 Task: Navigate through the street view of Huntington Beach to reach Bolsa Chica State Beach.
Action: Mouse moved to (261, 96)
Screenshot: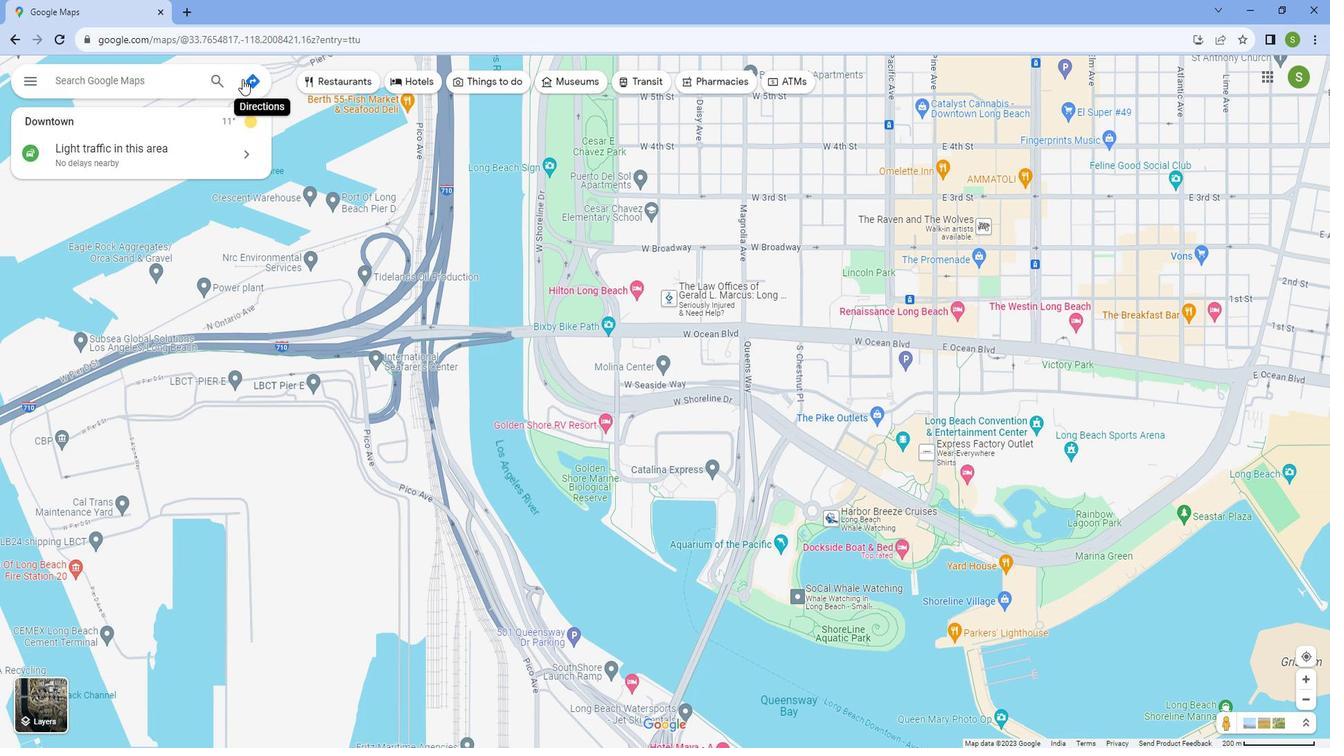 
Action: Mouse pressed left at (261, 96)
Screenshot: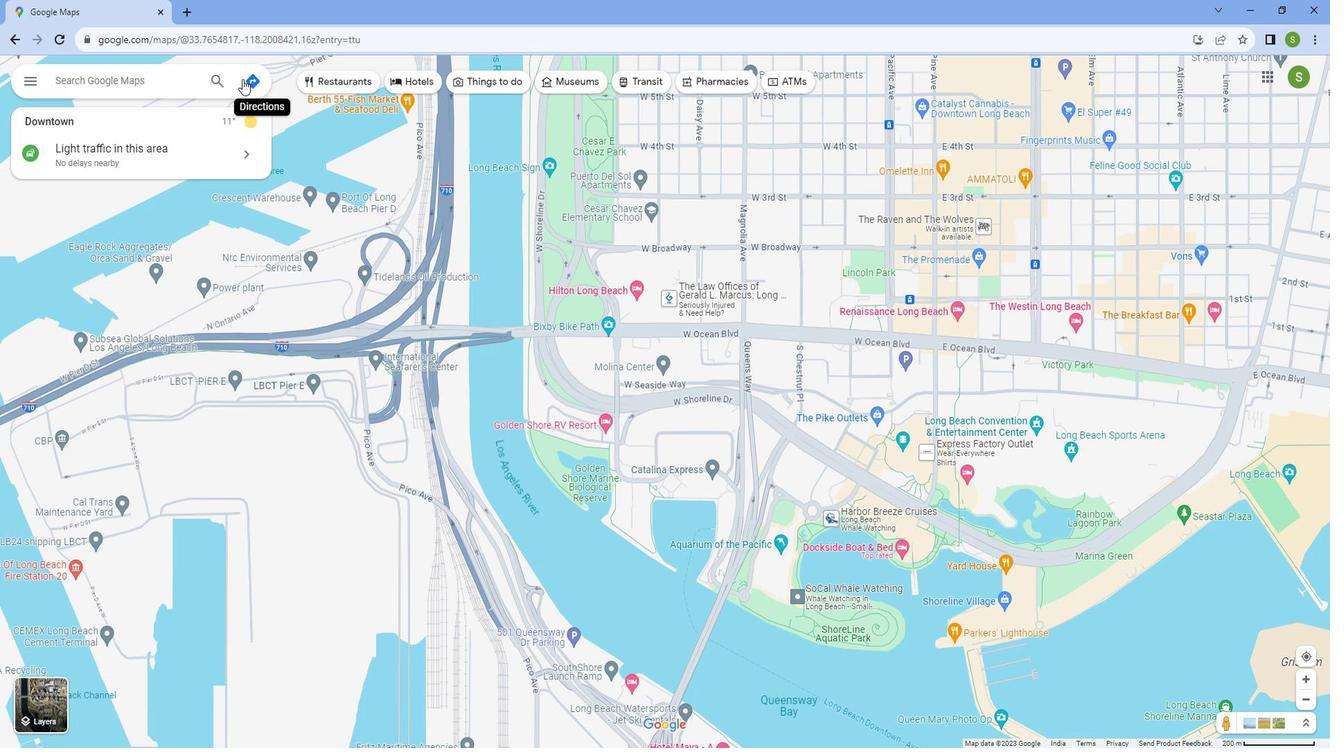 
Action: Mouse moved to (187, 146)
Screenshot: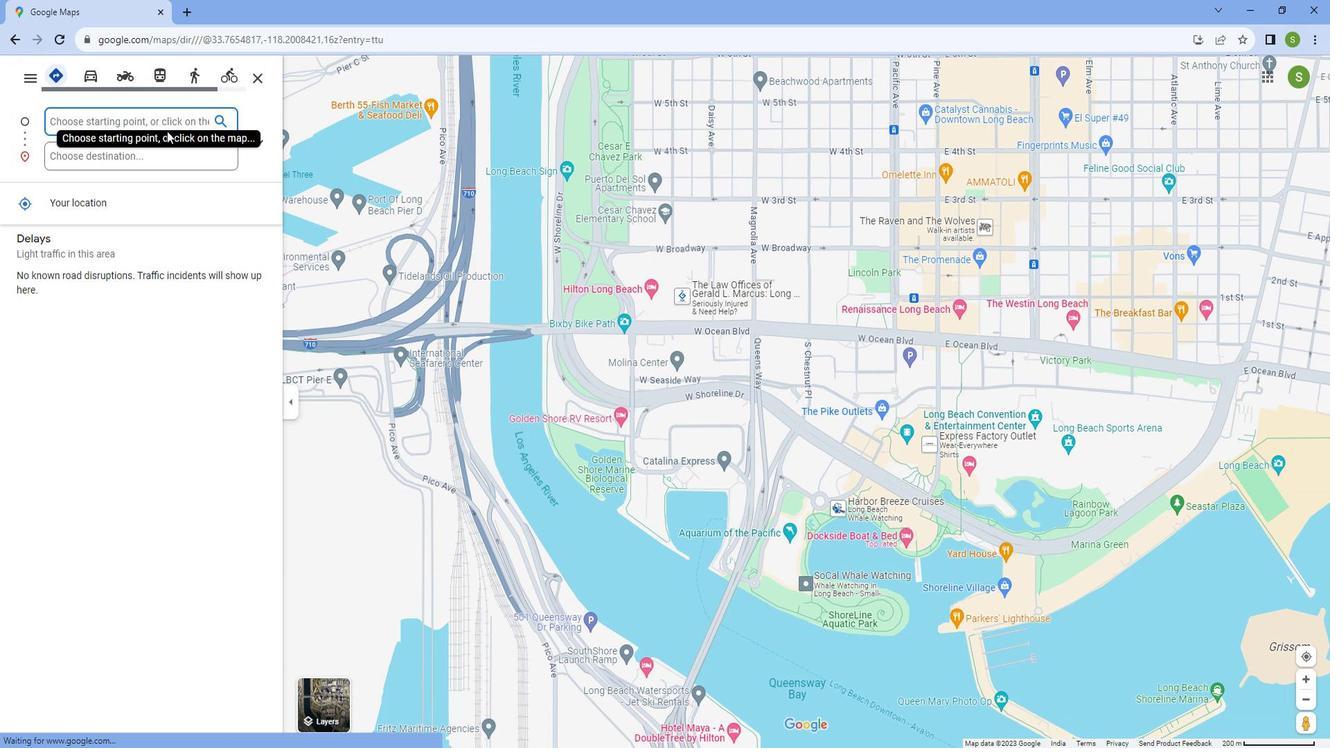 
Action: Mouse pressed left at (187, 146)
Screenshot: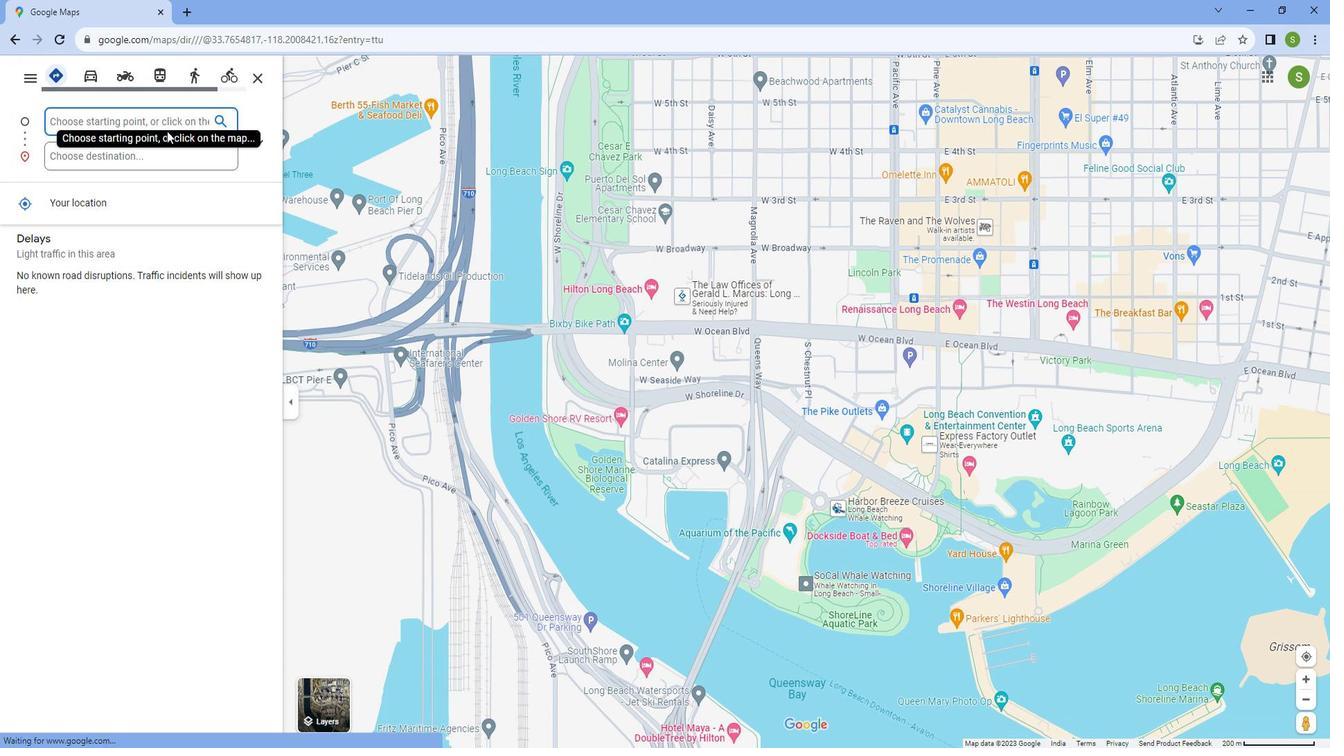
Action: Mouse moved to (189, 144)
Screenshot: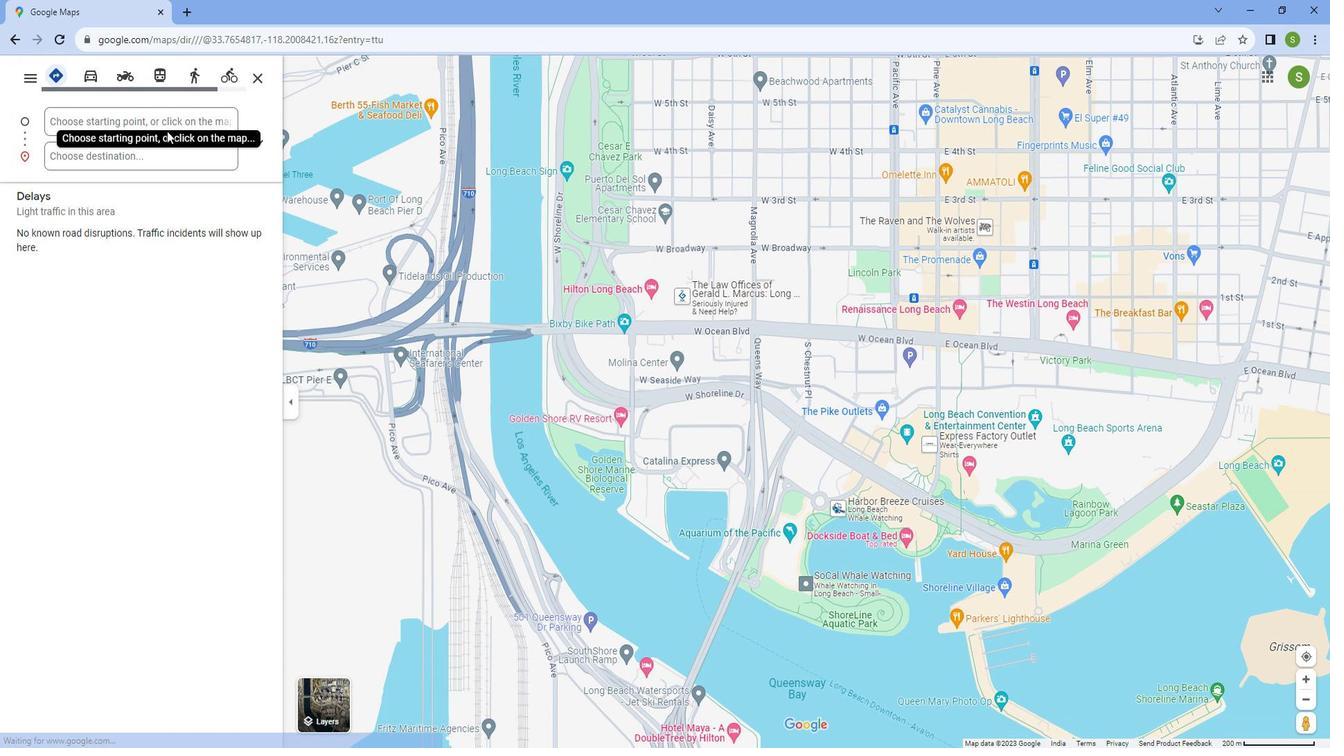 
Action: Mouse pressed left at (189, 144)
Screenshot: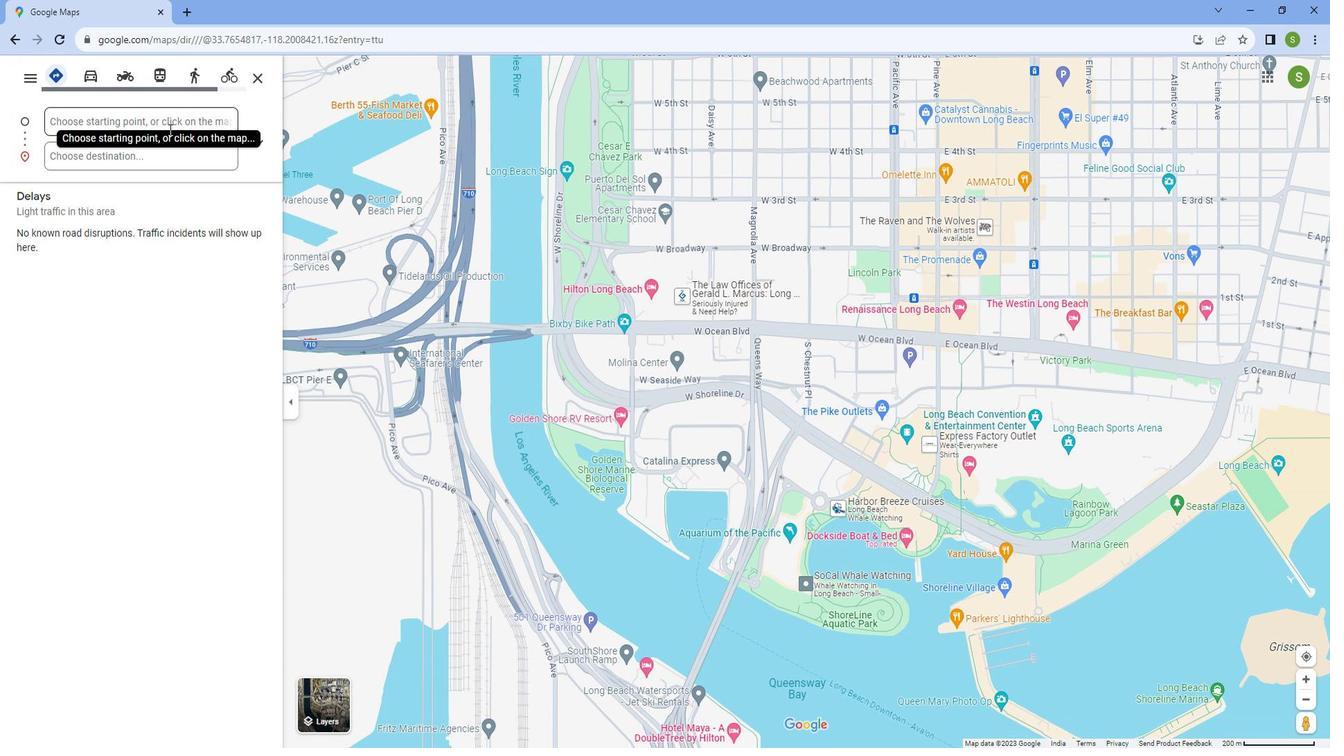 
Action: Mouse moved to (200, 137)
Screenshot: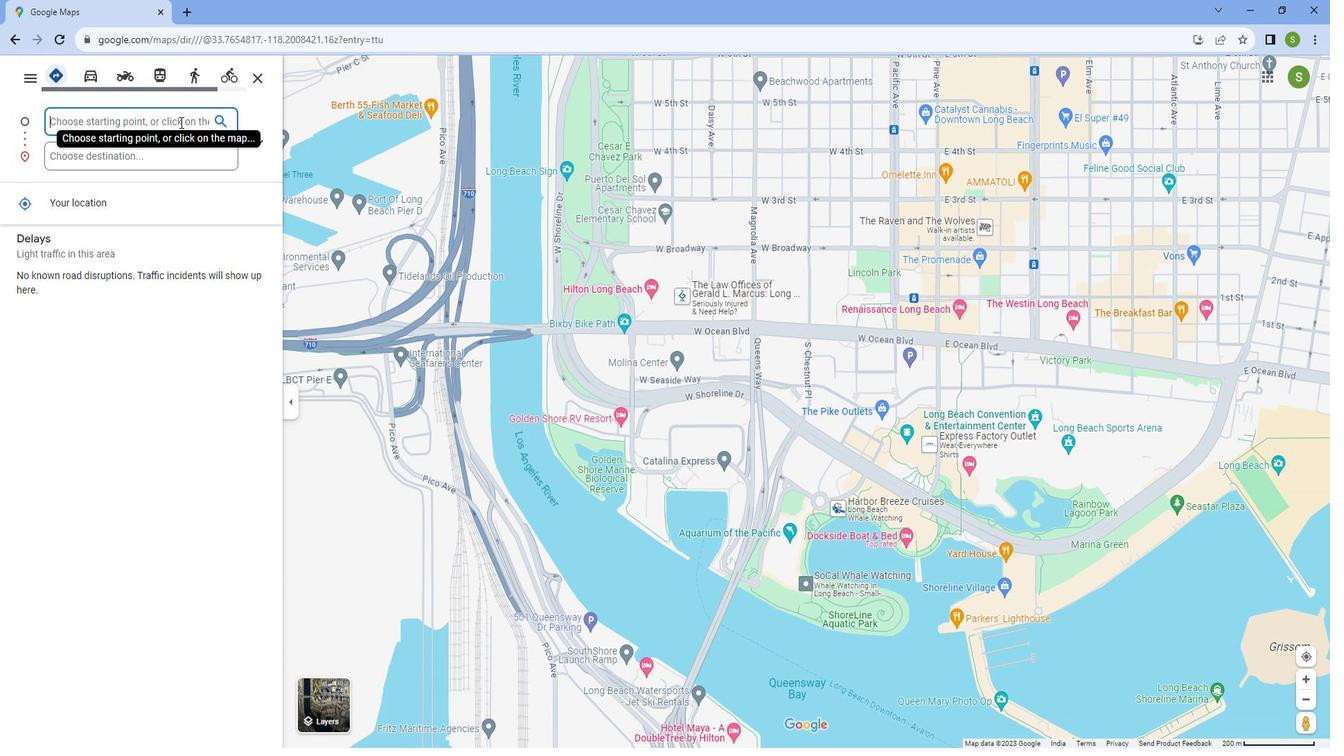 
Action: Key pressed <Key.caps_lock>H<Key.caps_lock>untington<Key.space><Key.caps_lock>B<Key.caps_lock>each
Screenshot: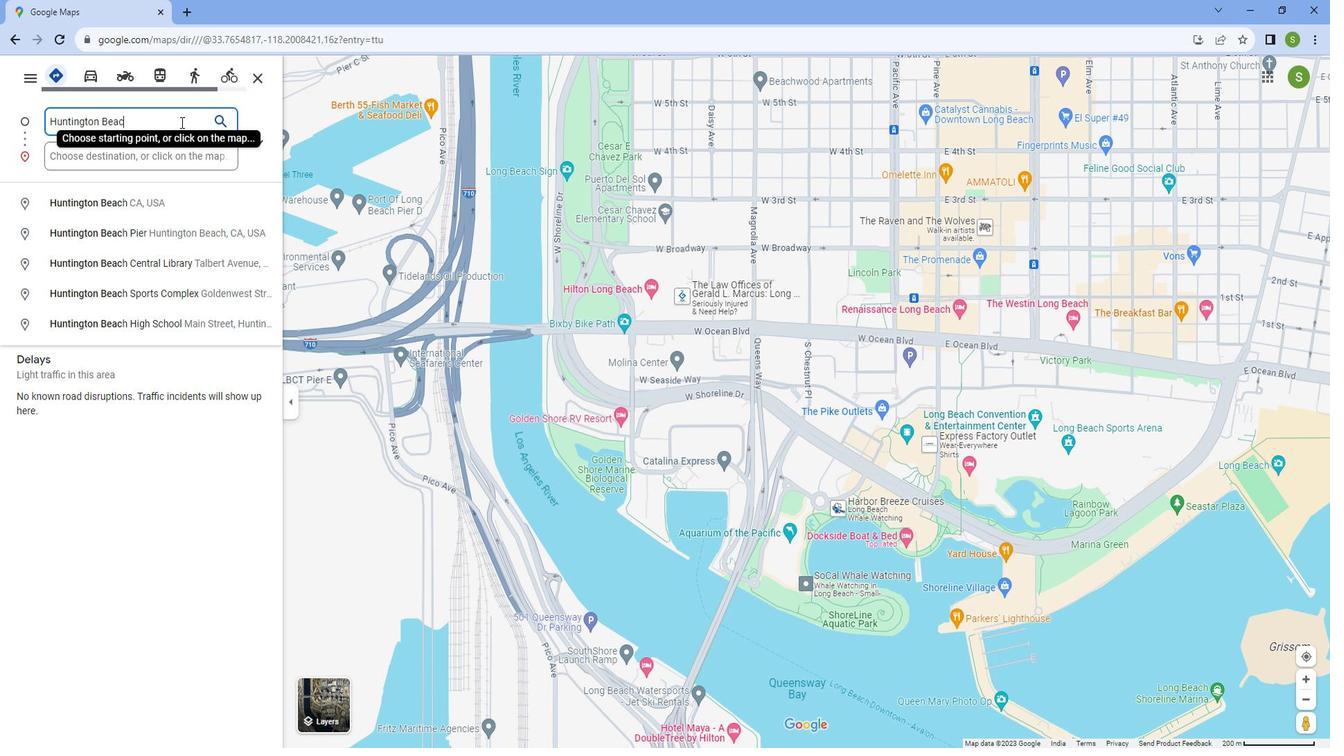 
Action: Mouse moved to (197, 216)
Screenshot: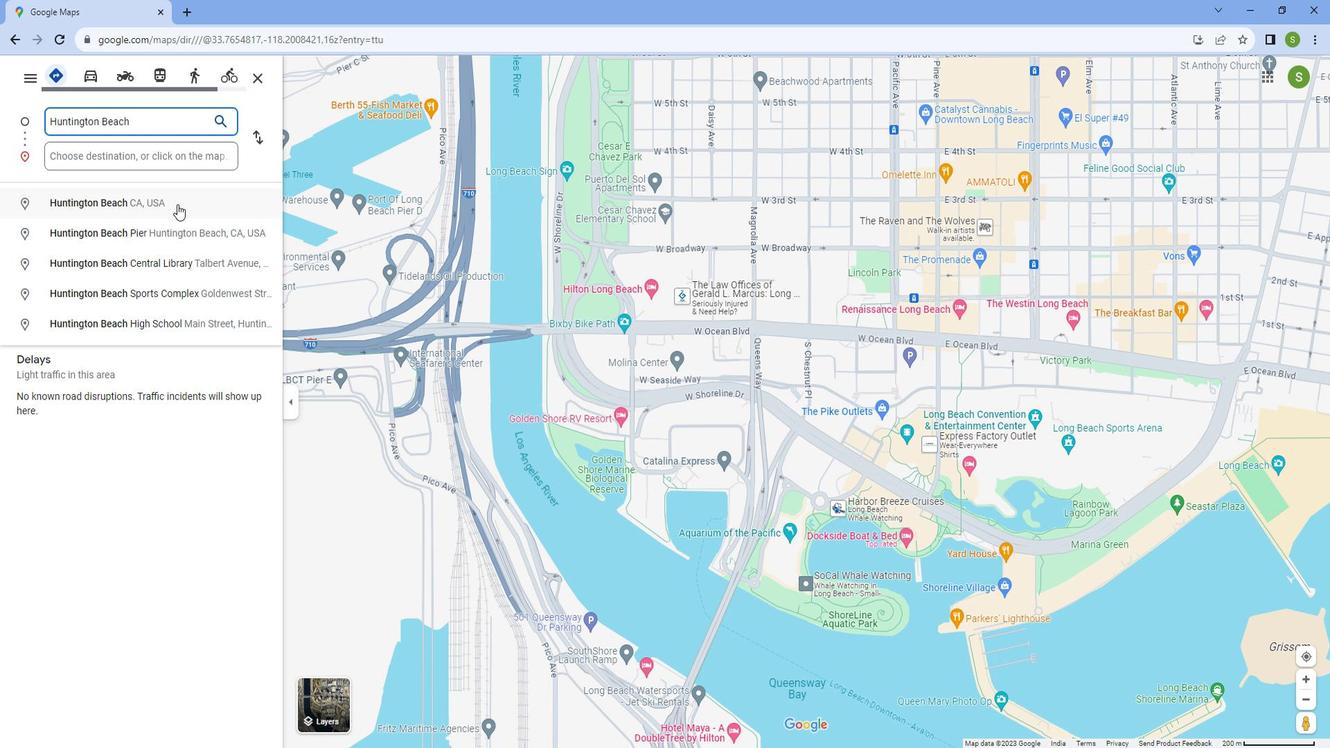 
Action: Mouse pressed left at (197, 216)
Screenshot: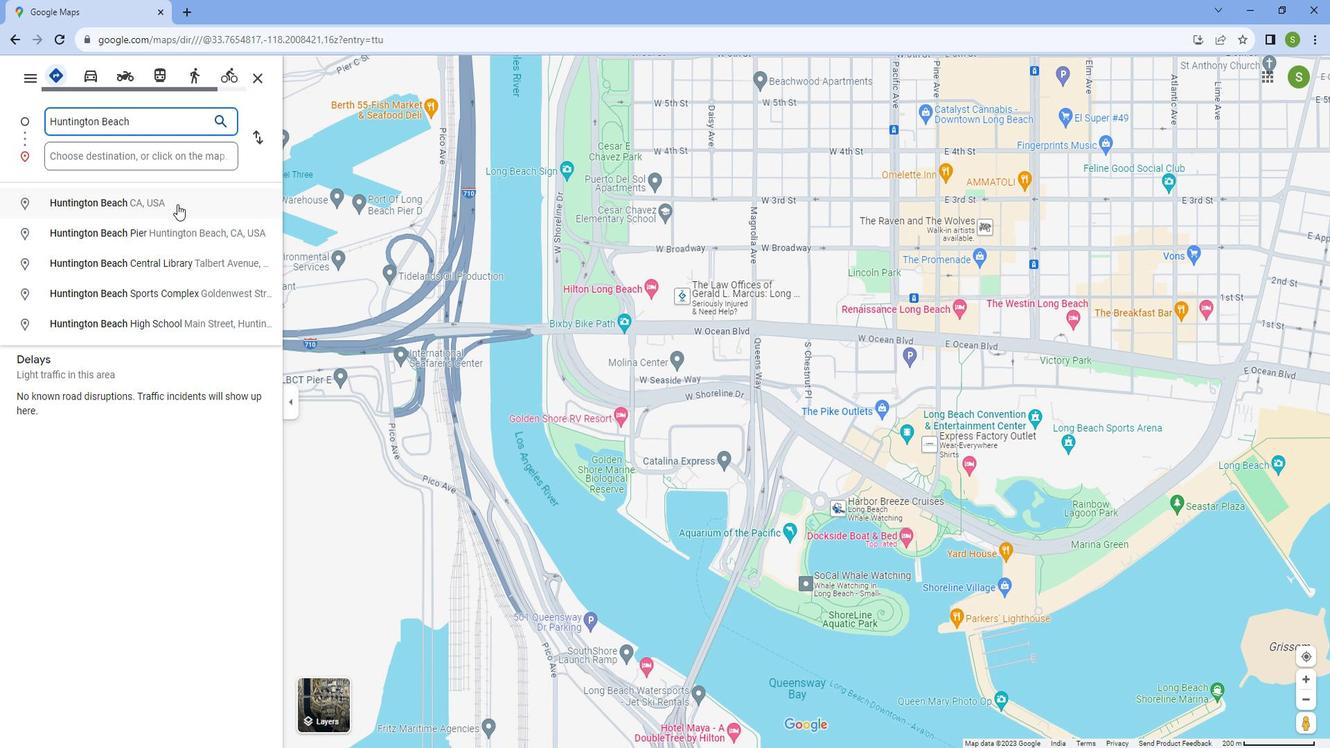 
Action: Mouse moved to (112, 166)
Screenshot: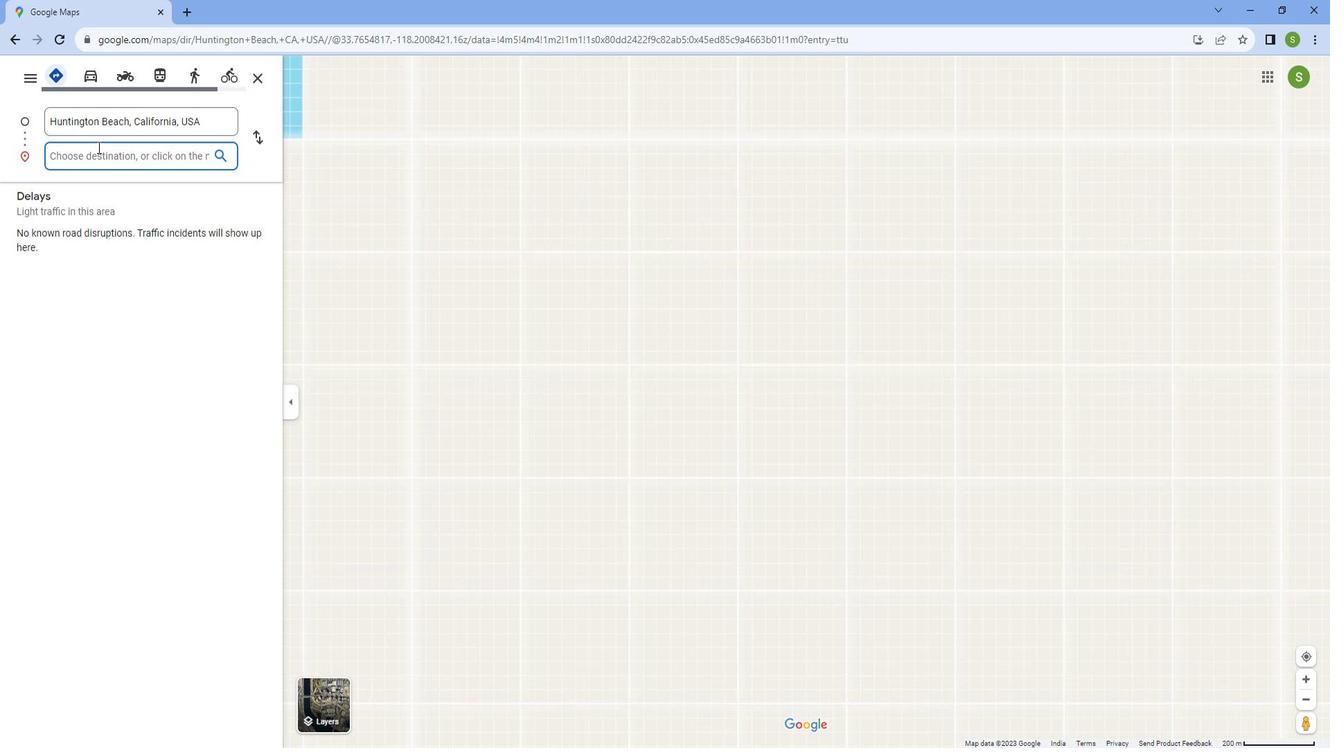 
Action: Mouse pressed left at (112, 166)
Screenshot: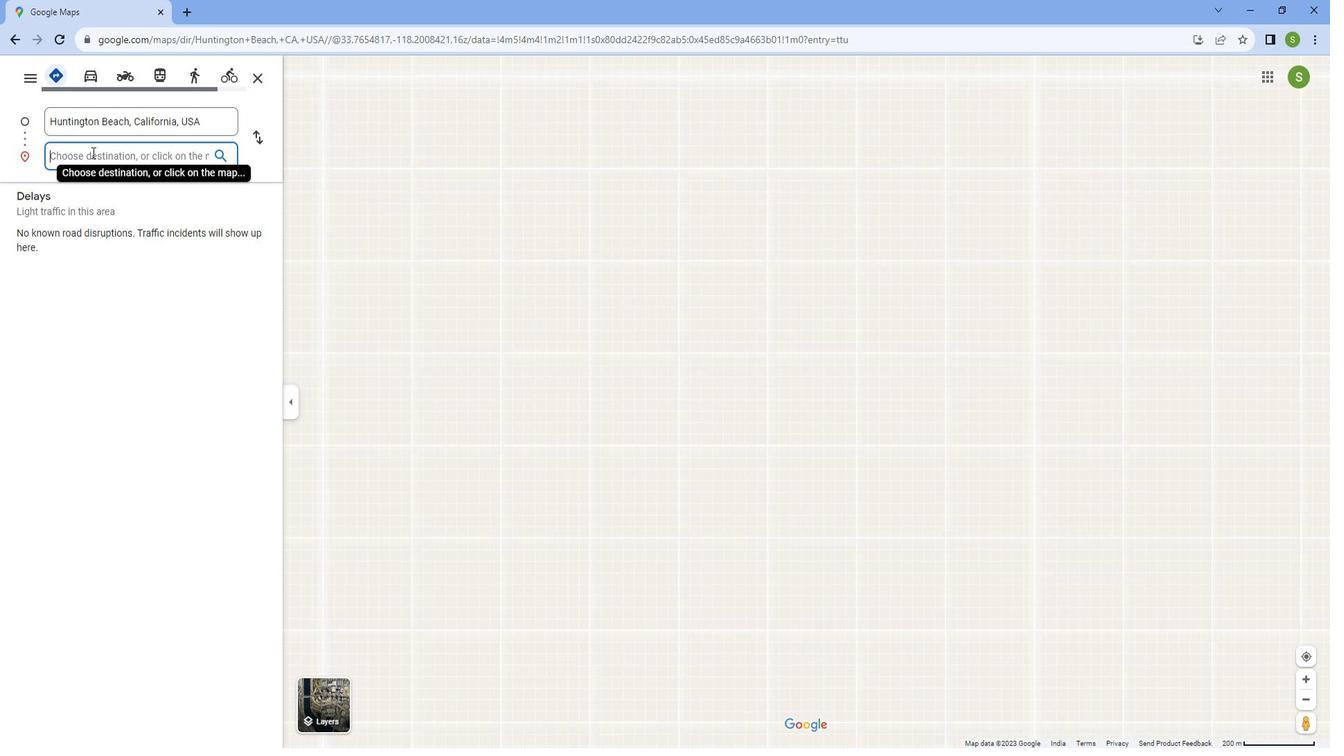 
Action: Mouse moved to (130, 166)
Screenshot: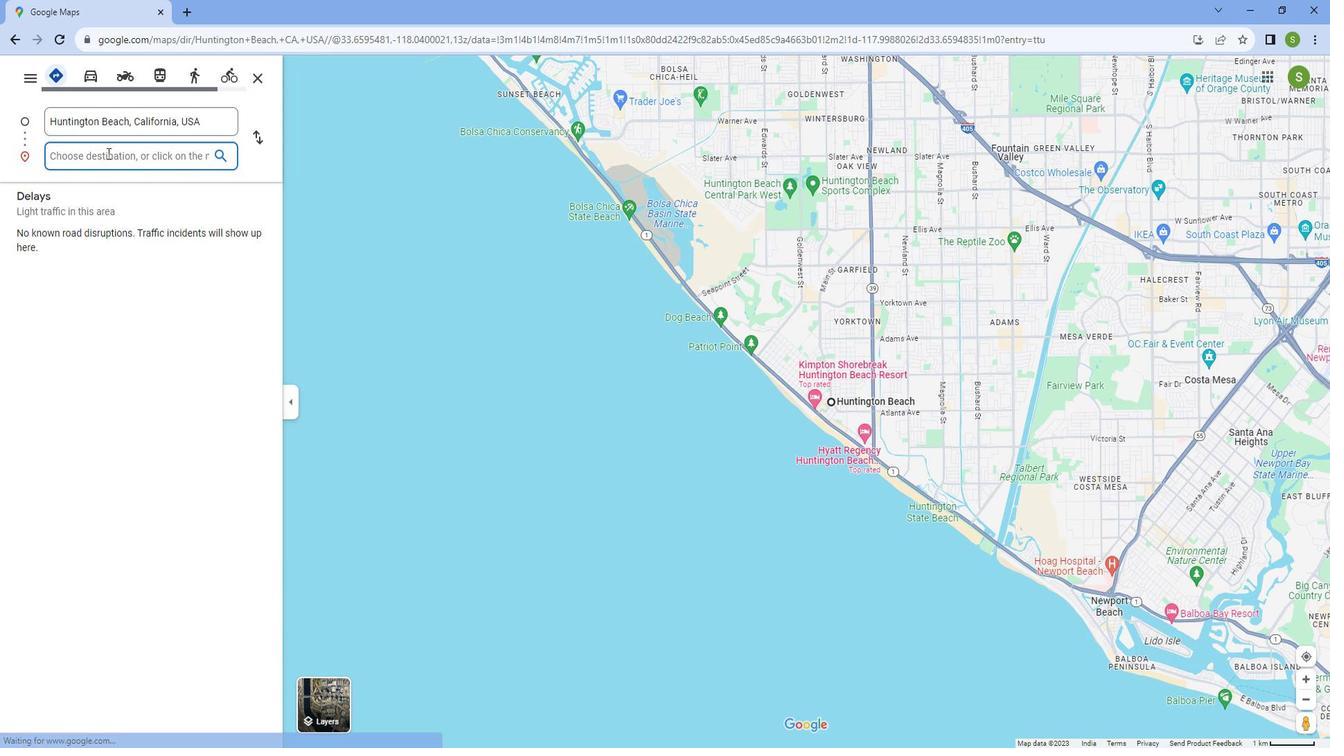 
Action: Key pressed <Key.caps_lock>B<Key.caps_lock>olsa<Key.space><Key.caps_lock>X<Key.backspace>C<Key.caps_lock>hica<Key.space><Key.caps_lock>S<Key.caps_lock>tate<Key.space><Key.caps_lock>B<Key.caps_lock>each
Screenshot: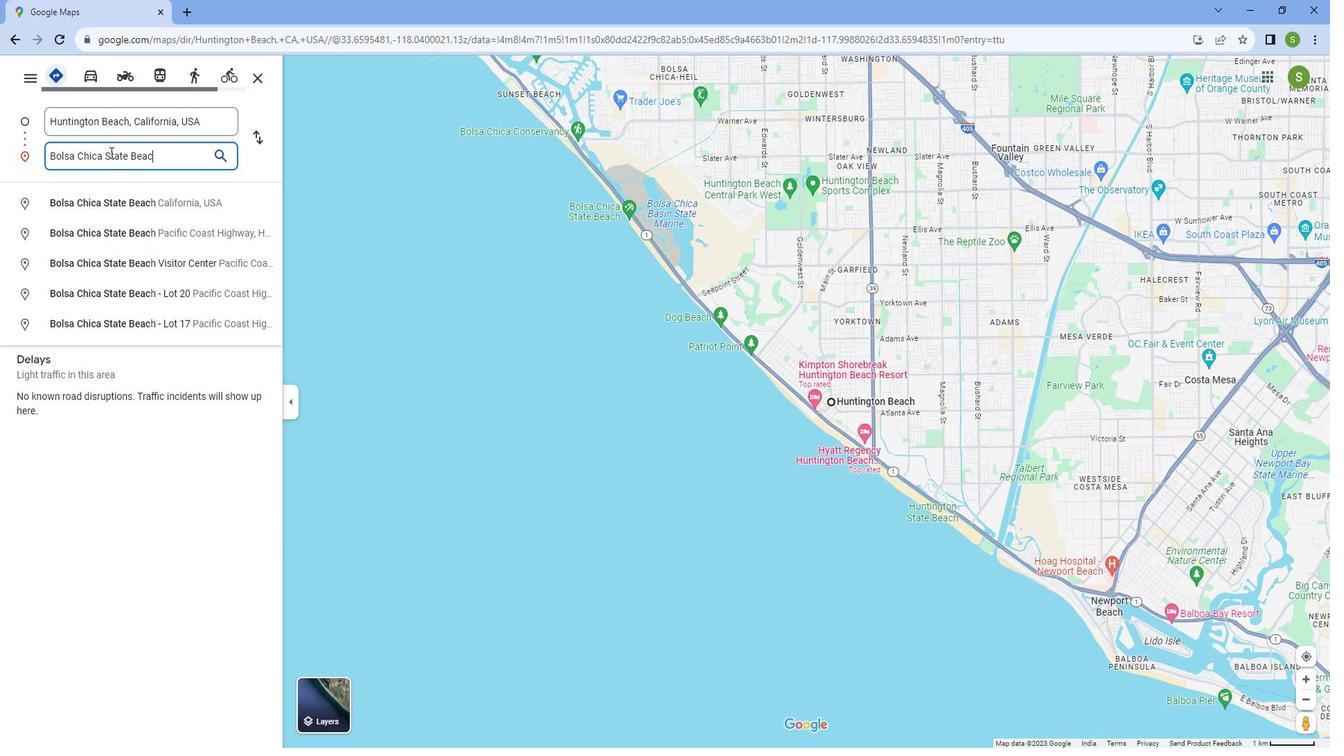 
Action: Mouse moved to (222, 213)
Screenshot: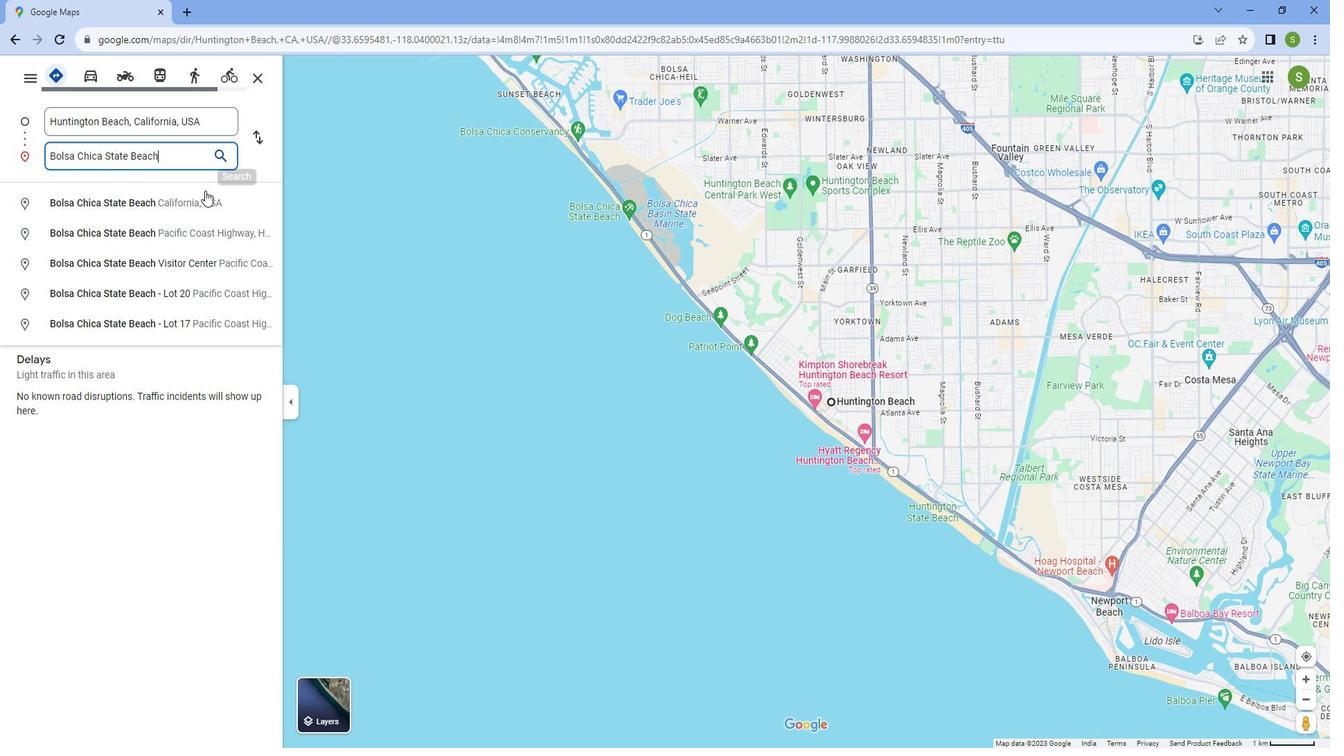
Action: Mouse pressed left at (222, 213)
Screenshot: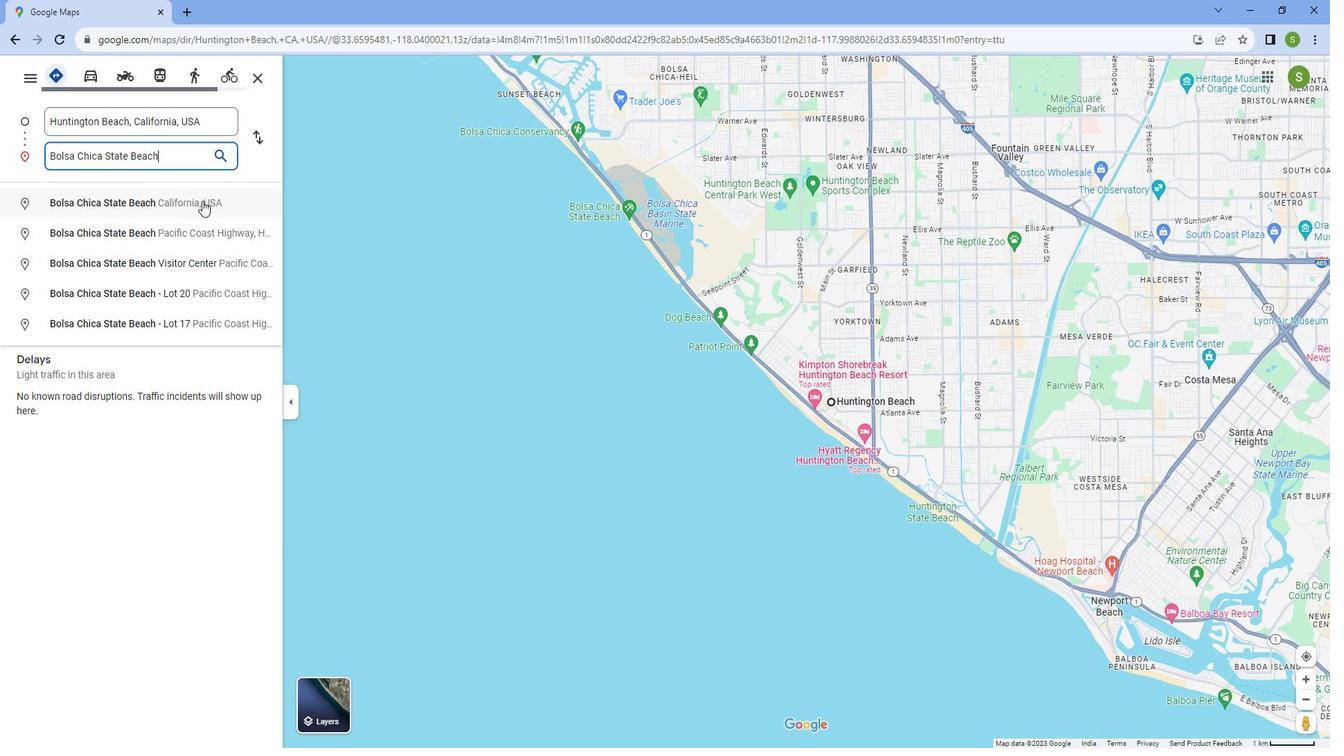
Action: Mouse moved to (948, 361)
Screenshot: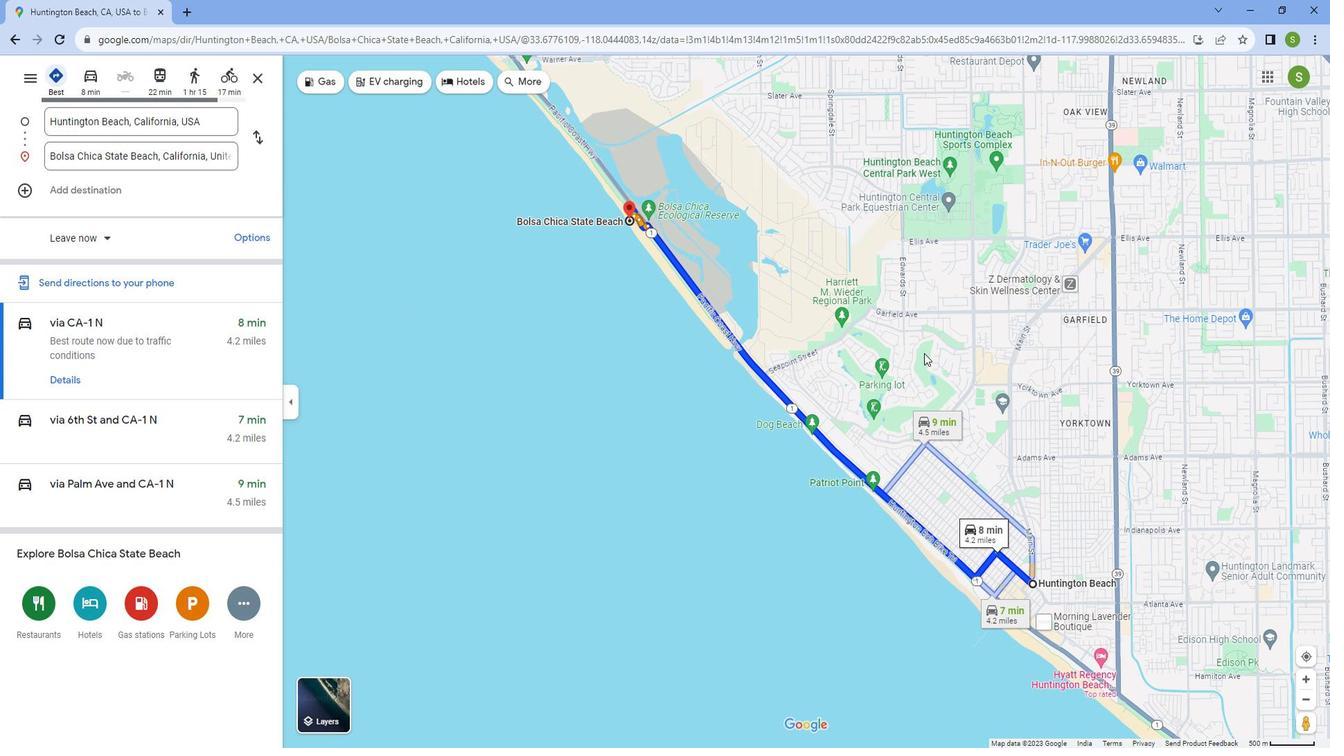 
Action: Mouse scrolled (948, 361) with delta (0, 0)
Screenshot: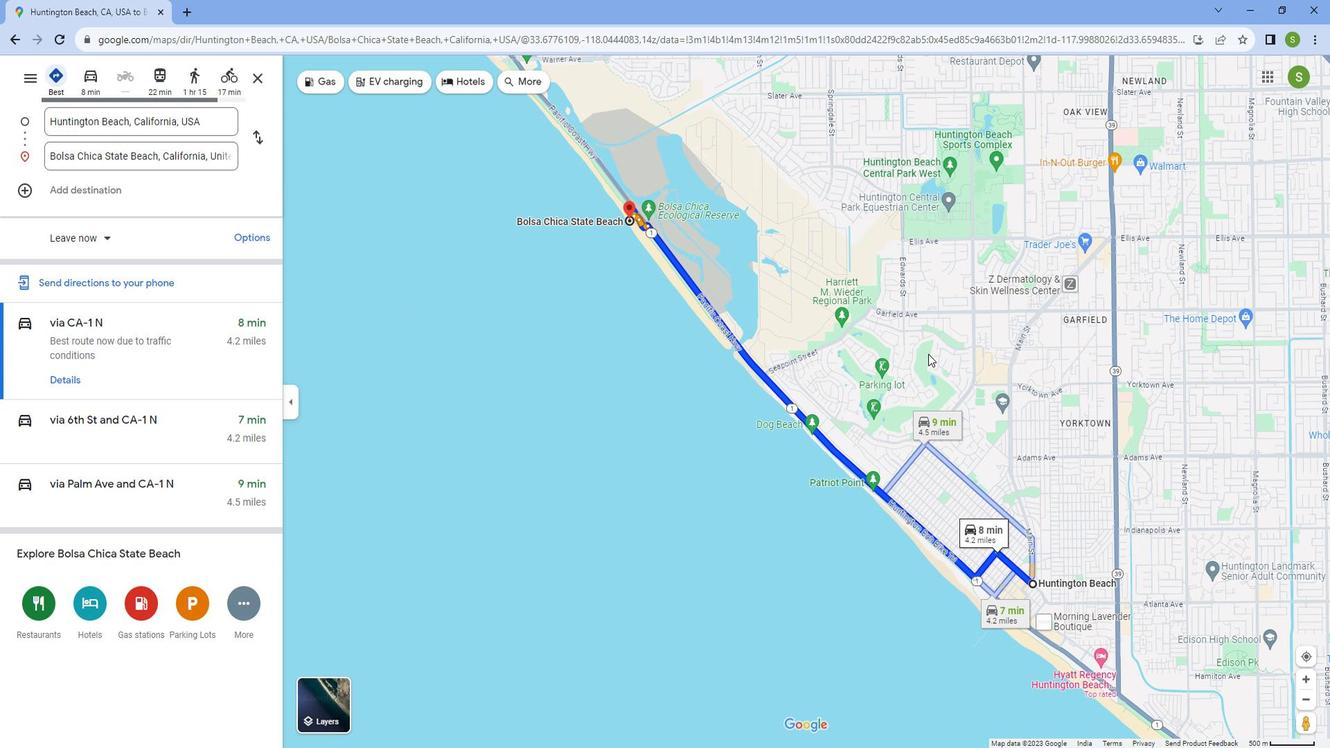 
Action: Mouse scrolled (948, 361) with delta (0, 0)
Screenshot: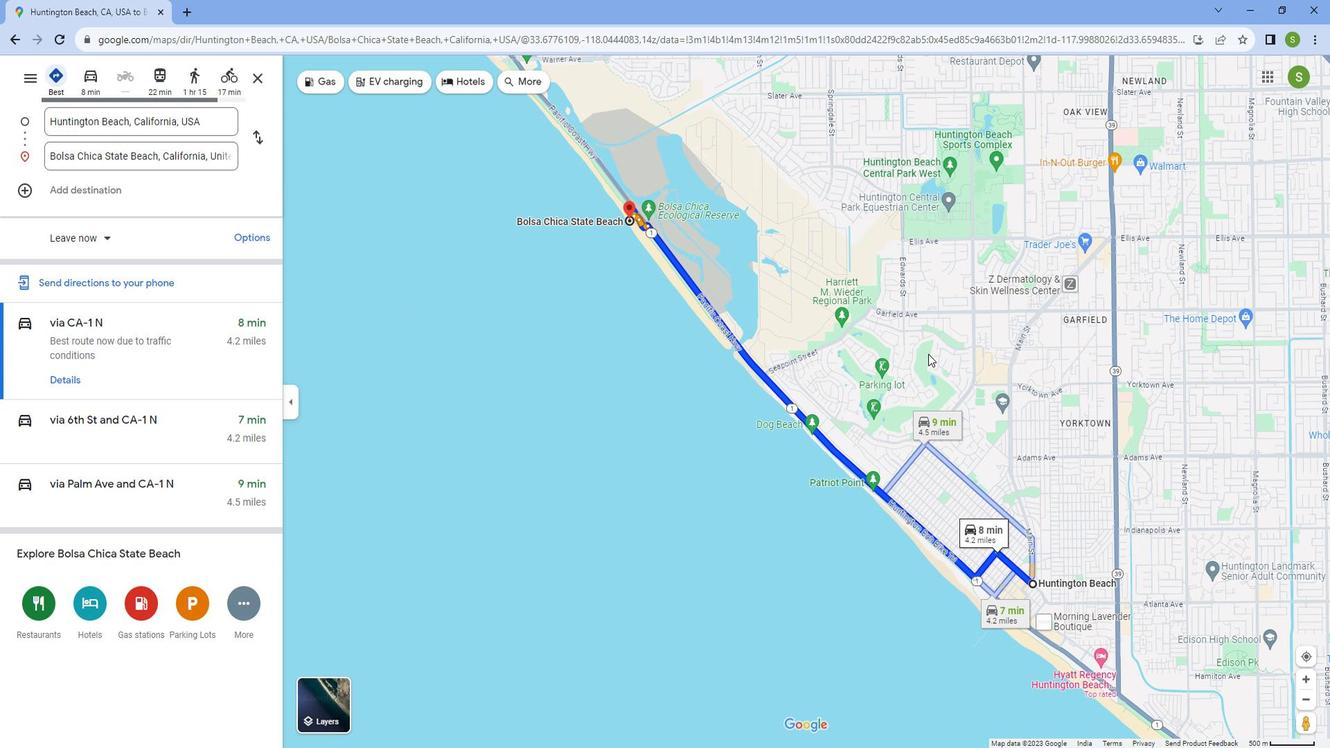 
Action: Mouse scrolled (948, 361) with delta (0, 0)
Screenshot: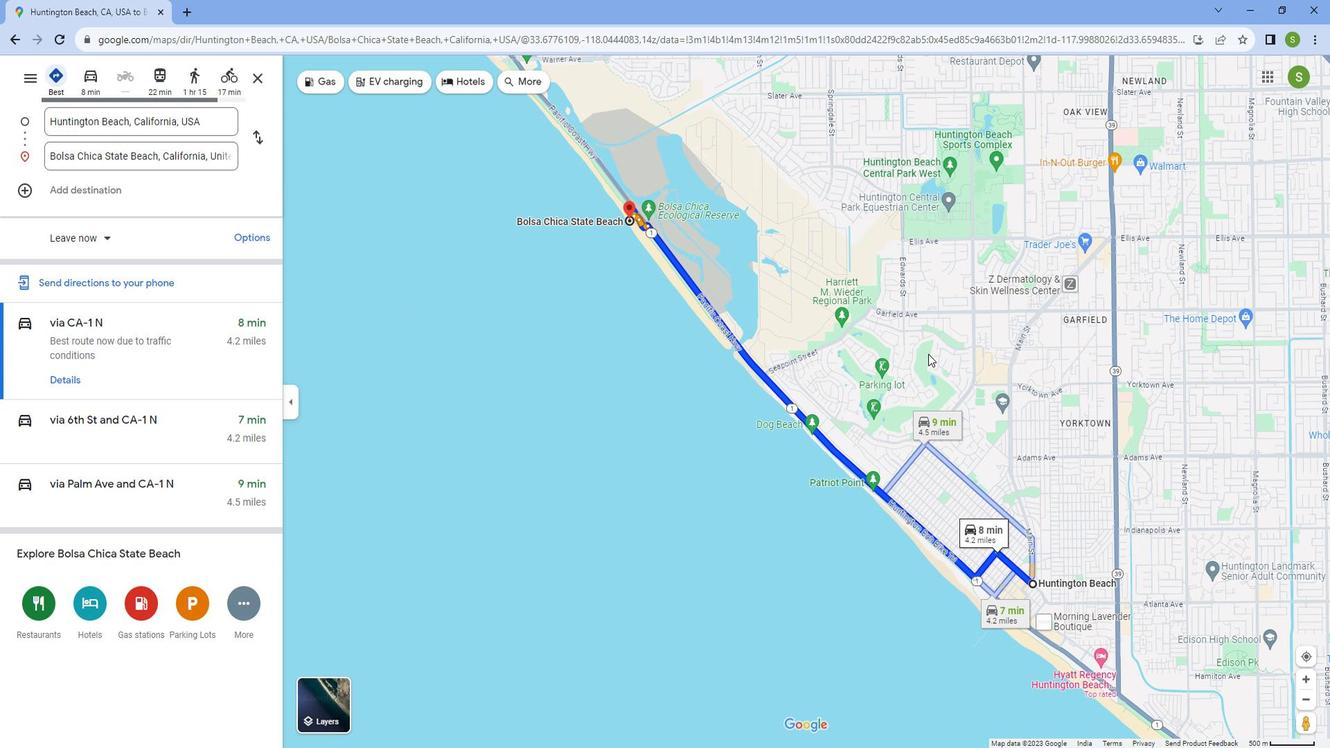 
Action: Mouse scrolled (948, 361) with delta (0, 0)
Screenshot: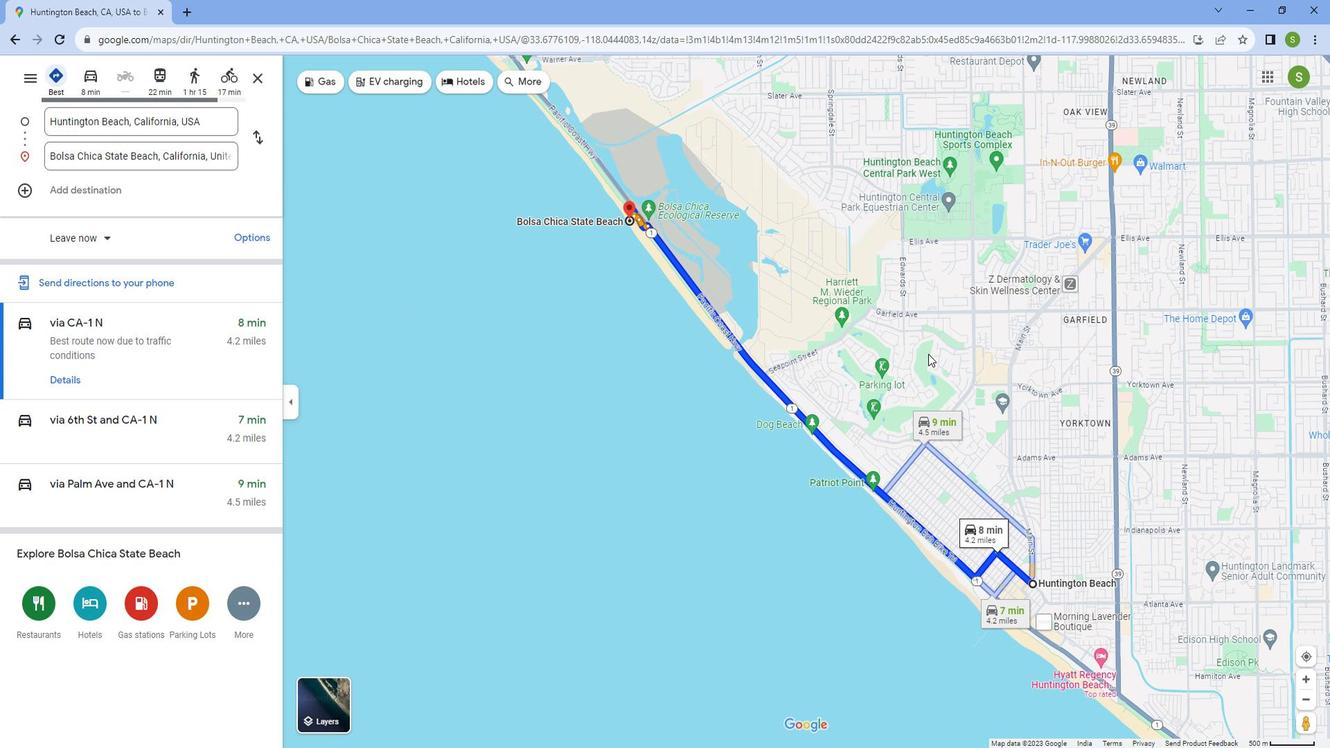 
Action: Mouse scrolled (948, 361) with delta (0, 0)
Screenshot: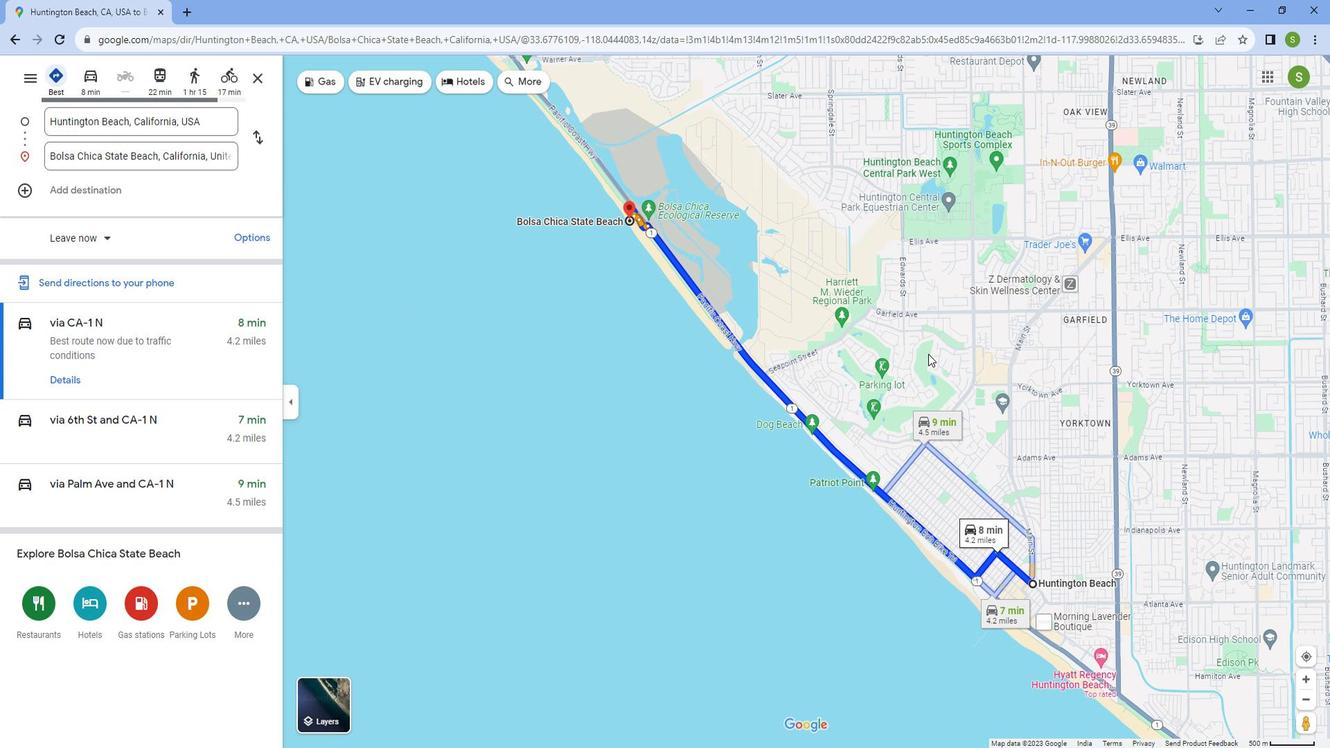 
Action: Mouse scrolled (948, 361) with delta (0, 0)
Screenshot: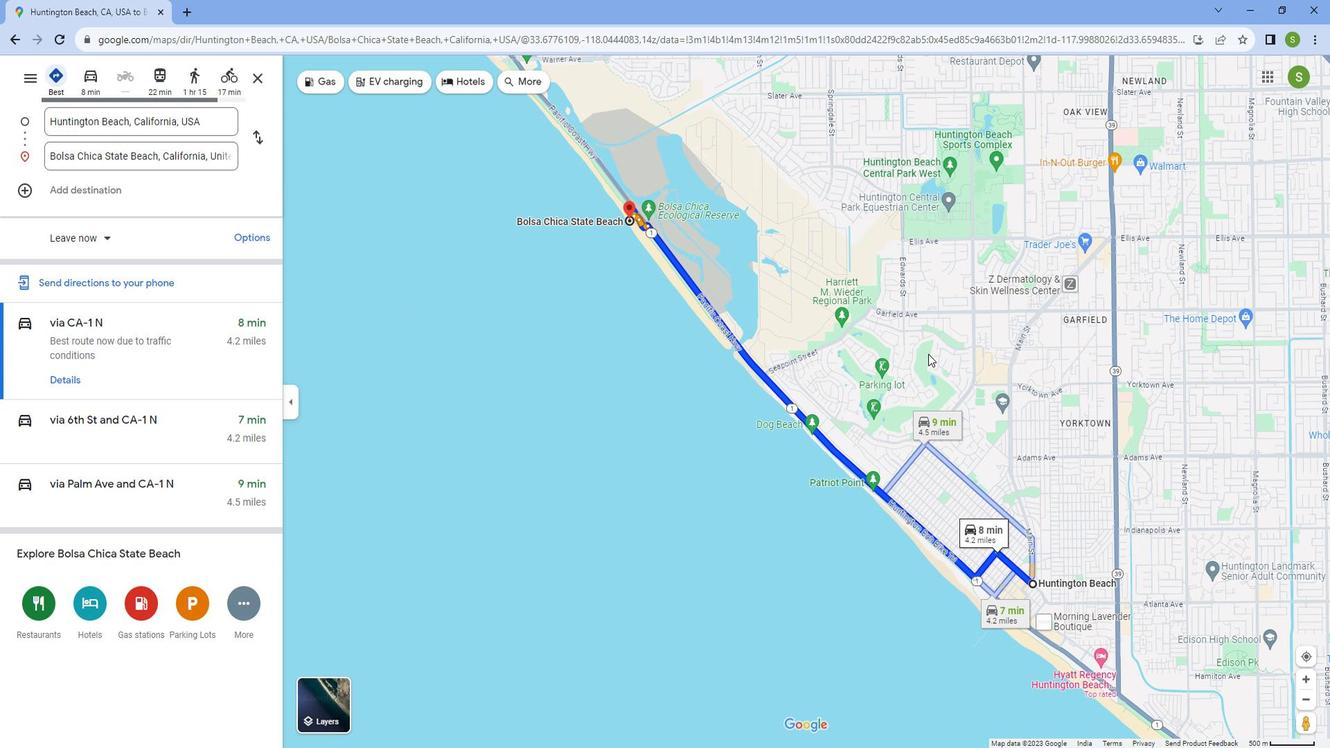 
Action: Mouse moved to (584, 703)
Screenshot: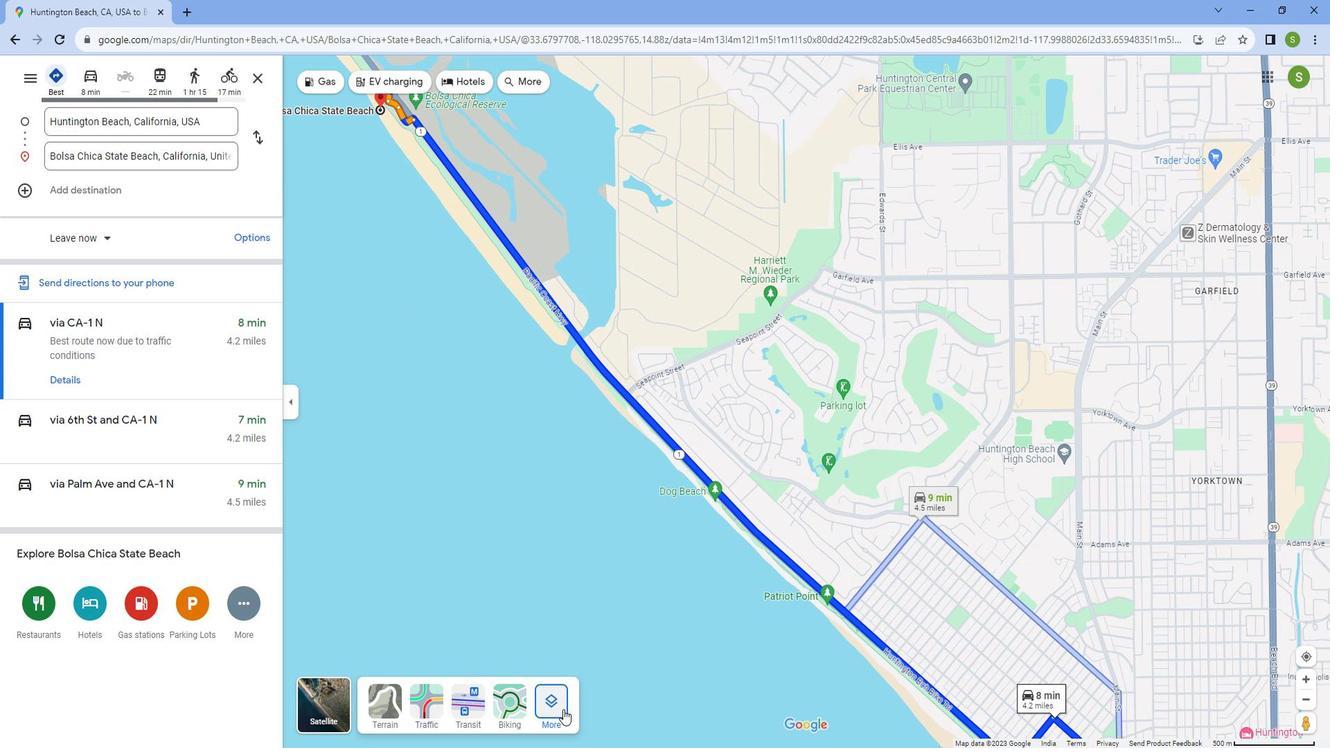 
Action: Mouse pressed left at (584, 703)
Screenshot: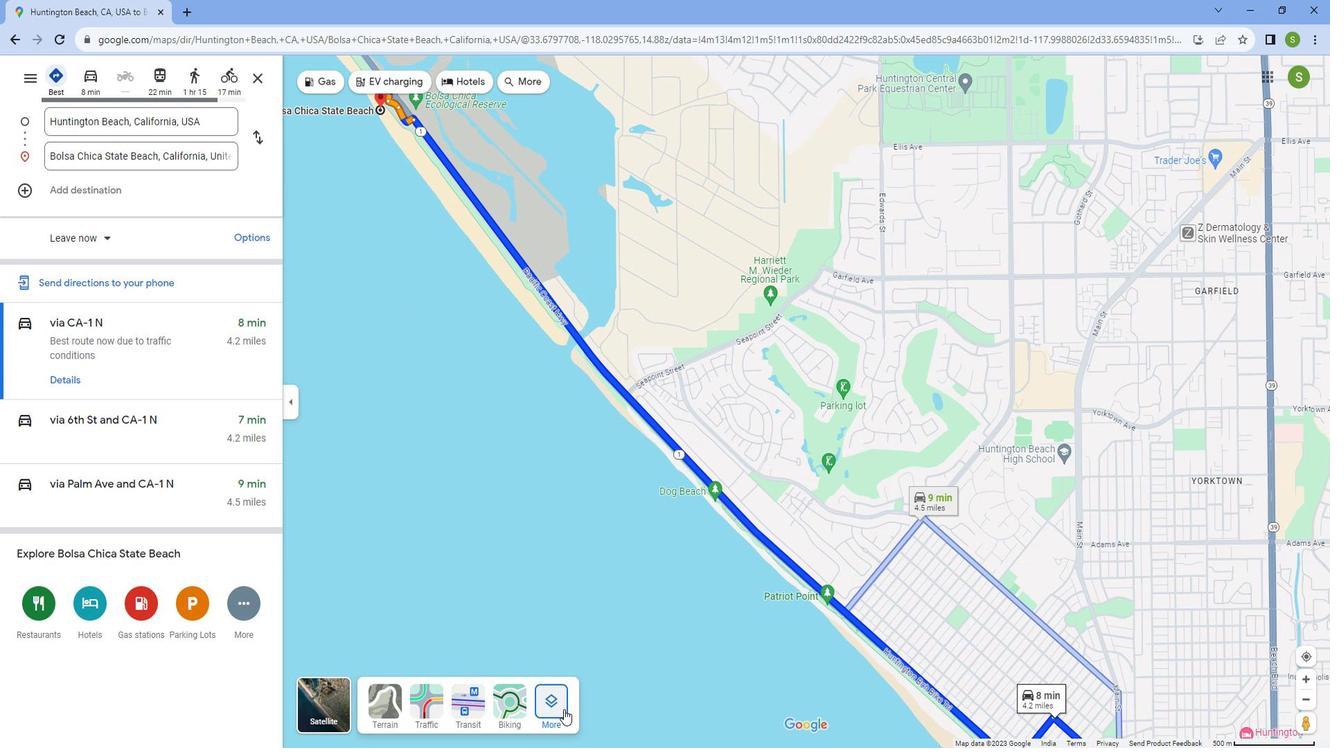 
Action: Mouse moved to (410, 422)
Screenshot: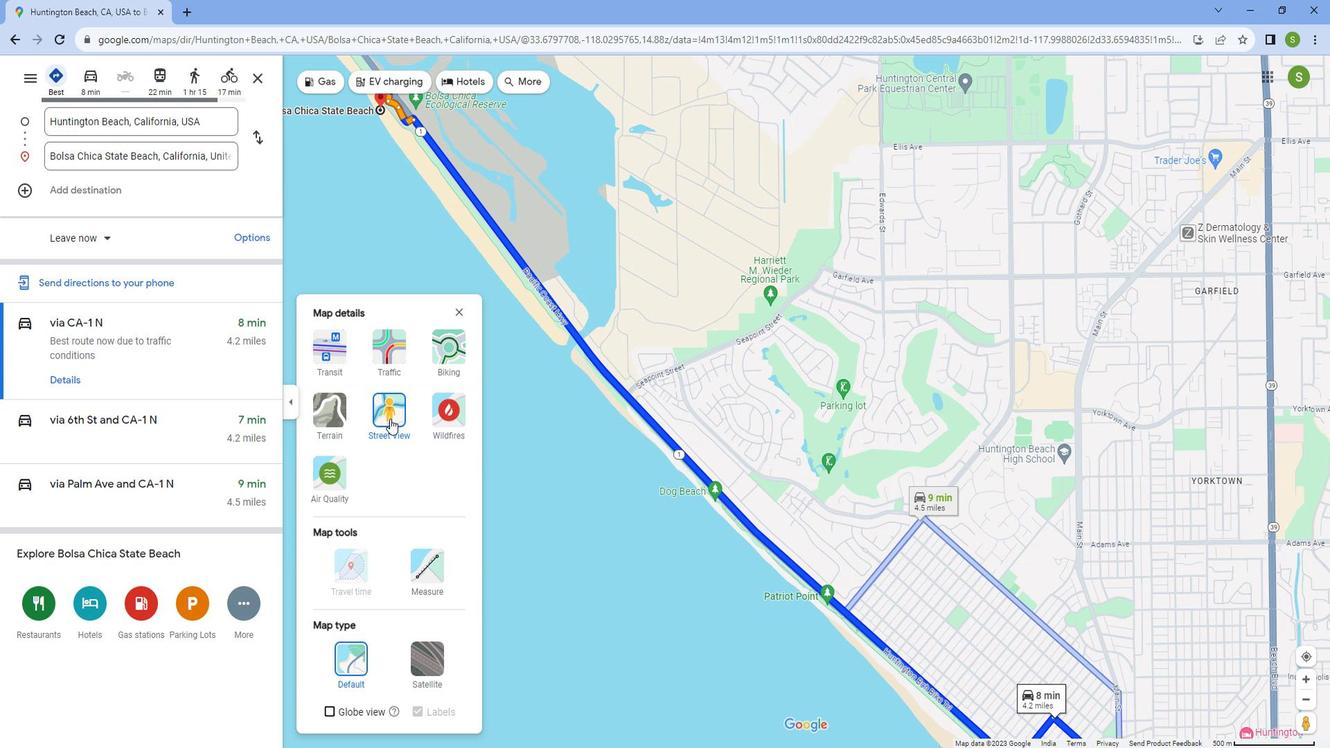 
Action: Mouse pressed left at (410, 422)
Screenshot: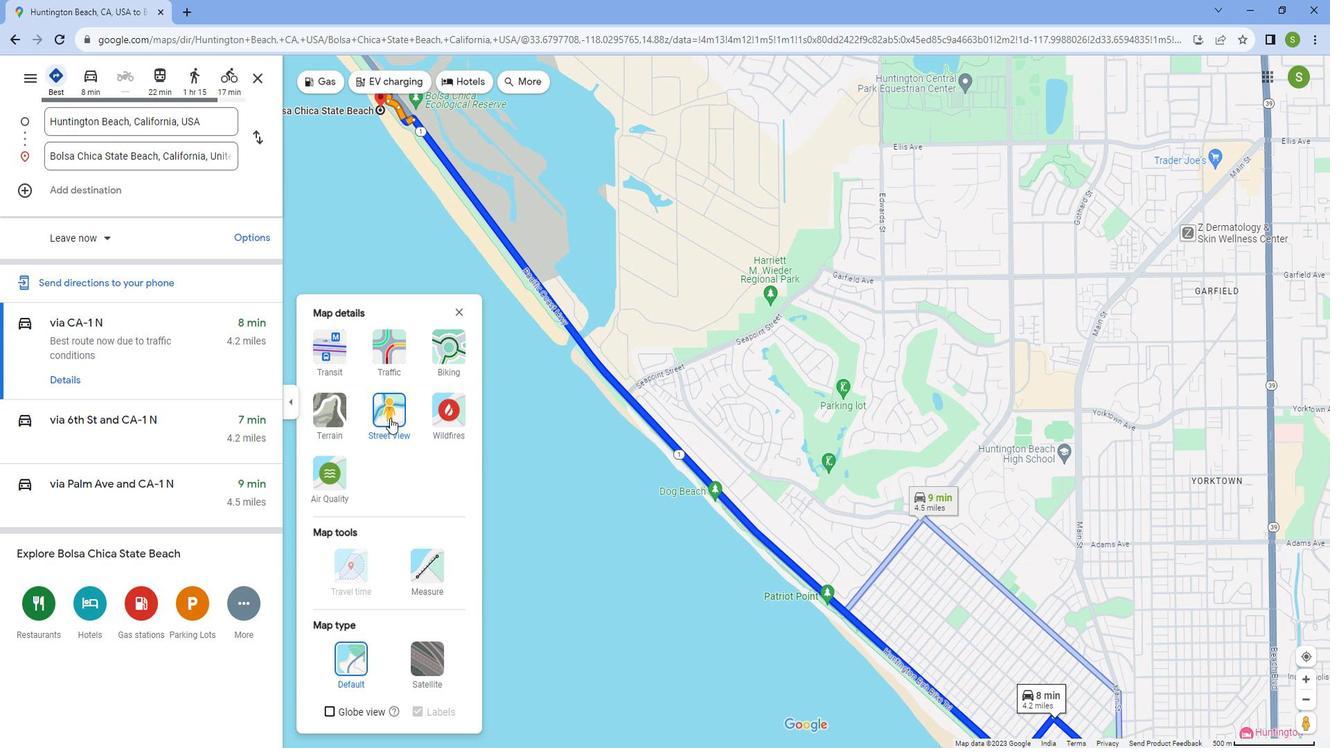 
Action: Mouse moved to (682, 403)
Screenshot: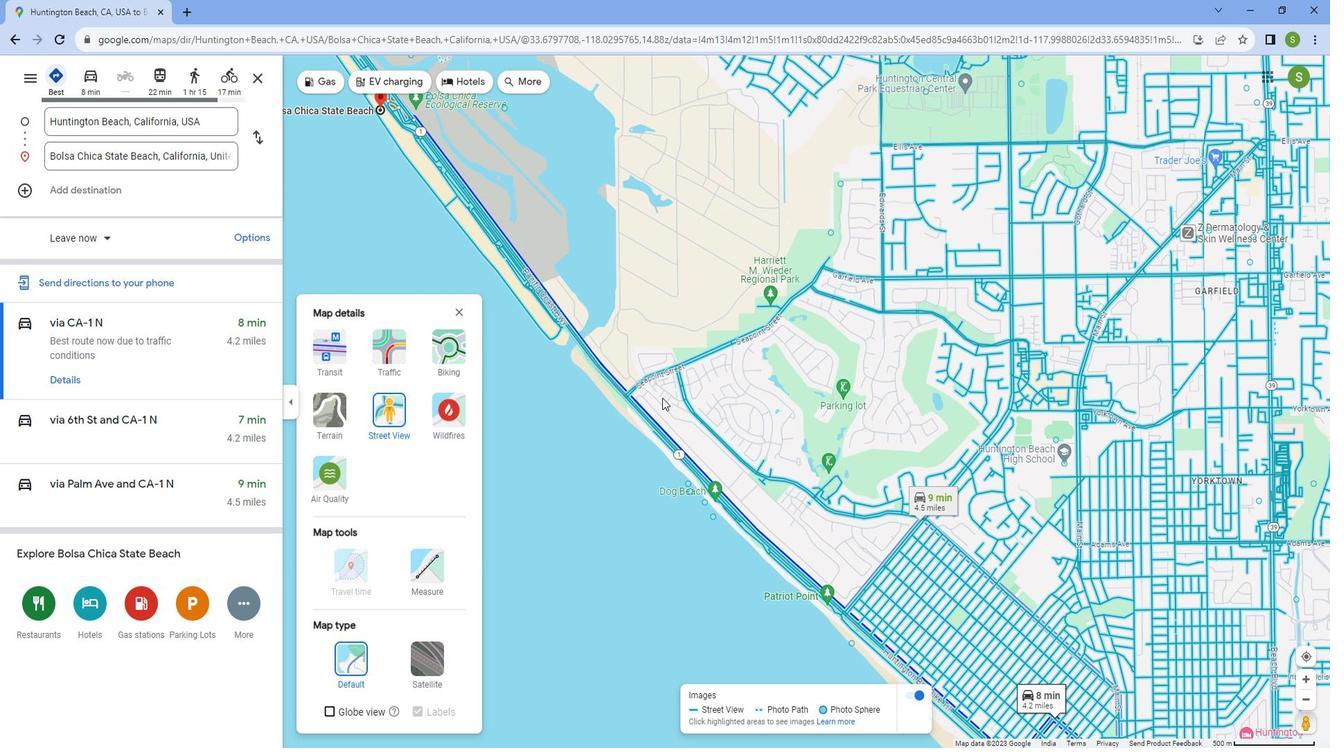 
Action: Mouse scrolled (682, 404) with delta (0, 0)
Screenshot: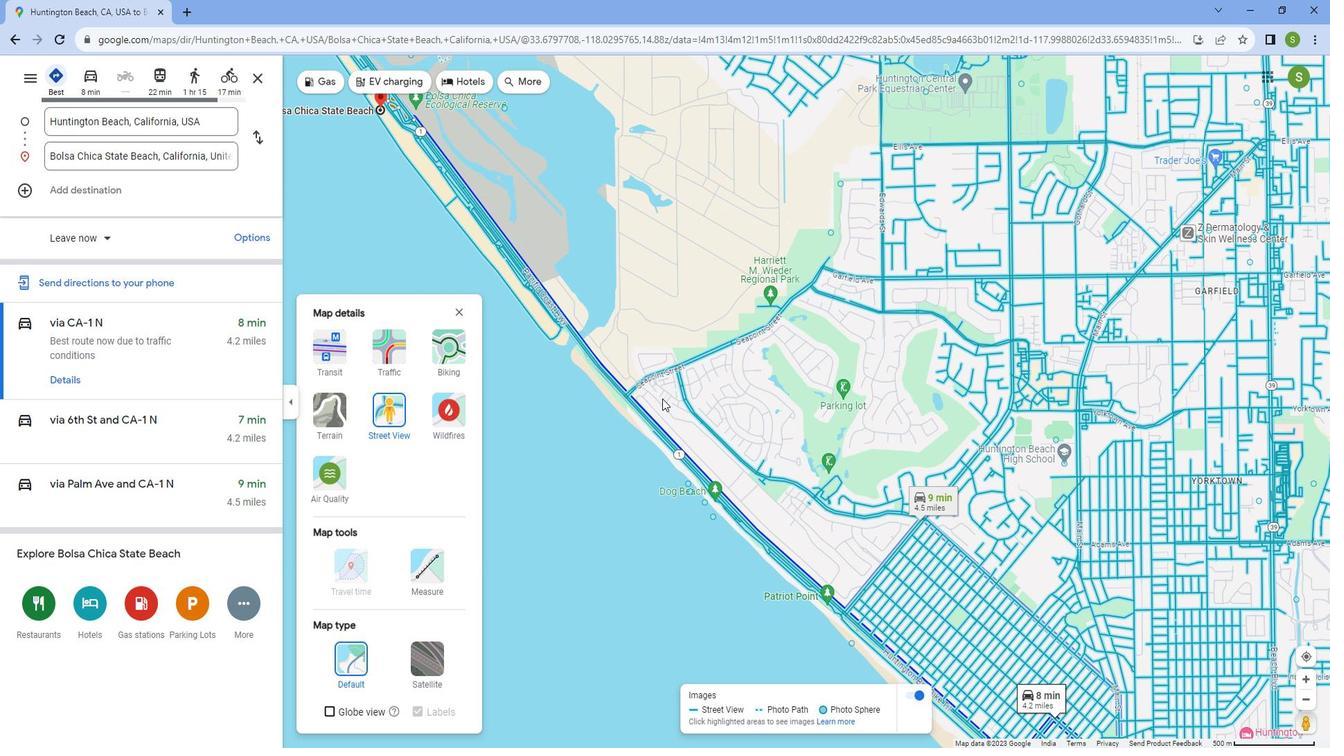 
Action: Mouse scrolled (682, 404) with delta (0, 0)
Screenshot: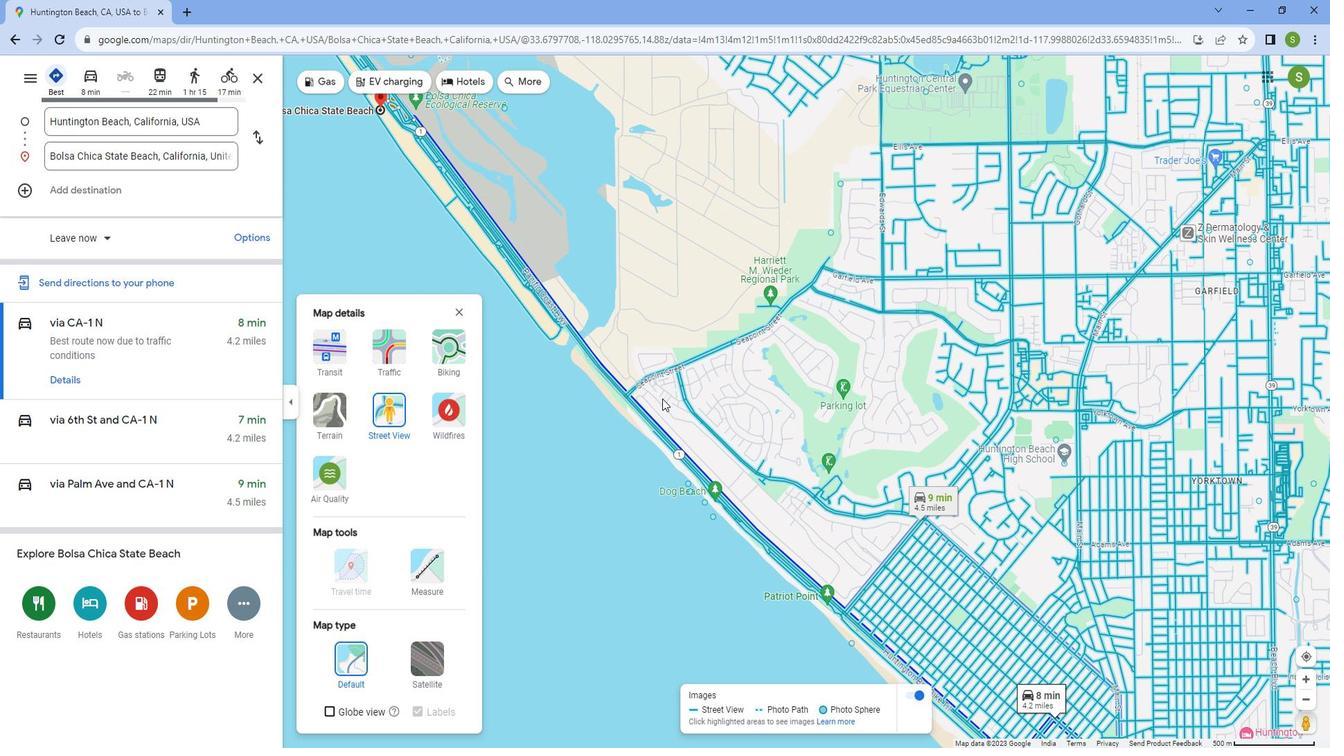
Action: Mouse scrolled (682, 404) with delta (0, 0)
Screenshot: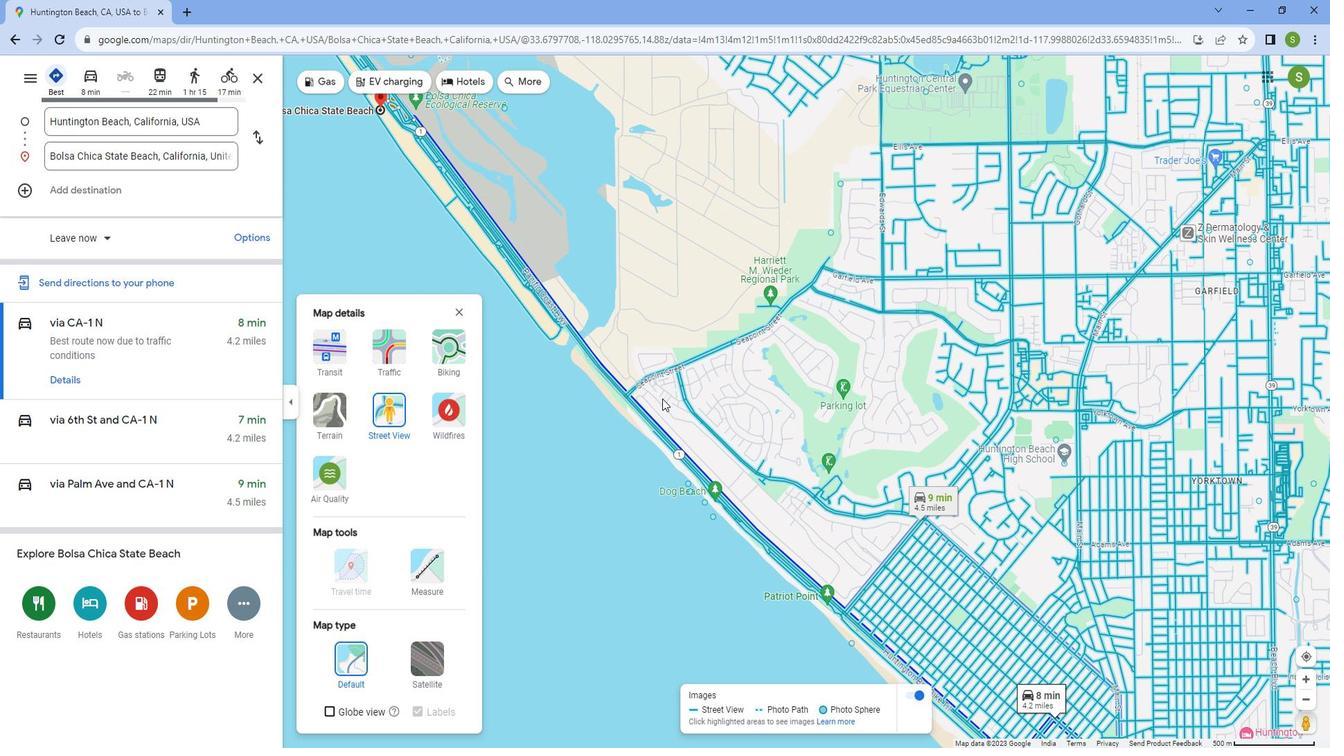 
Action: Mouse scrolled (682, 404) with delta (0, 0)
Screenshot: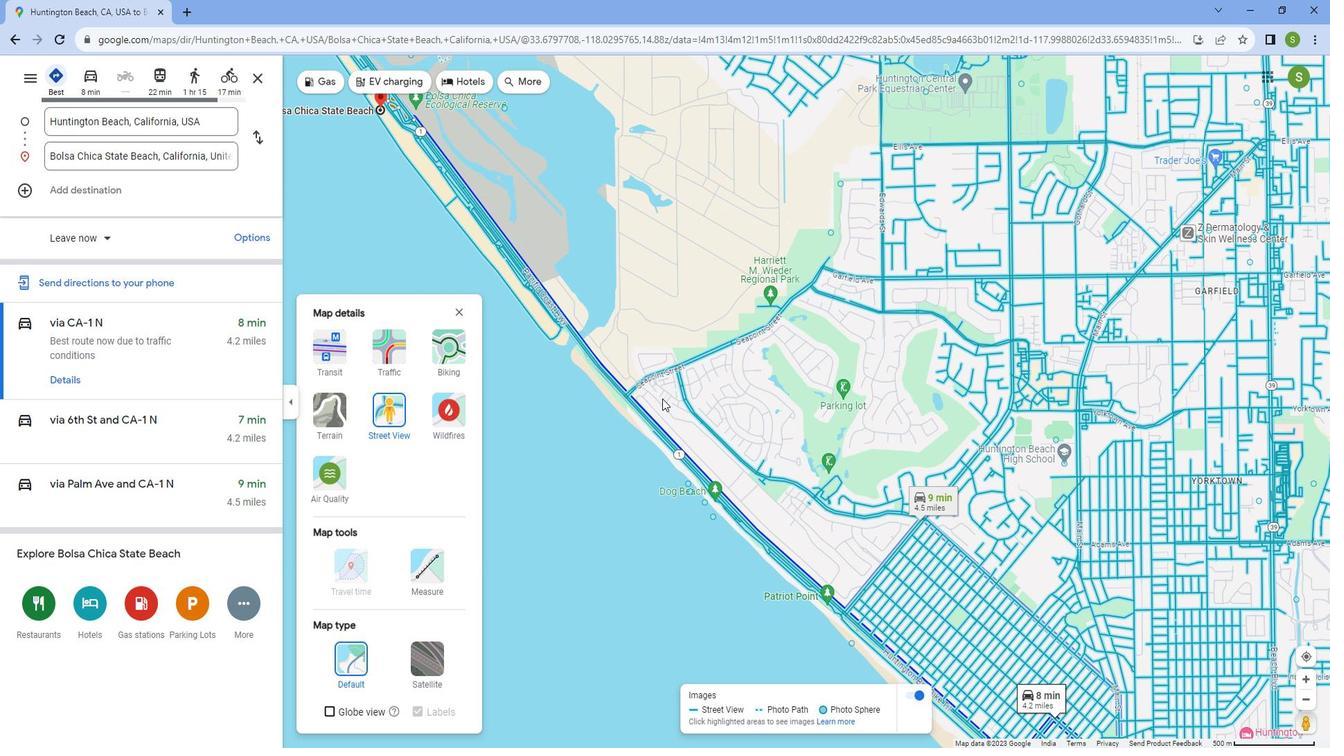 
Action: Mouse scrolled (682, 404) with delta (0, 0)
Screenshot: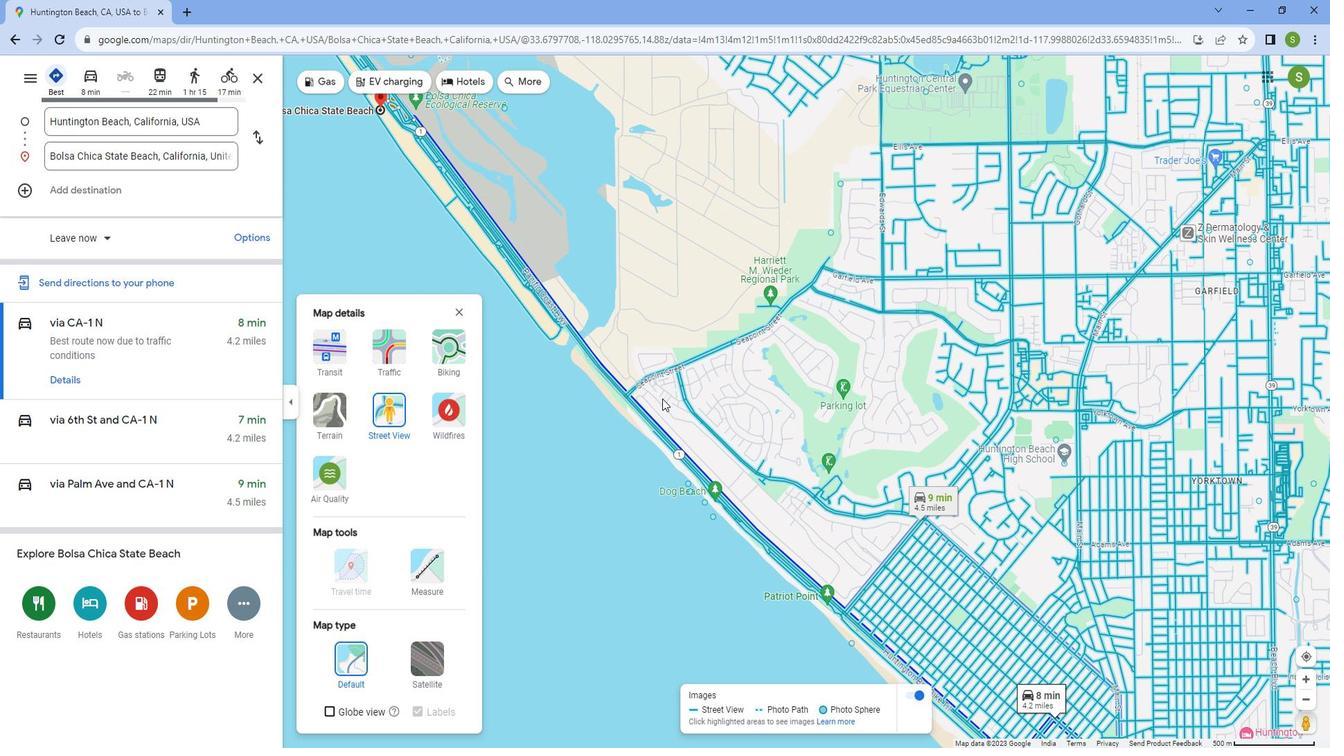 
Action: Mouse scrolled (682, 404) with delta (0, 0)
Screenshot: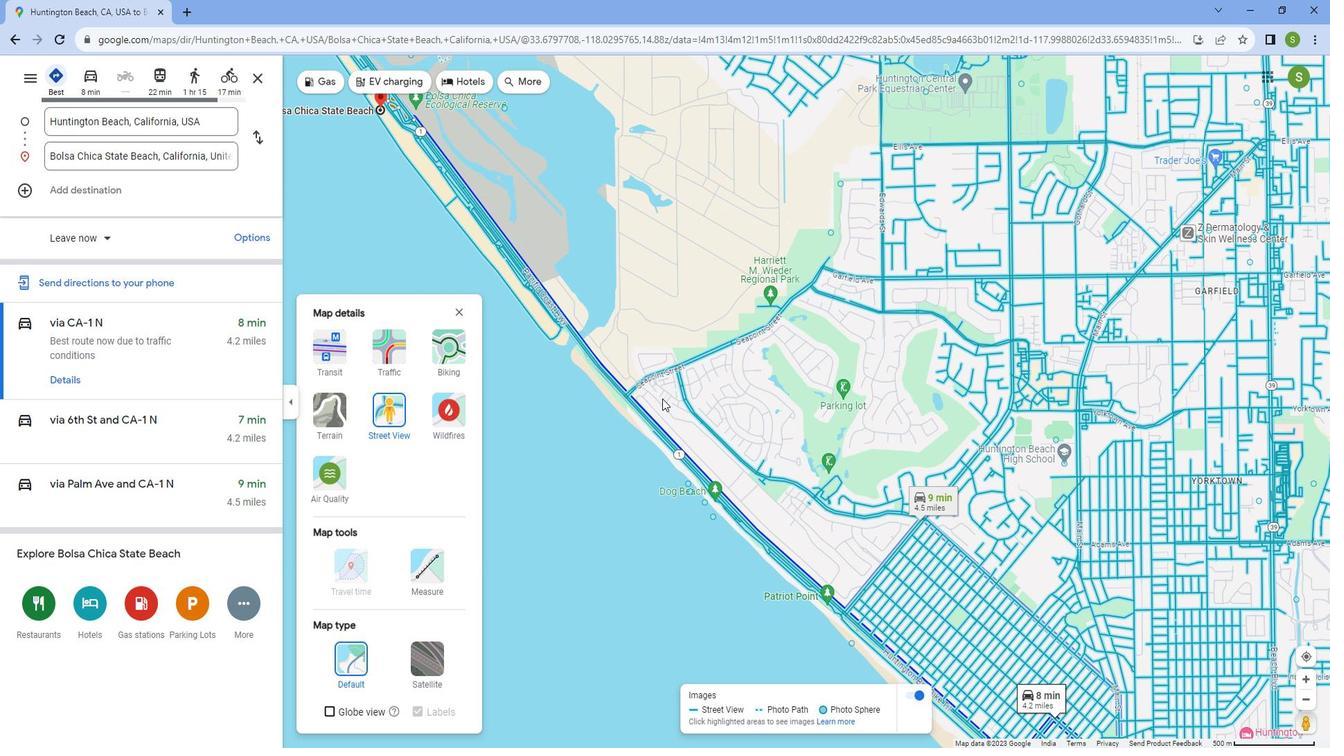 
Action: Mouse scrolled (682, 404) with delta (0, 0)
Screenshot: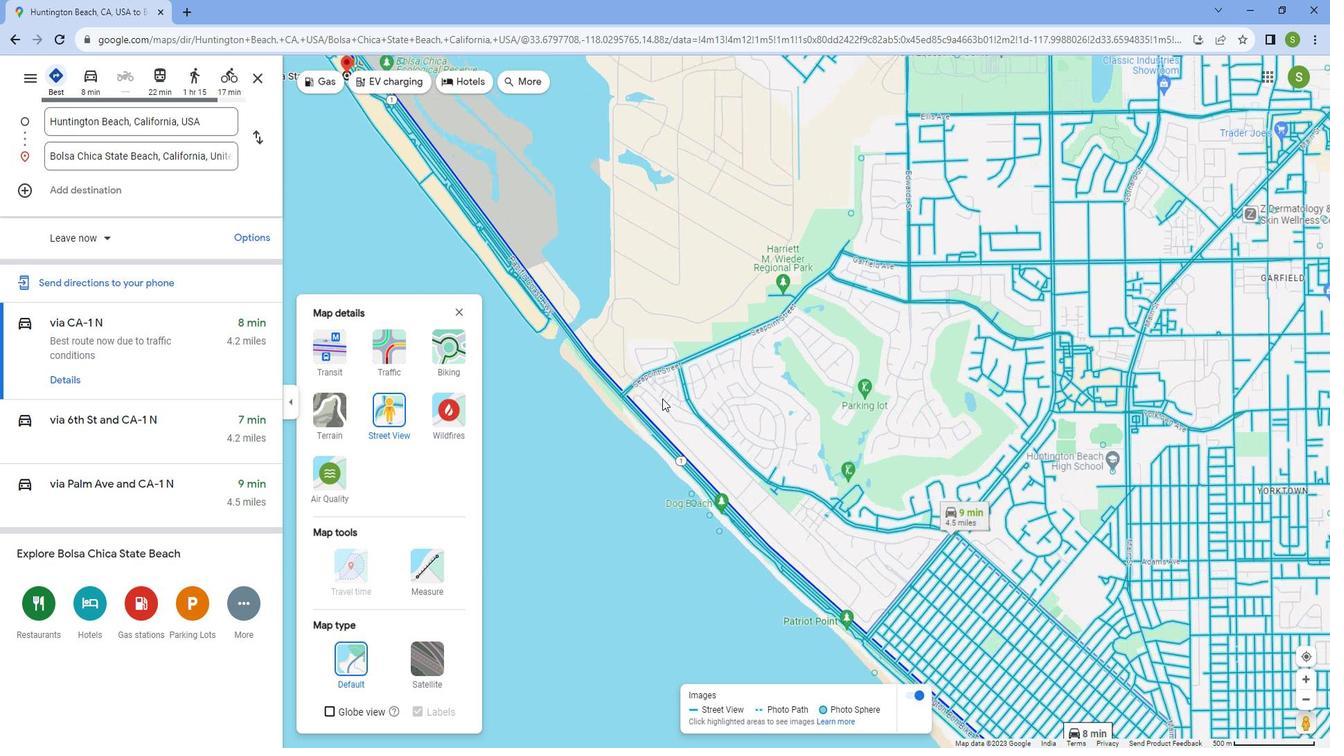 
Action: Mouse moved to (569, 336)
Screenshot: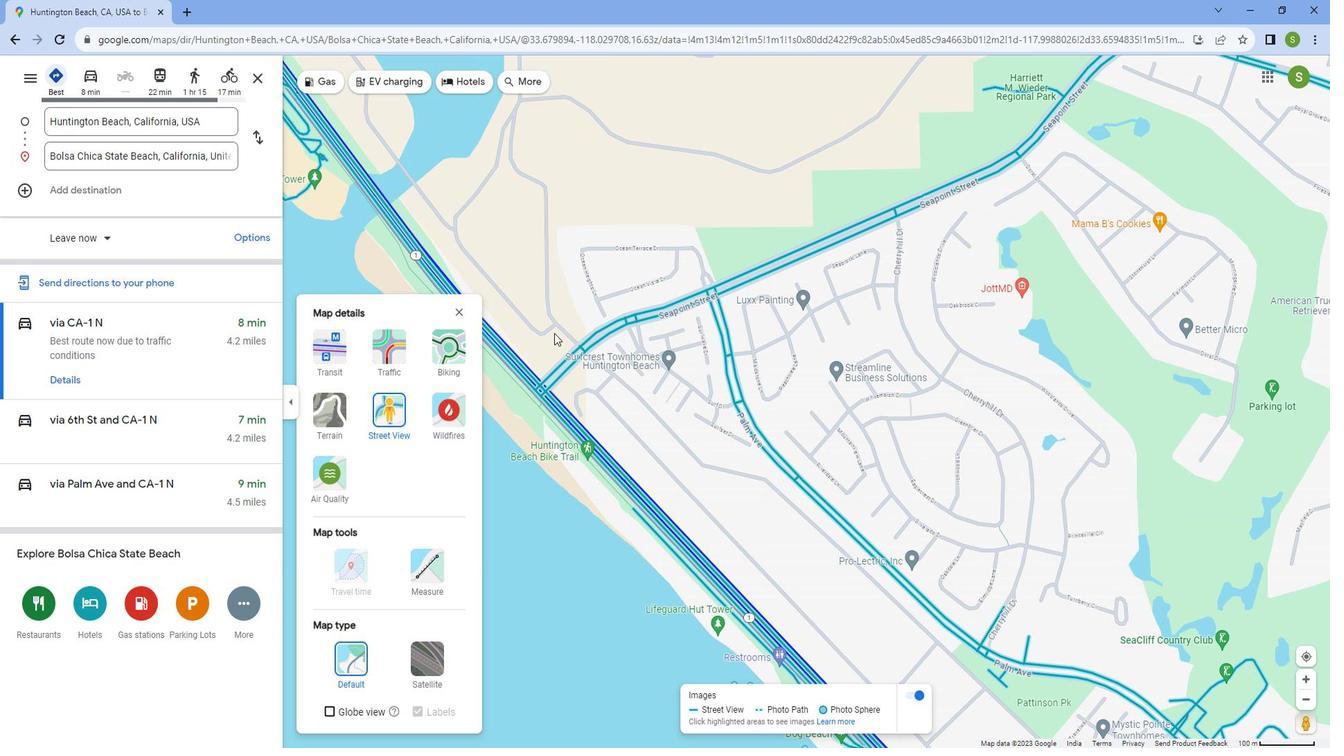 
Action: Mouse pressed left at (569, 336)
Screenshot: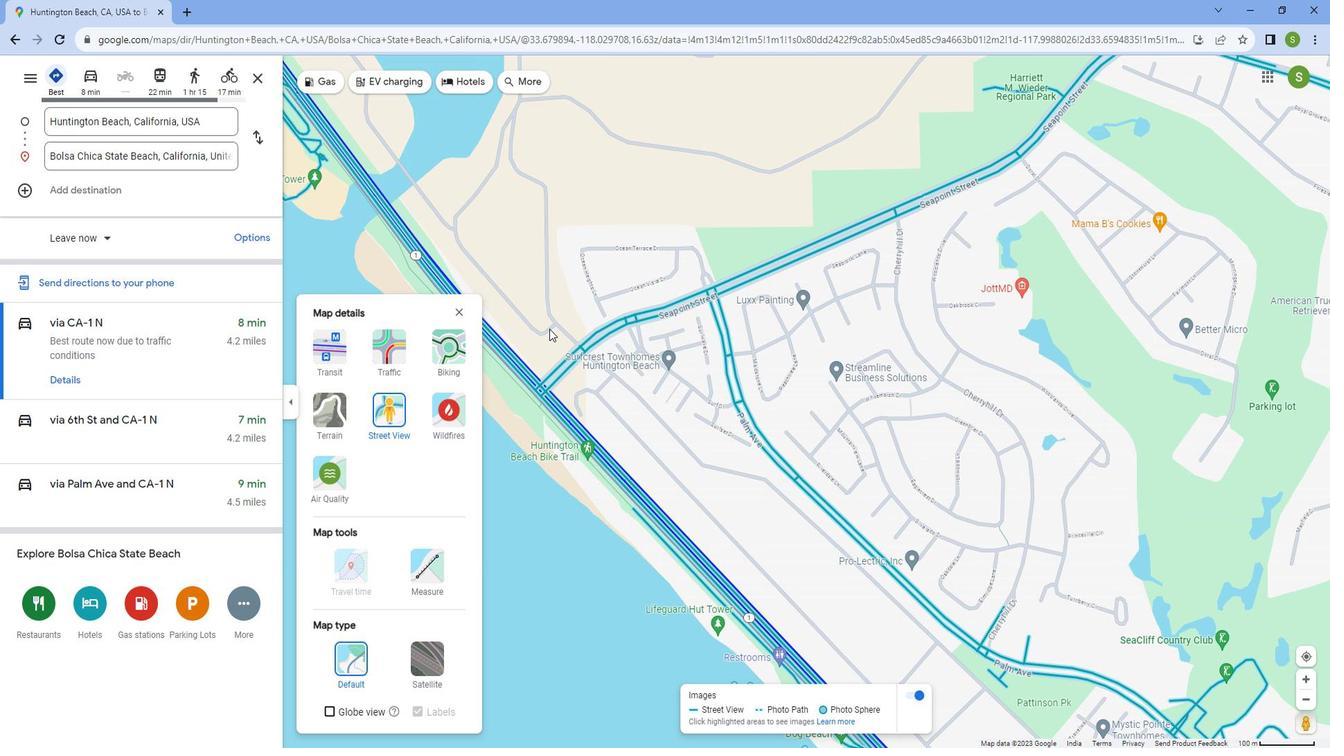 
Action: Mouse moved to (699, 127)
Screenshot: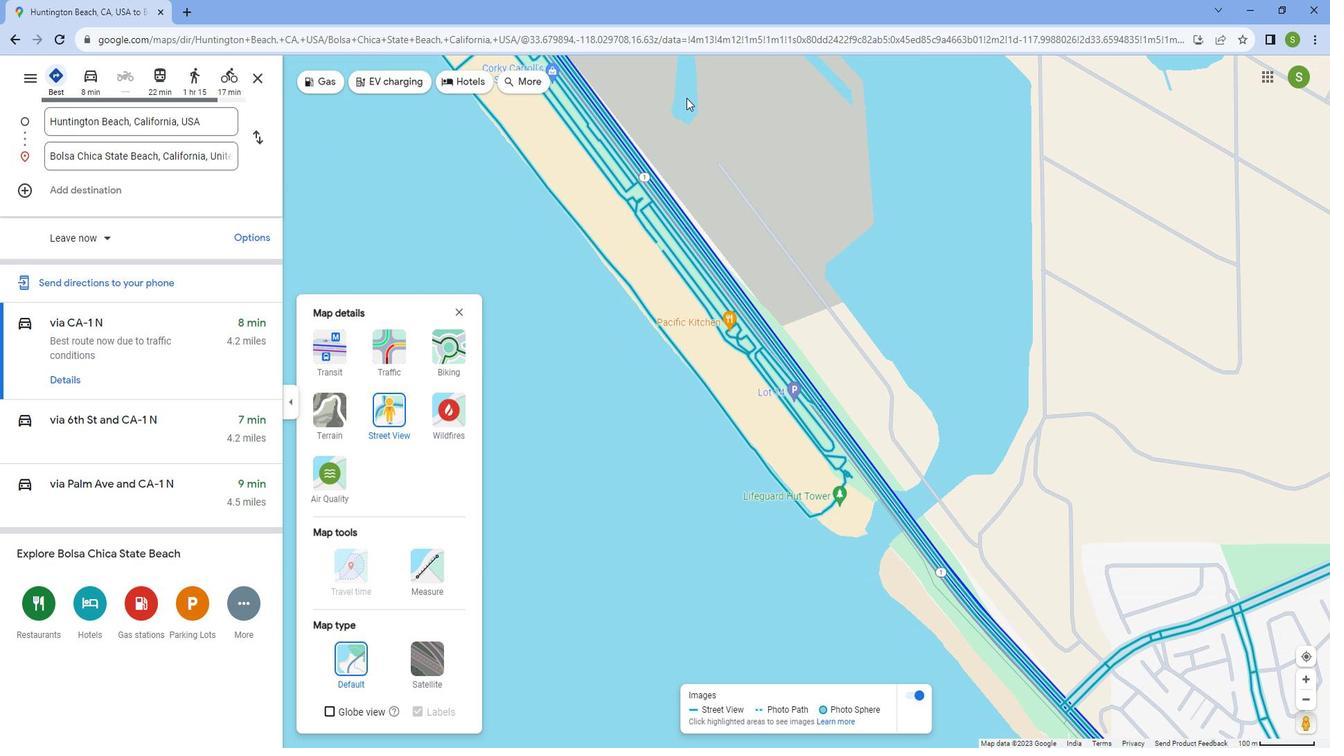 
Action: Mouse pressed left at (699, 127)
Screenshot: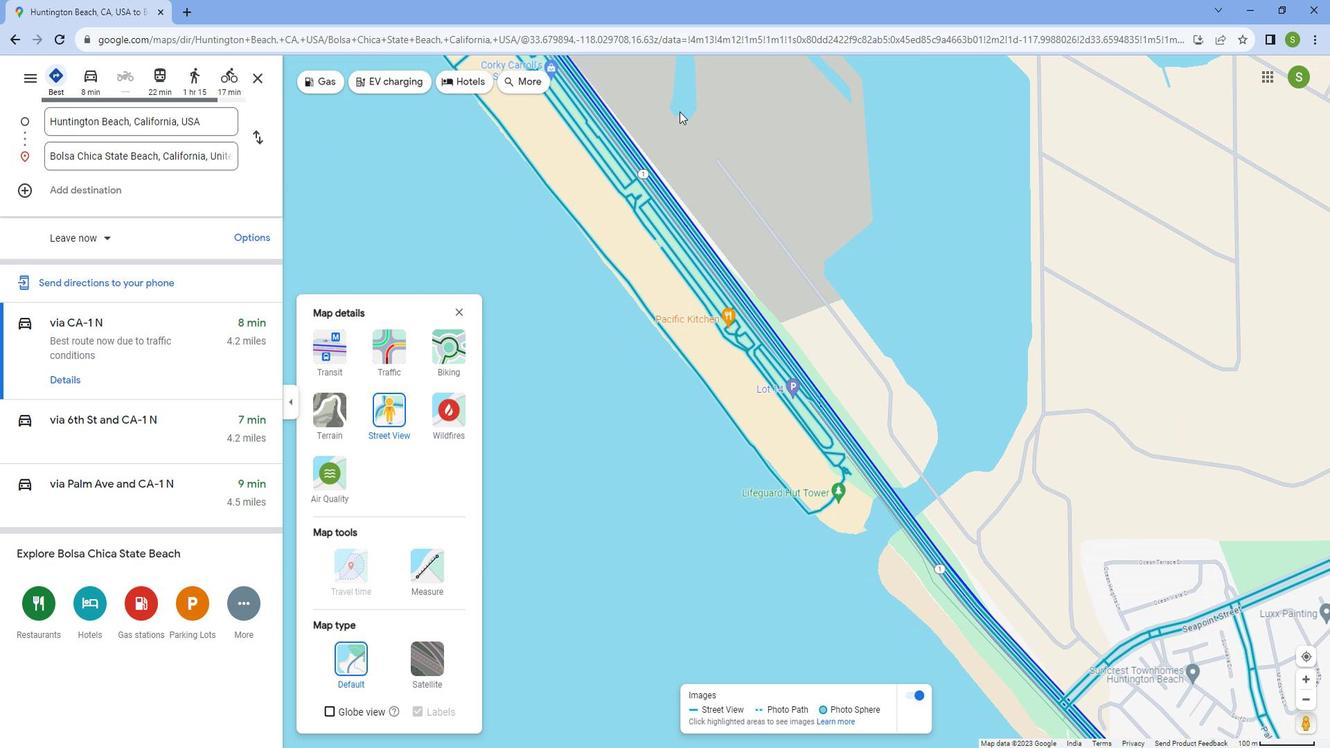 
Action: Mouse moved to (705, 518)
Screenshot: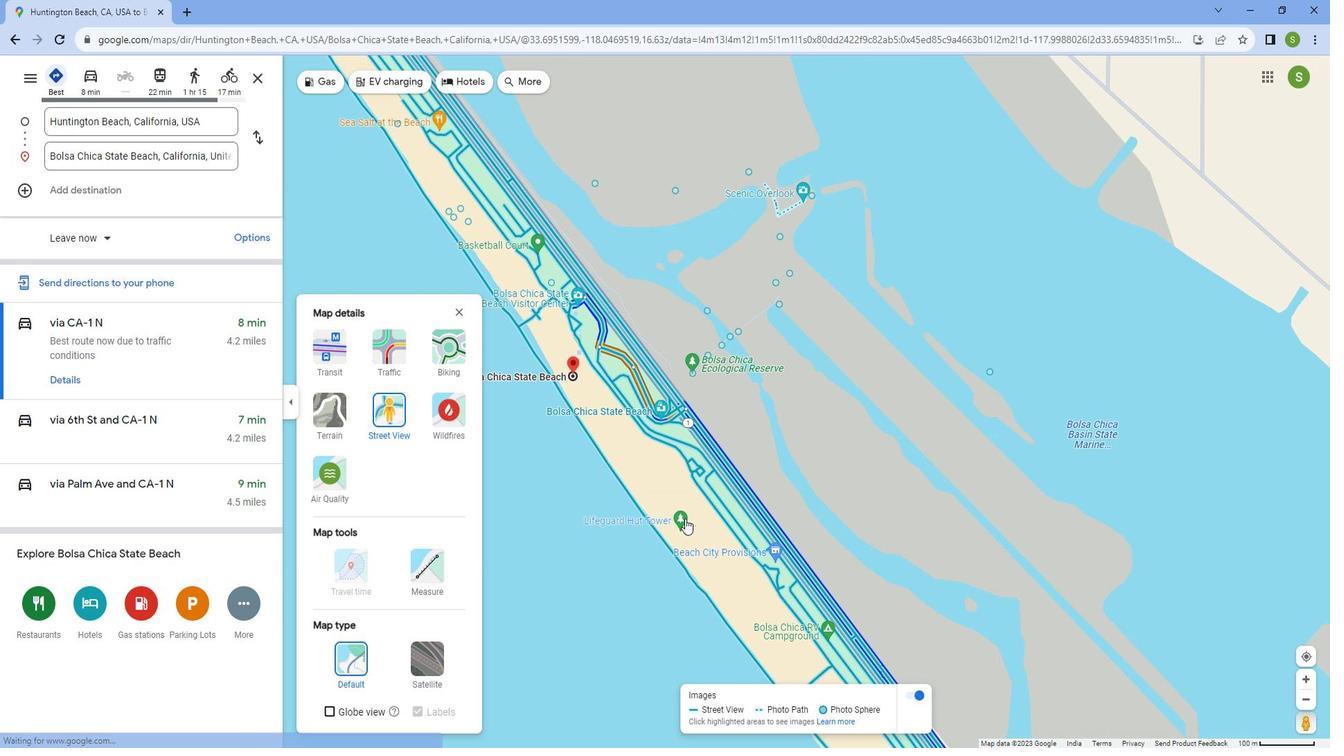 
Action: Mouse scrolled (705, 518) with delta (0, 0)
Screenshot: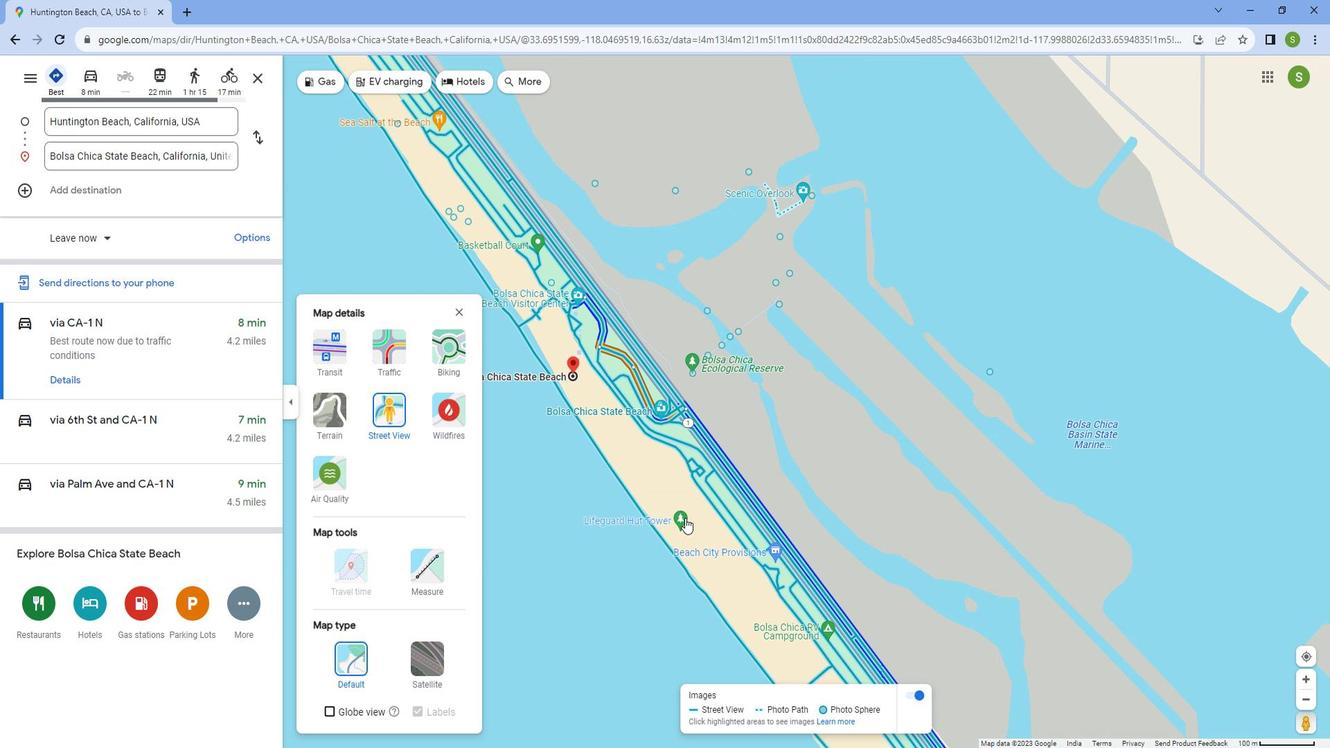 
Action: Mouse scrolled (705, 518) with delta (0, 0)
Screenshot: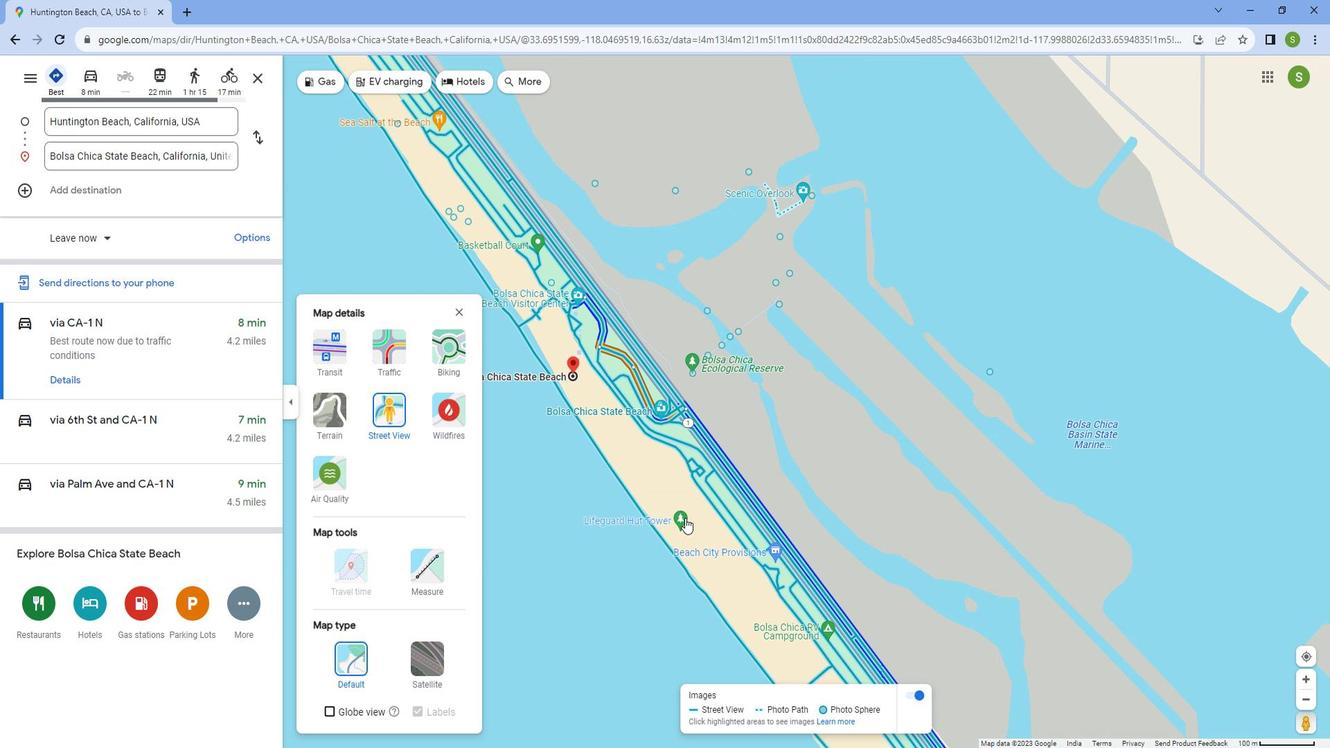 
Action: Mouse moved to (645, 436)
Screenshot: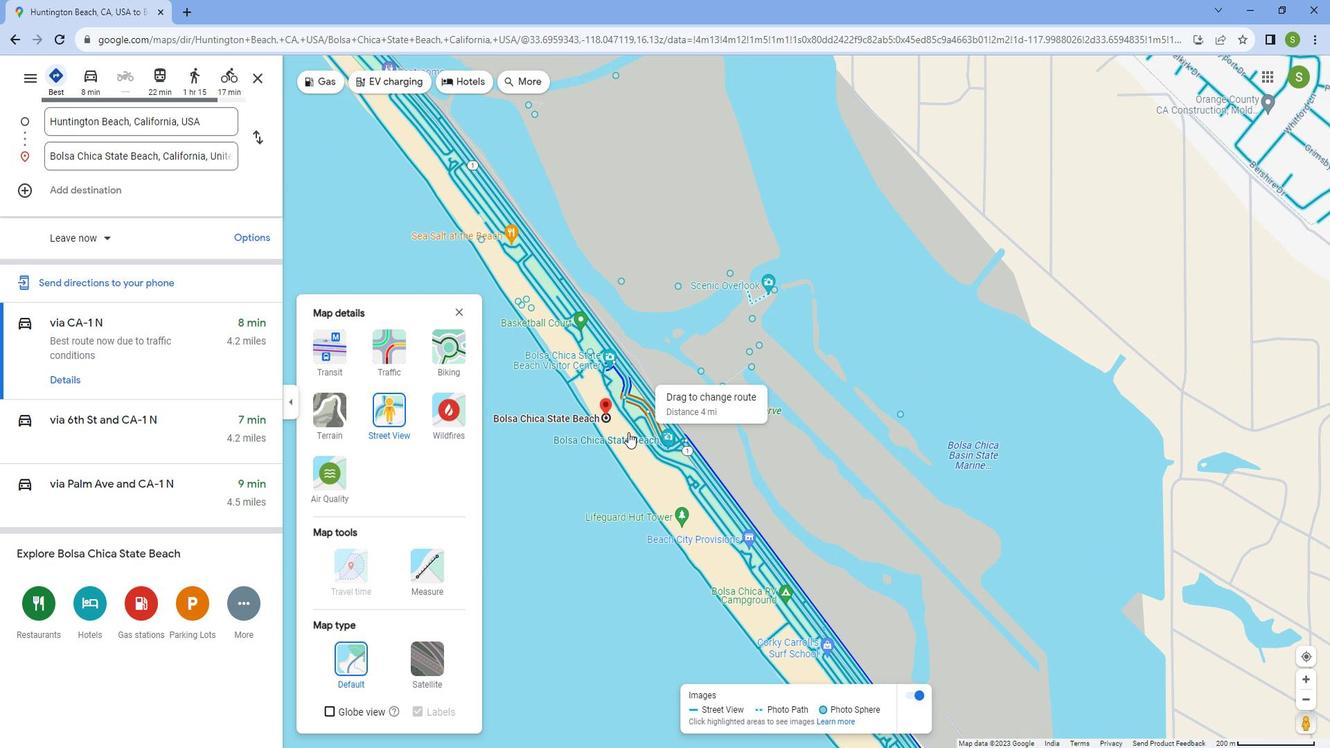 
Action: Mouse scrolled (645, 437) with delta (0, 0)
Screenshot: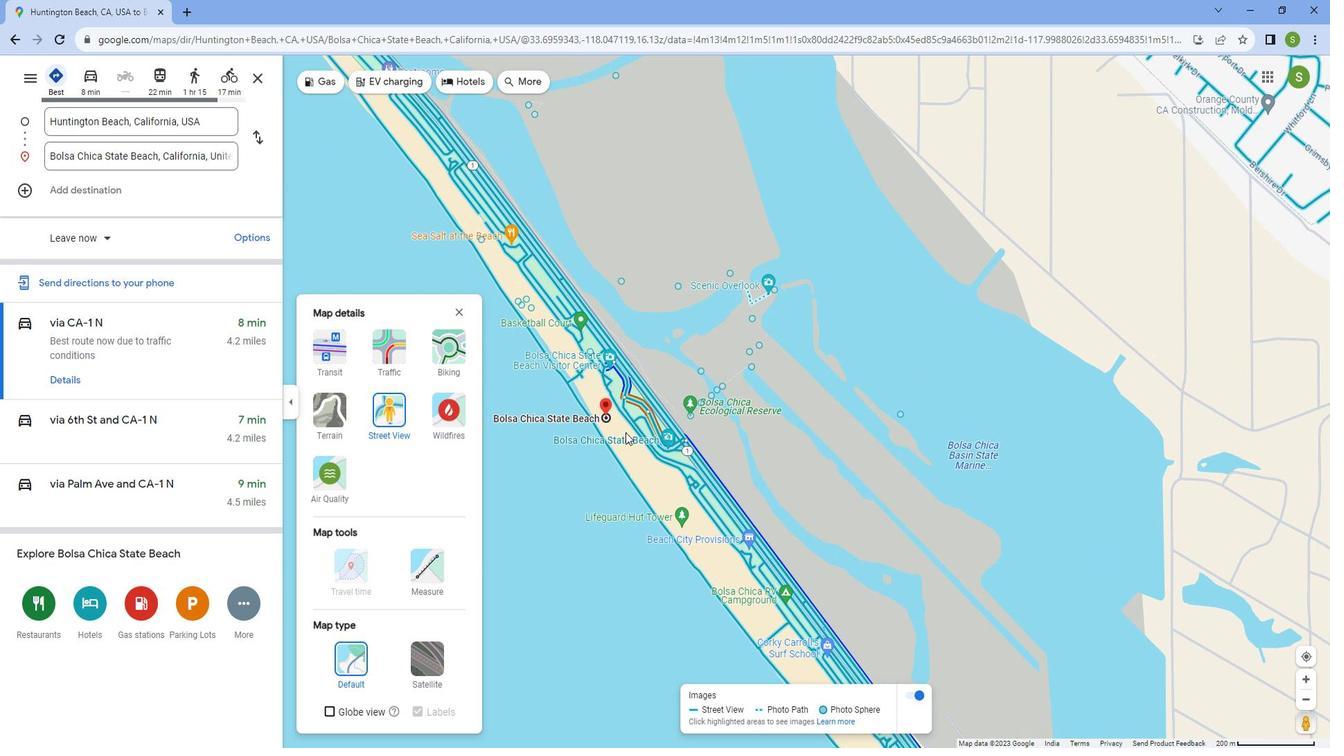 
Action: Mouse scrolled (645, 437) with delta (0, 0)
Screenshot: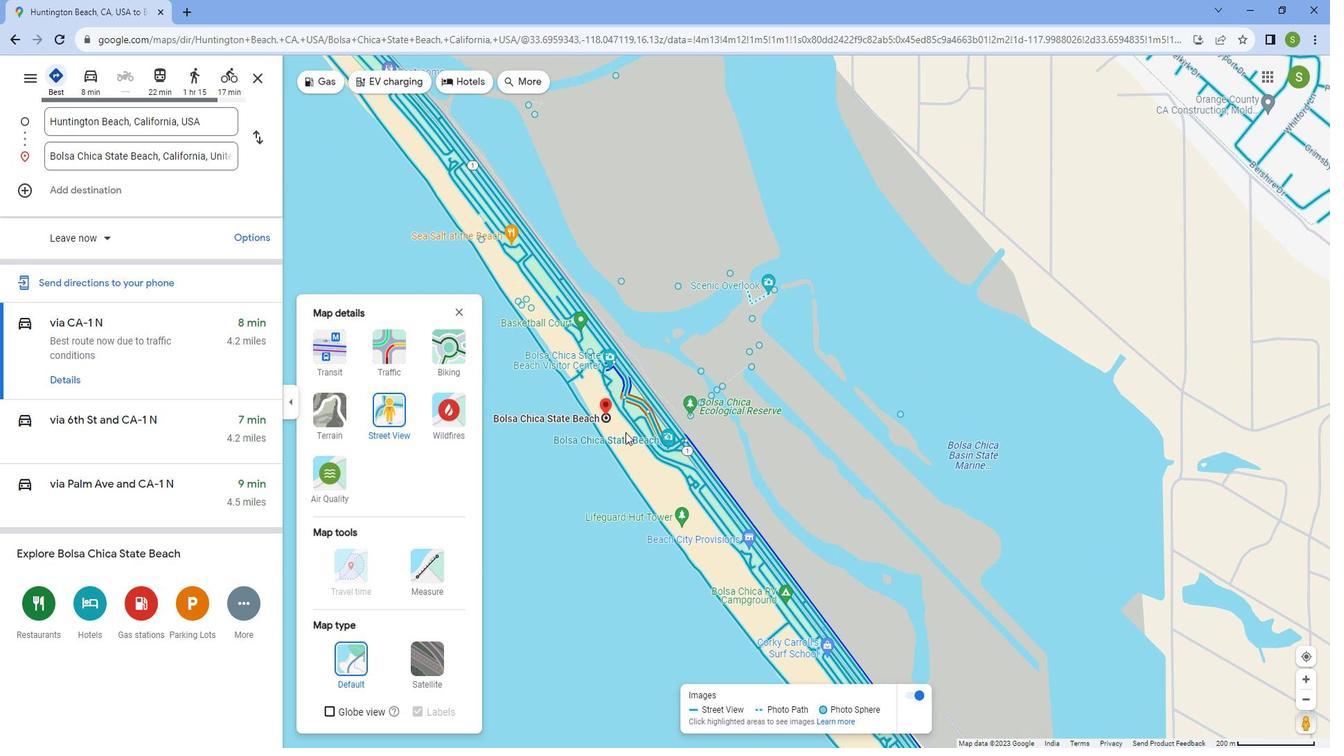 
Action: Mouse scrolled (645, 437) with delta (0, 0)
Screenshot: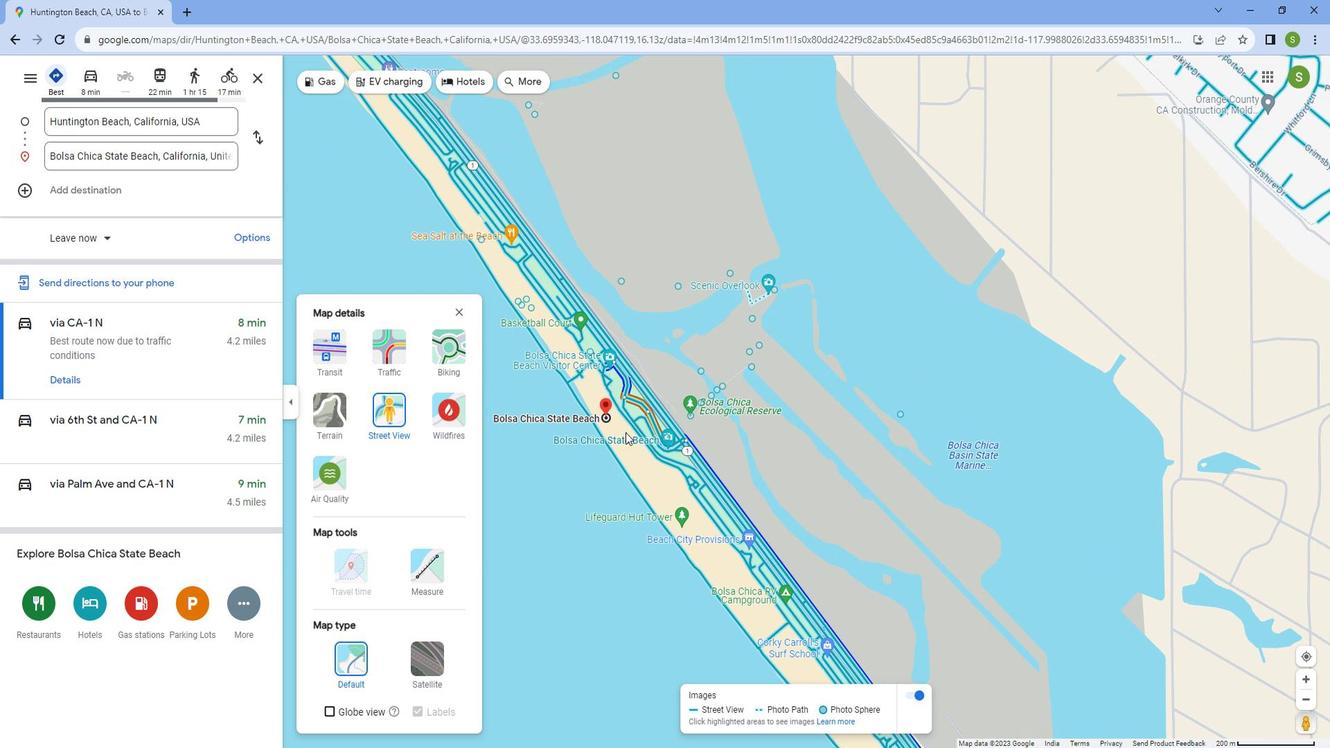 
Action: Mouse scrolled (645, 437) with delta (0, 0)
Screenshot: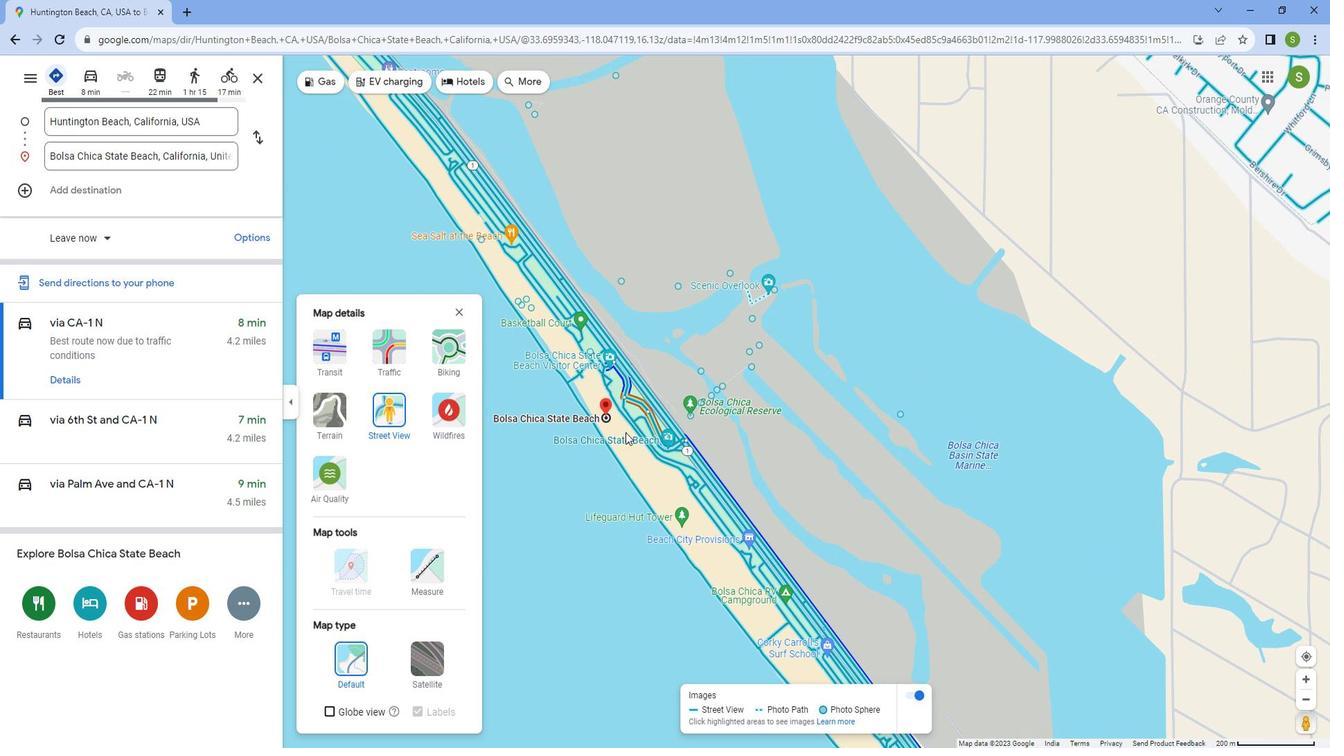 
Action: Mouse scrolled (645, 437) with delta (0, 0)
Screenshot: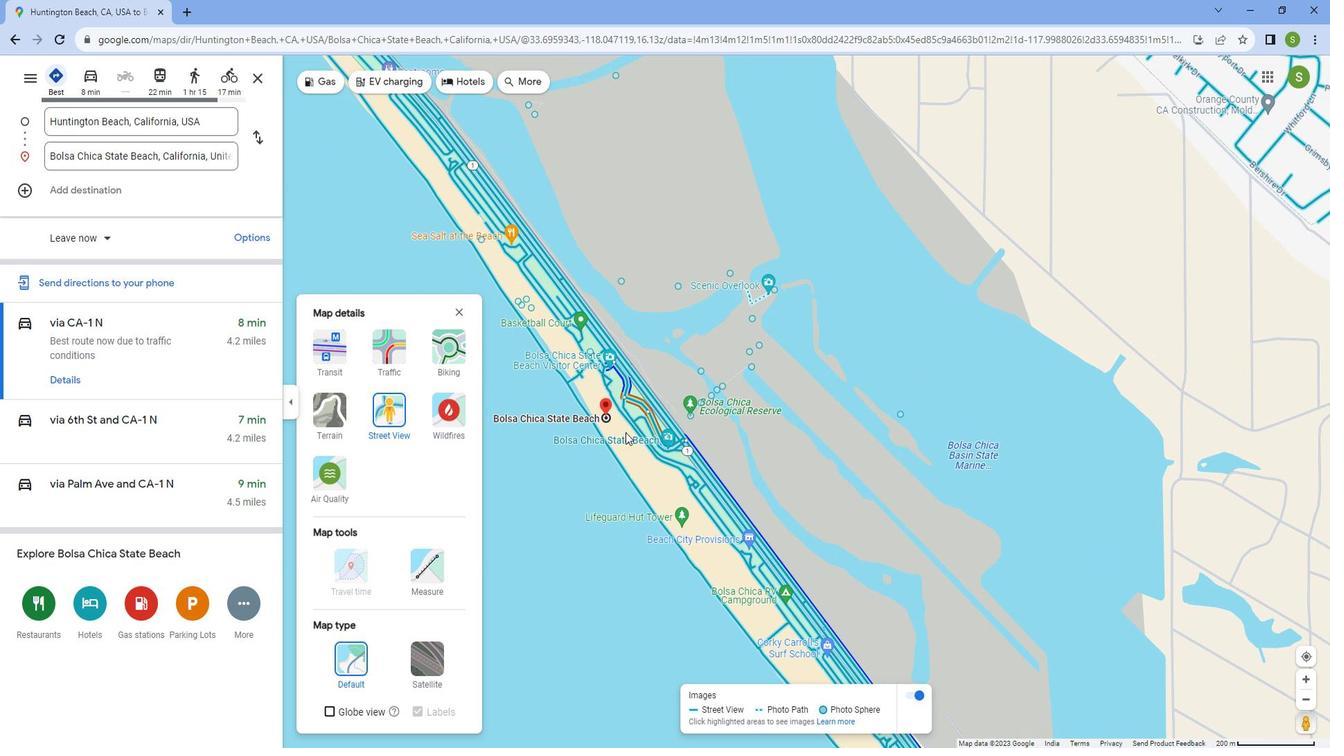 
Action: Mouse moved to (641, 438)
Screenshot: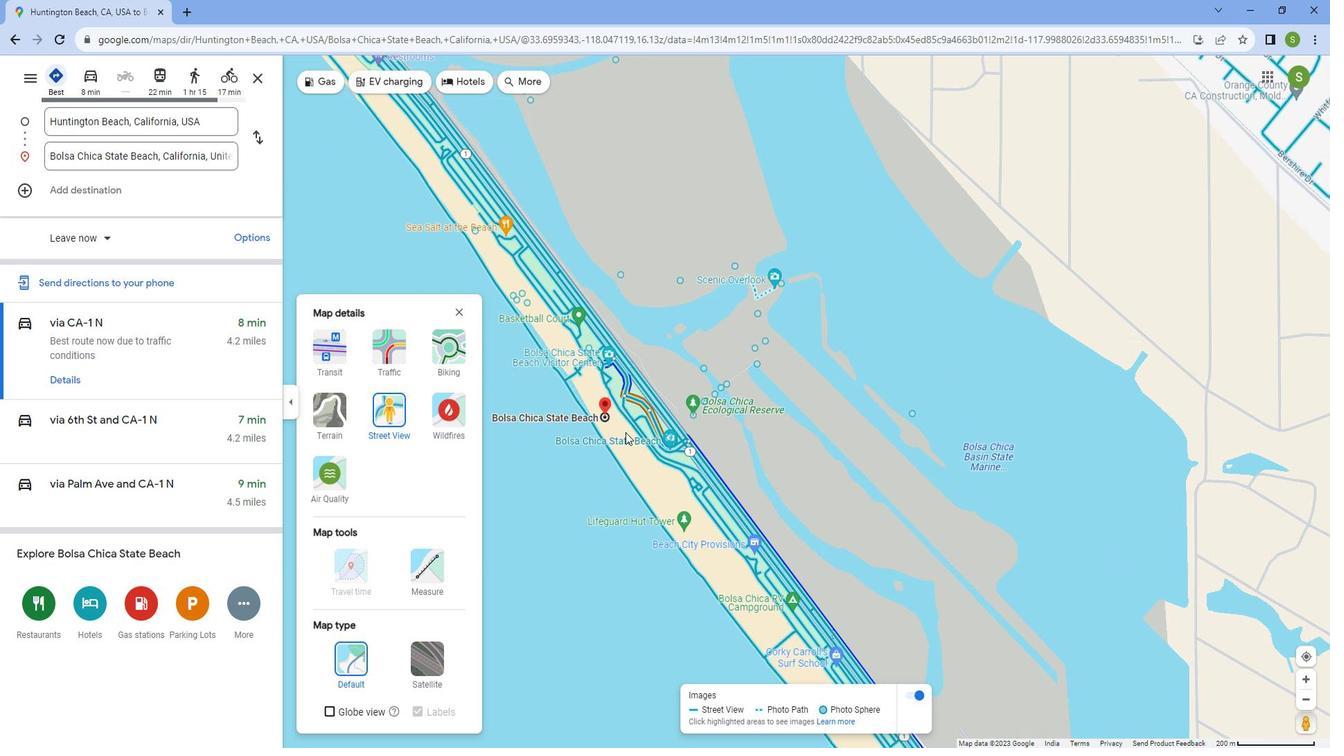 
Action: Mouse scrolled (641, 439) with delta (0, 0)
Screenshot: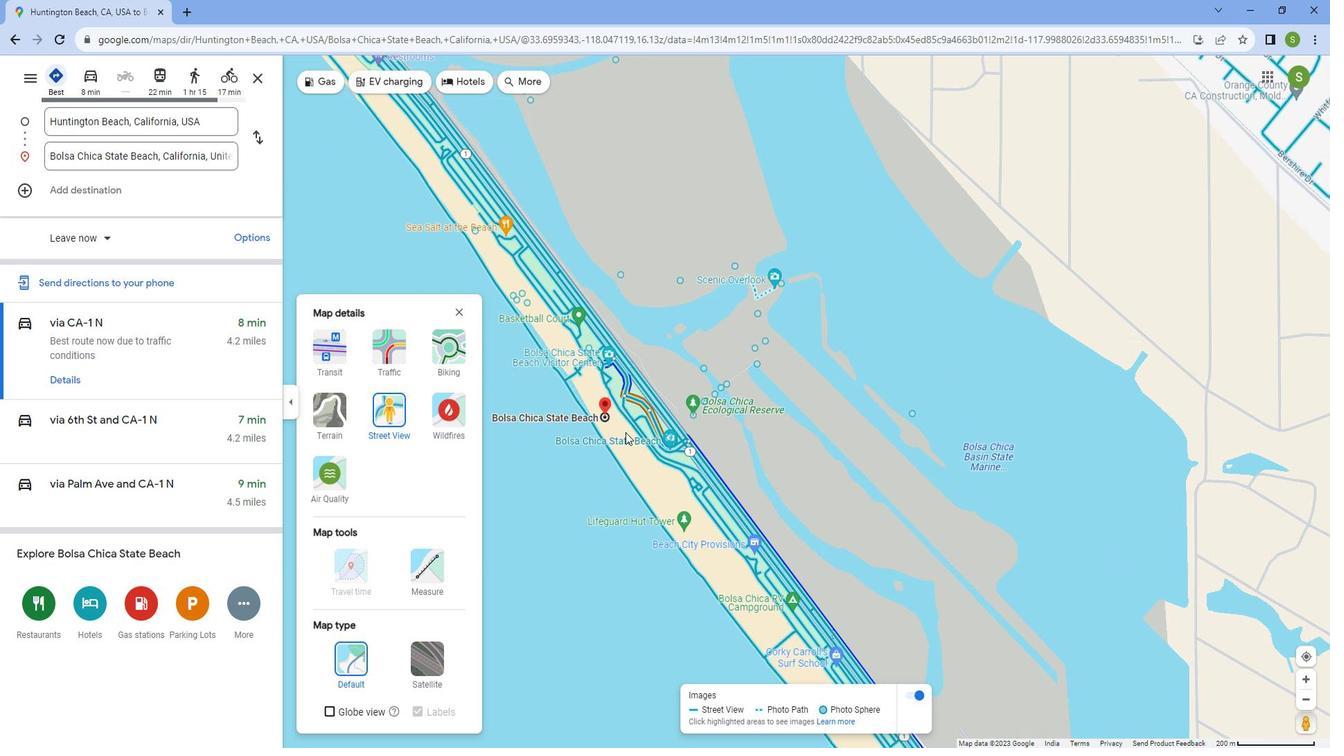 
Action: Mouse moved to (611, 435)
Screenshot: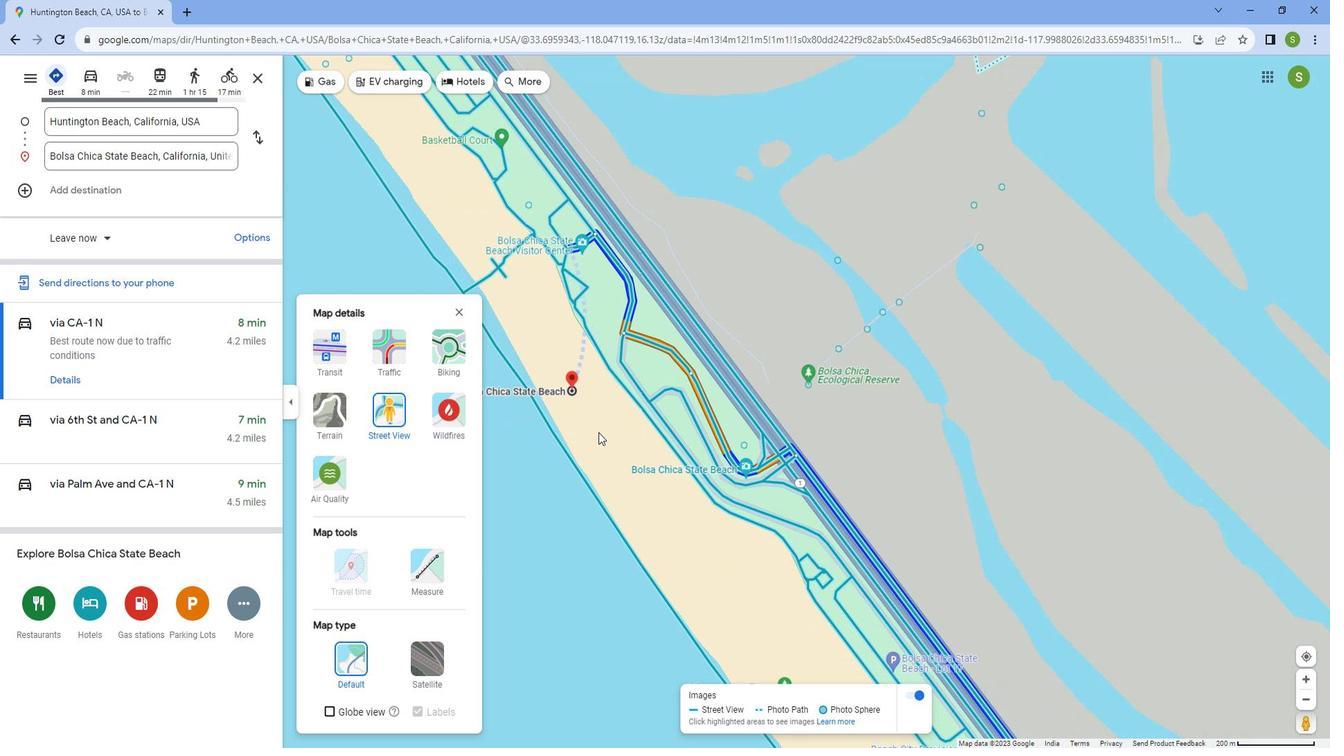 
Action: Mouse scrolled (611, 436) with delta (0, 0)
Screenshot: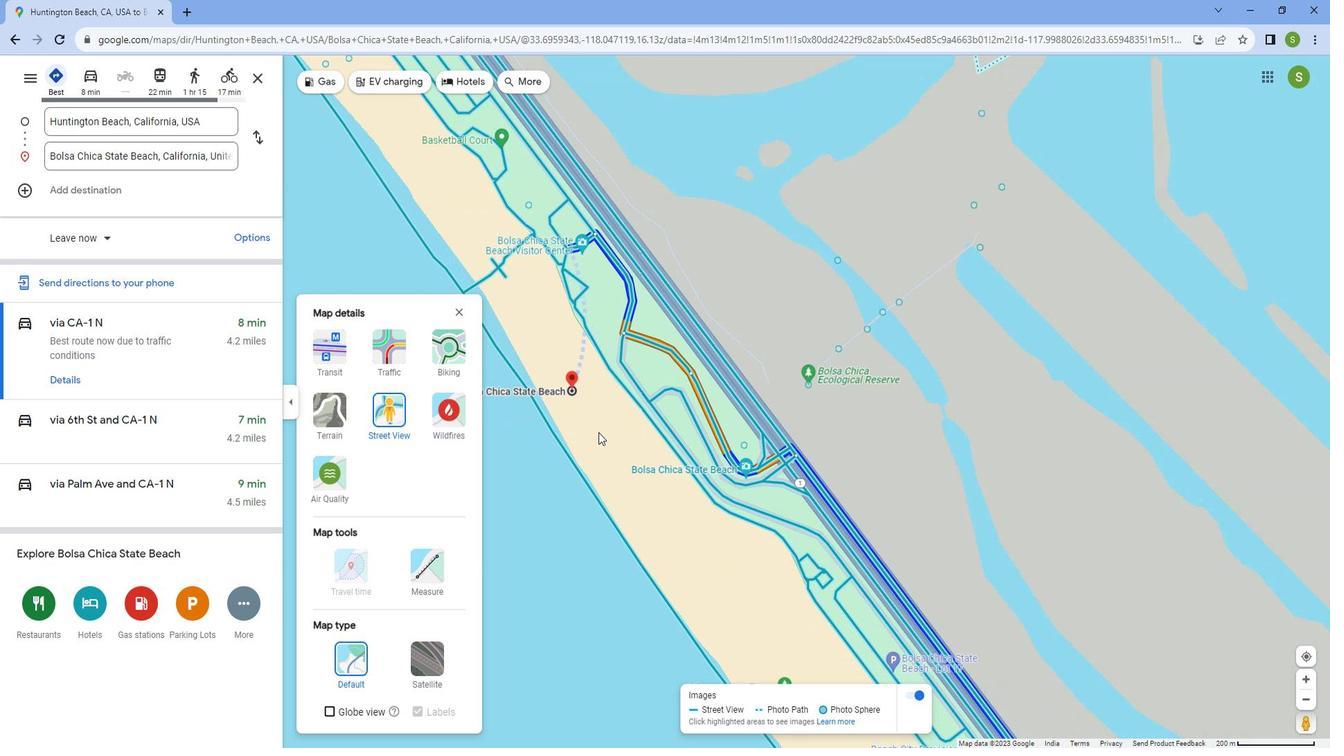 
Action: Mouse scrolled (611, 436) with delta (0, 0)
Screenshot: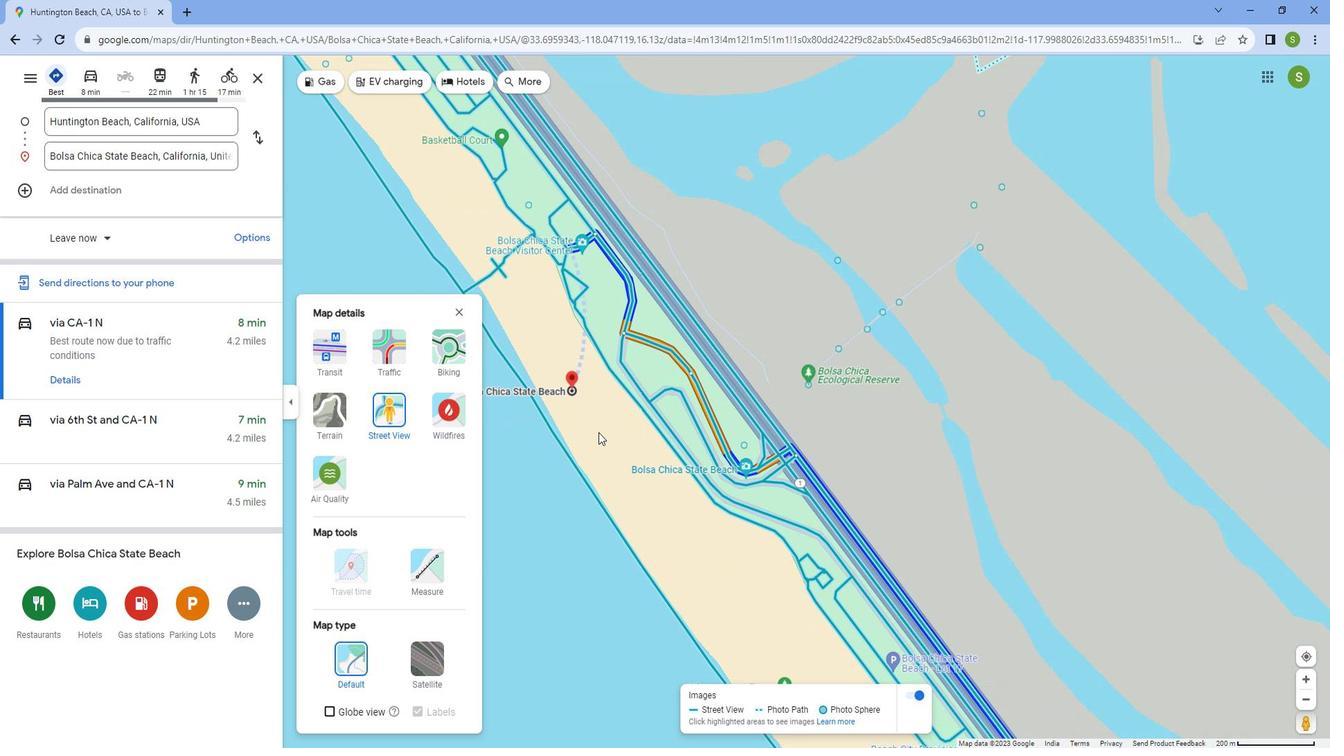 
Action: Mouse scrolled (611, 436) with delta (0, 0)
Screenshot: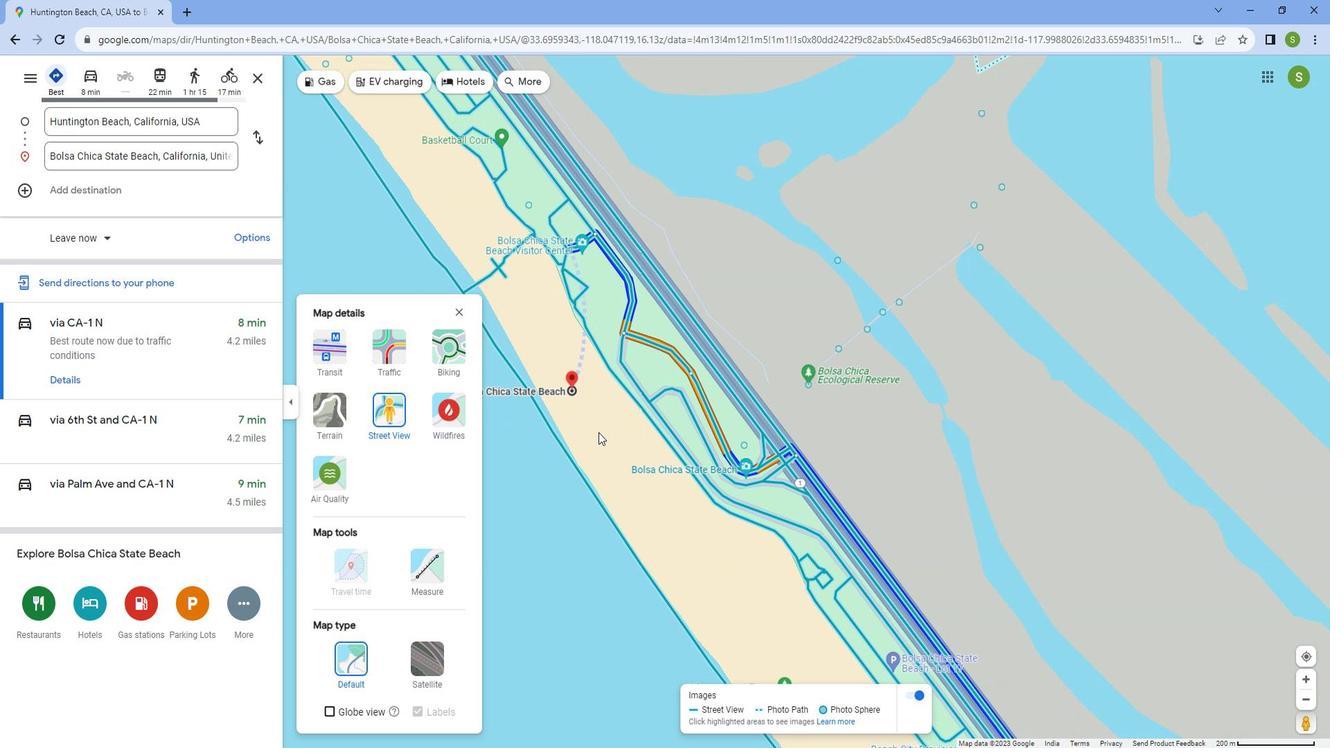 
Action: Mouse scrolled (611, 436) with delta (0, 0)
Screenshot: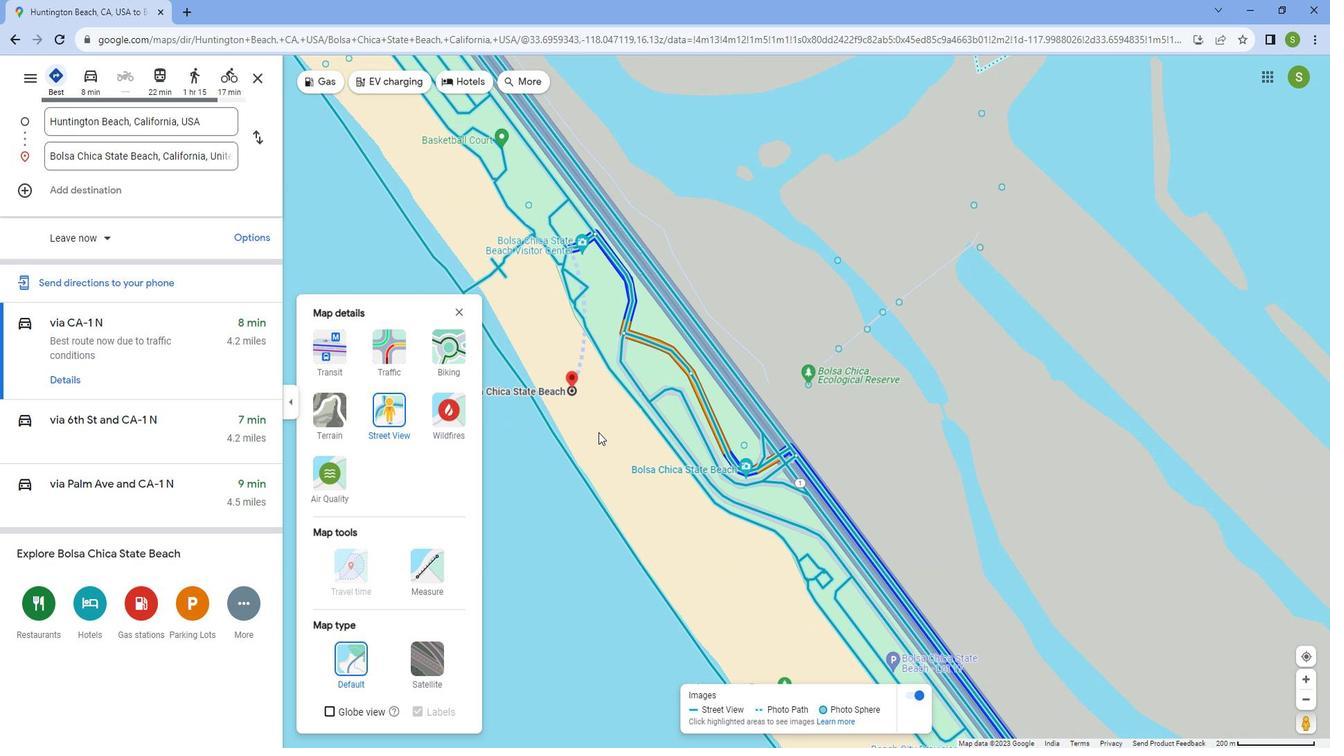 
Action: Mouse moved to (605, 344)
Screenshot: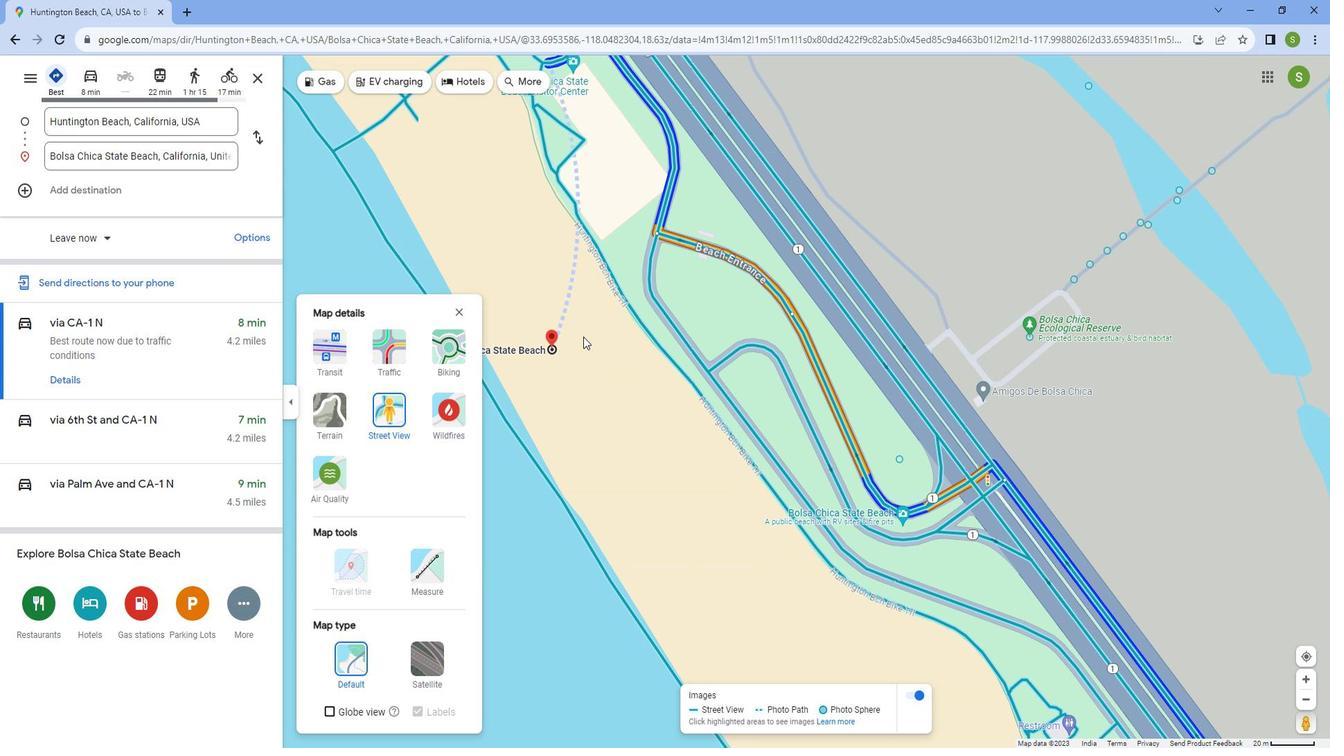 
Action: Mouse pressed left at (605, 344)
Screenshot: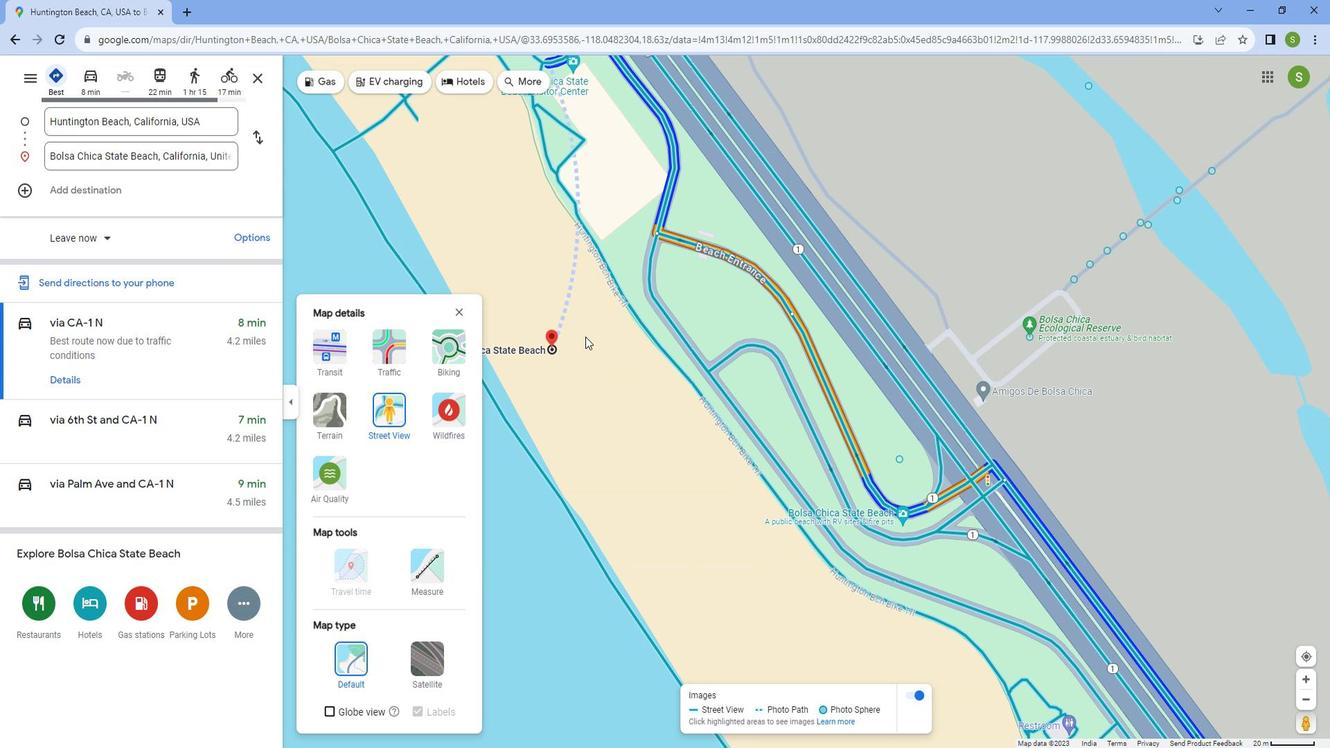 
Action: Mouse moved to (699, 291)
Screenshot: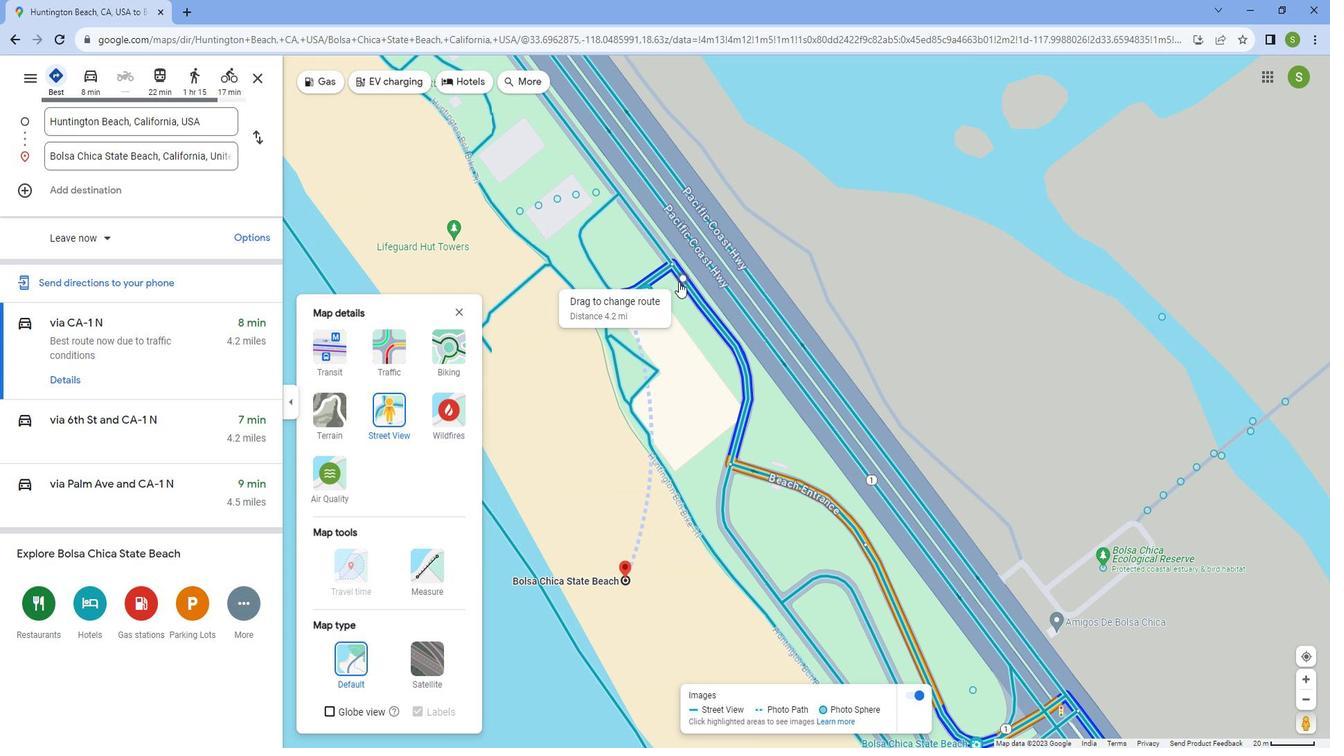 
Action: Mouse pressed left at (699, 291)
Screenshot: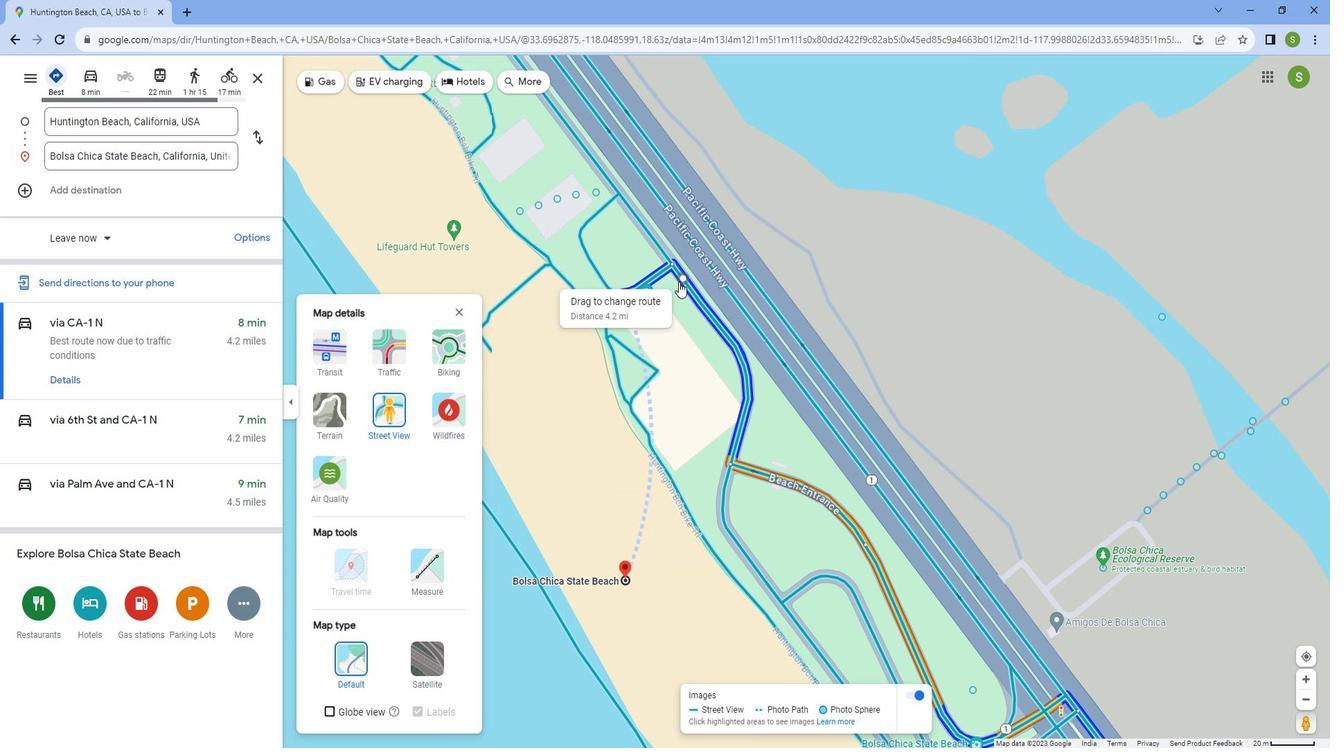 
Action: Mouse pressed left at (699, 291)
Screenshot: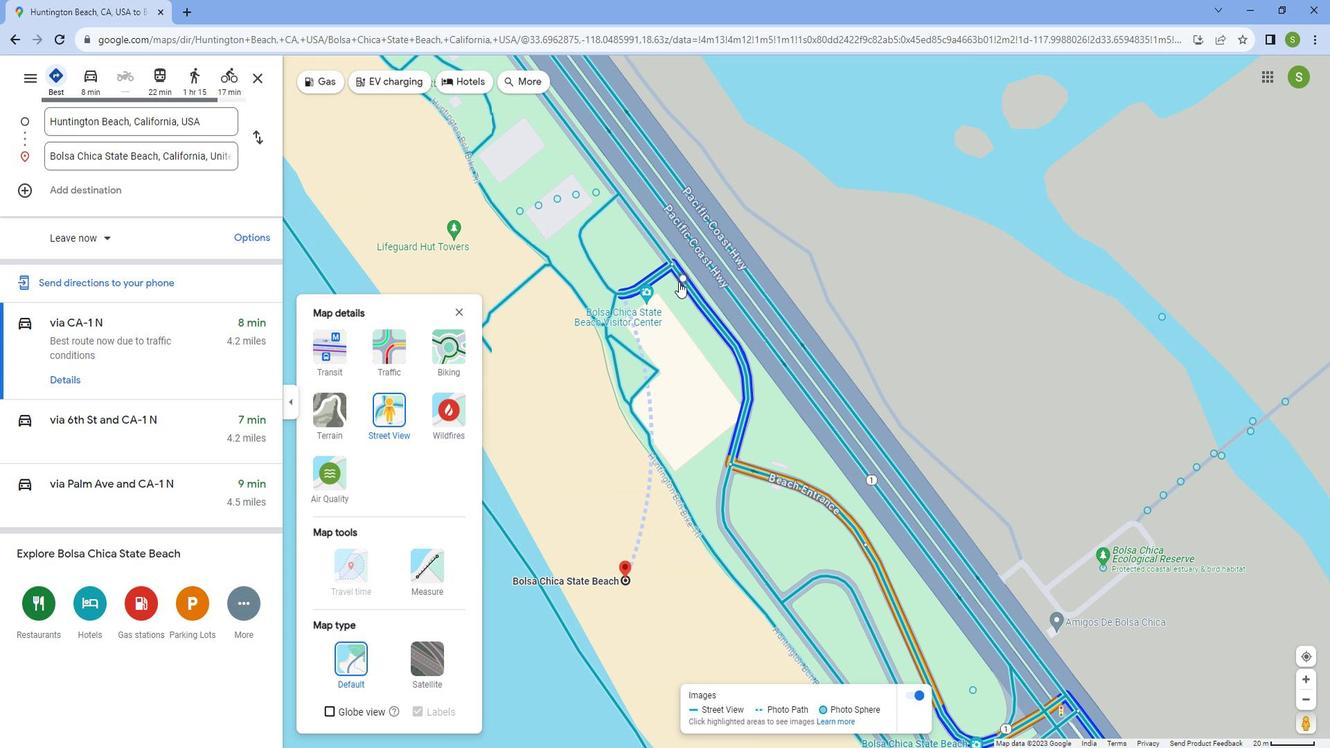 
Action: Mouse pressed left at (699, 291)
Screenshot: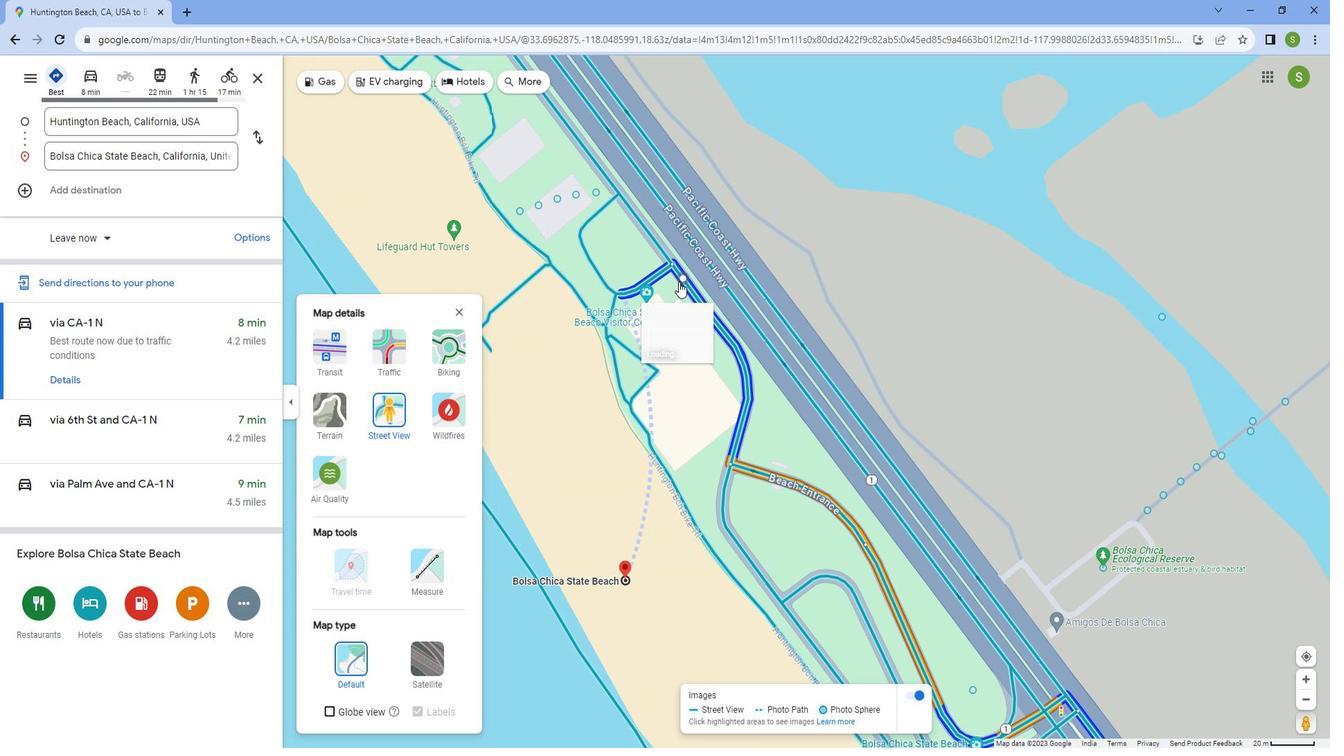 
Action: Mouse moved to (375, 436)
Screenshot: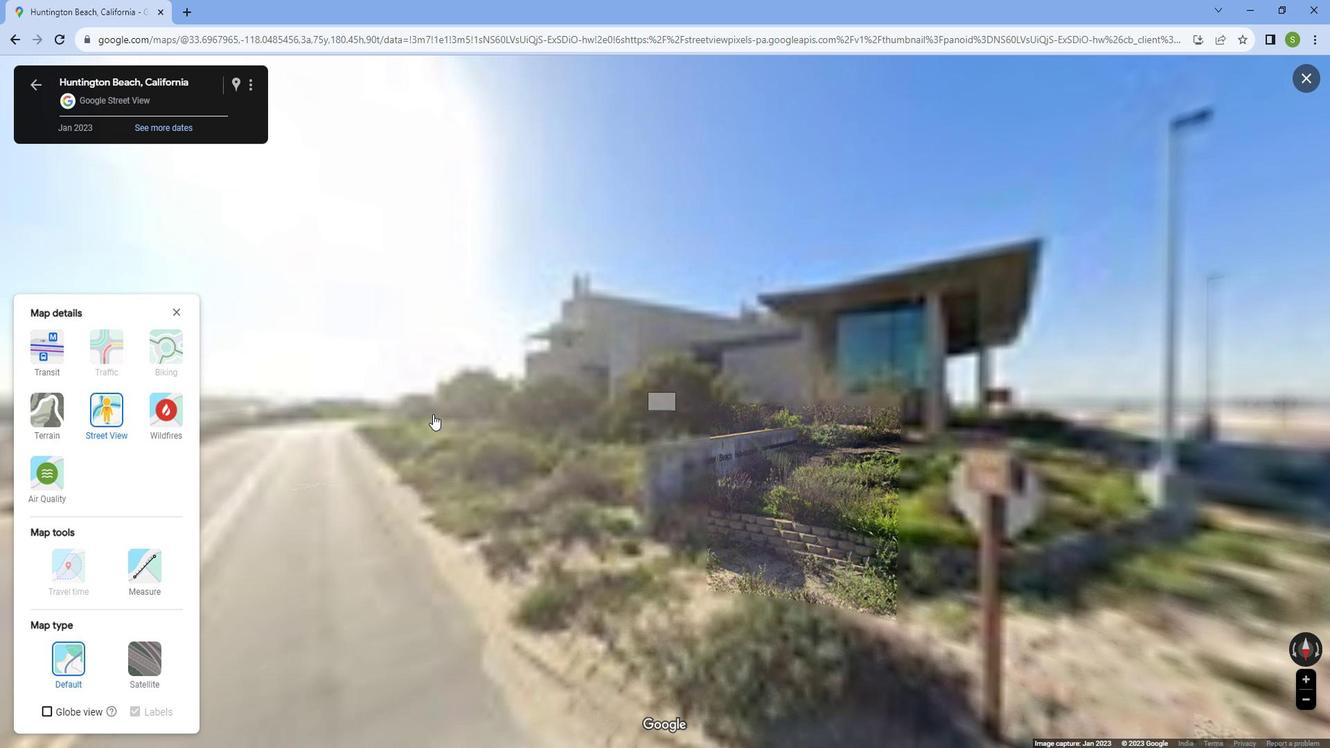 
Action: Mouse pressed left at (375, 436)
Screenshot: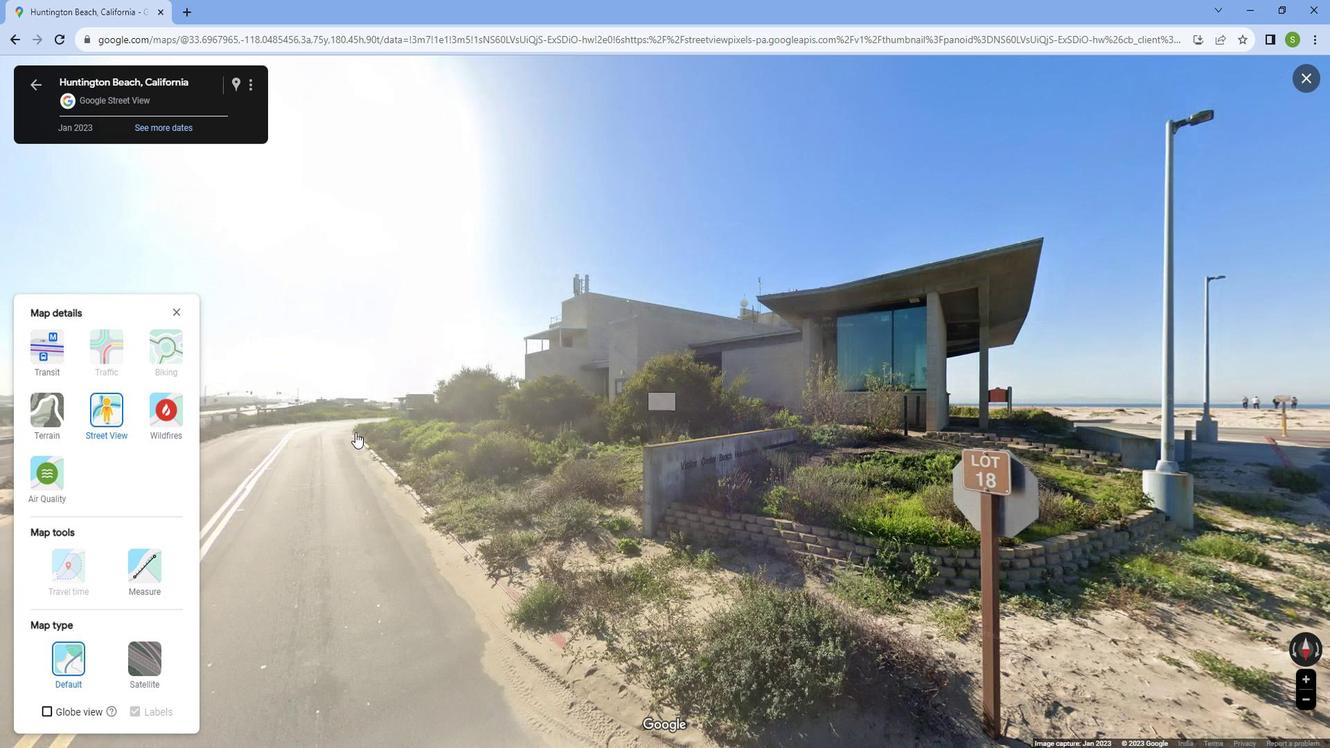 
Action: Mouse moved to (606, 500)
Screenshot: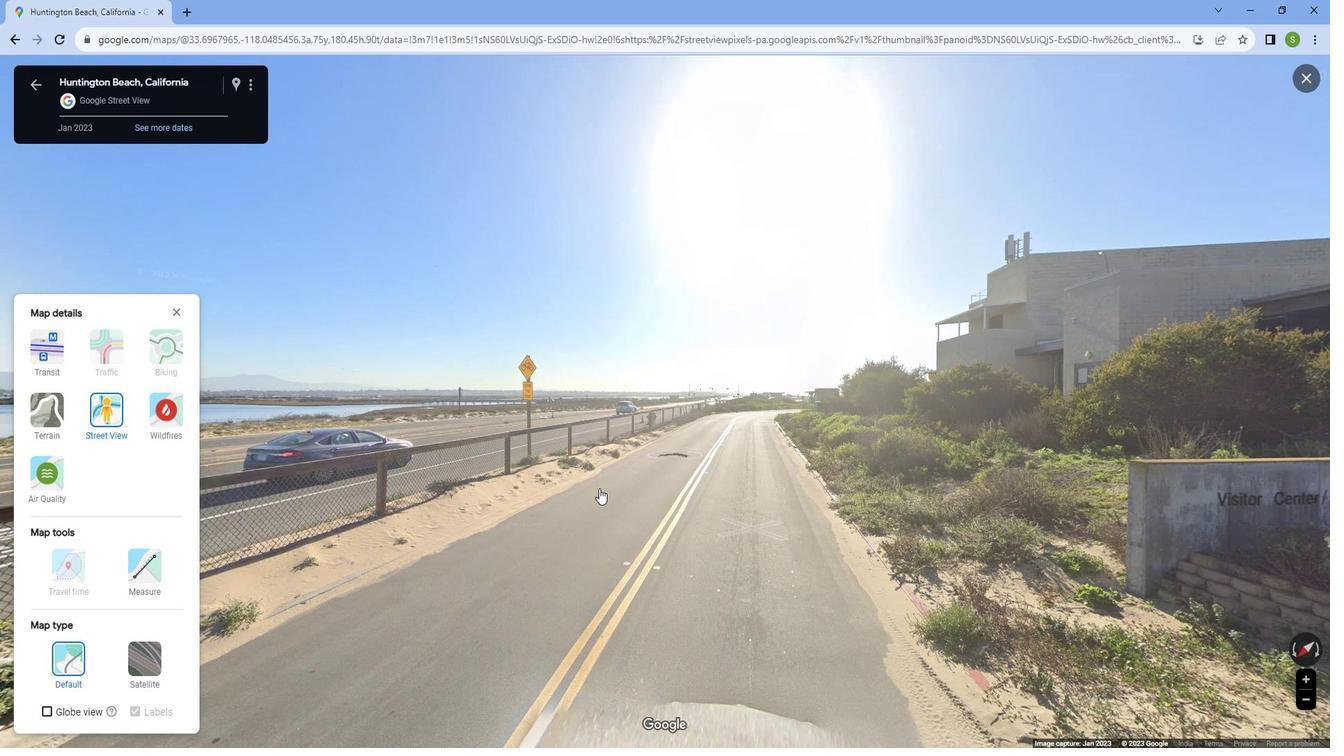 
Action: Mouse pressed left at (606, 500)
Screenshot: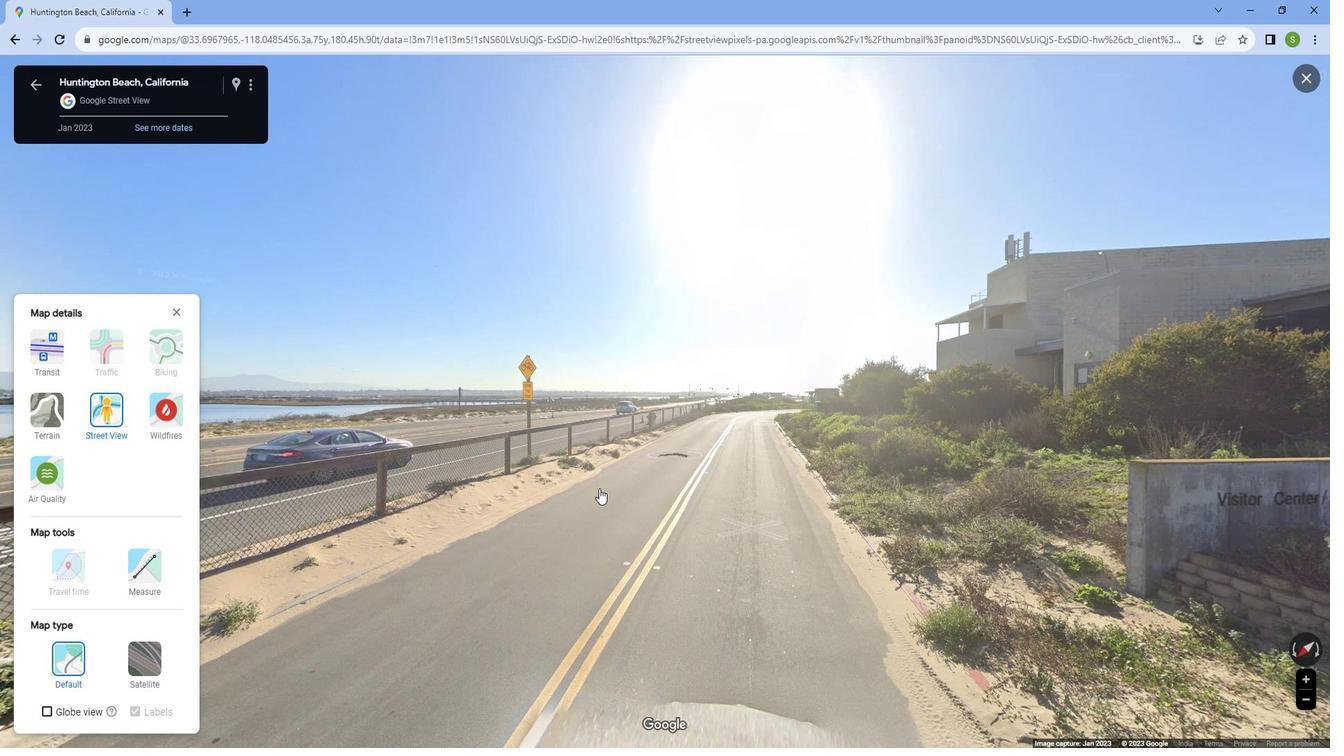 
Action: Mouse moved to (703, 500)
Screenshot: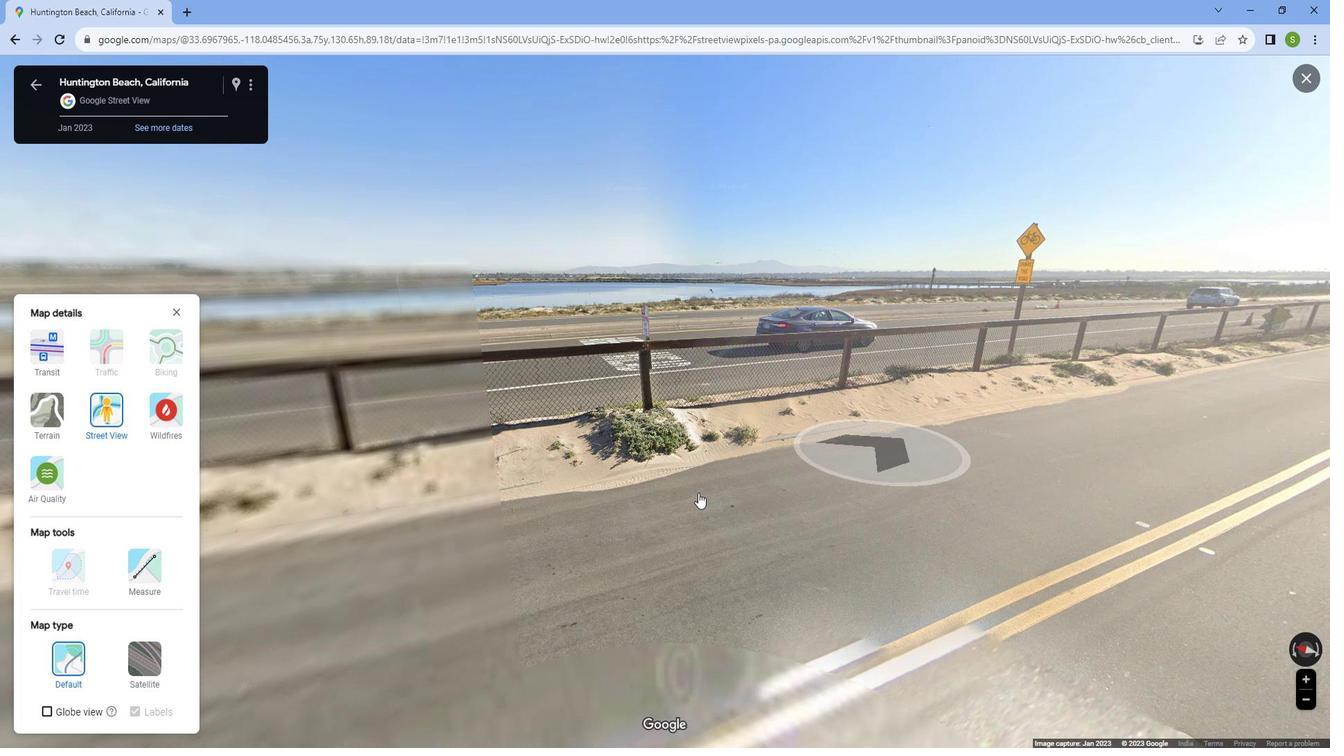 
Action: Mouse pressed left at (703, 500)
Screenshot: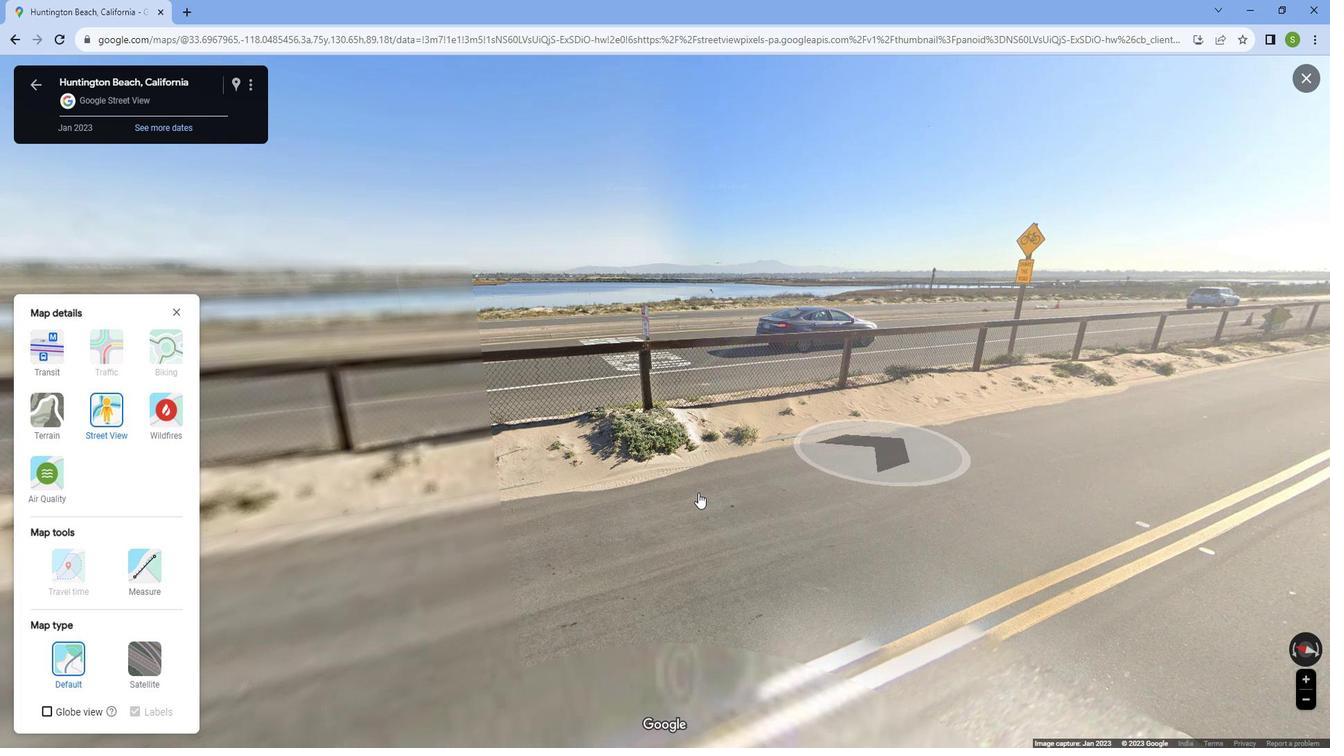 
Action: Mouse moved to (571, 439)
Screenshot: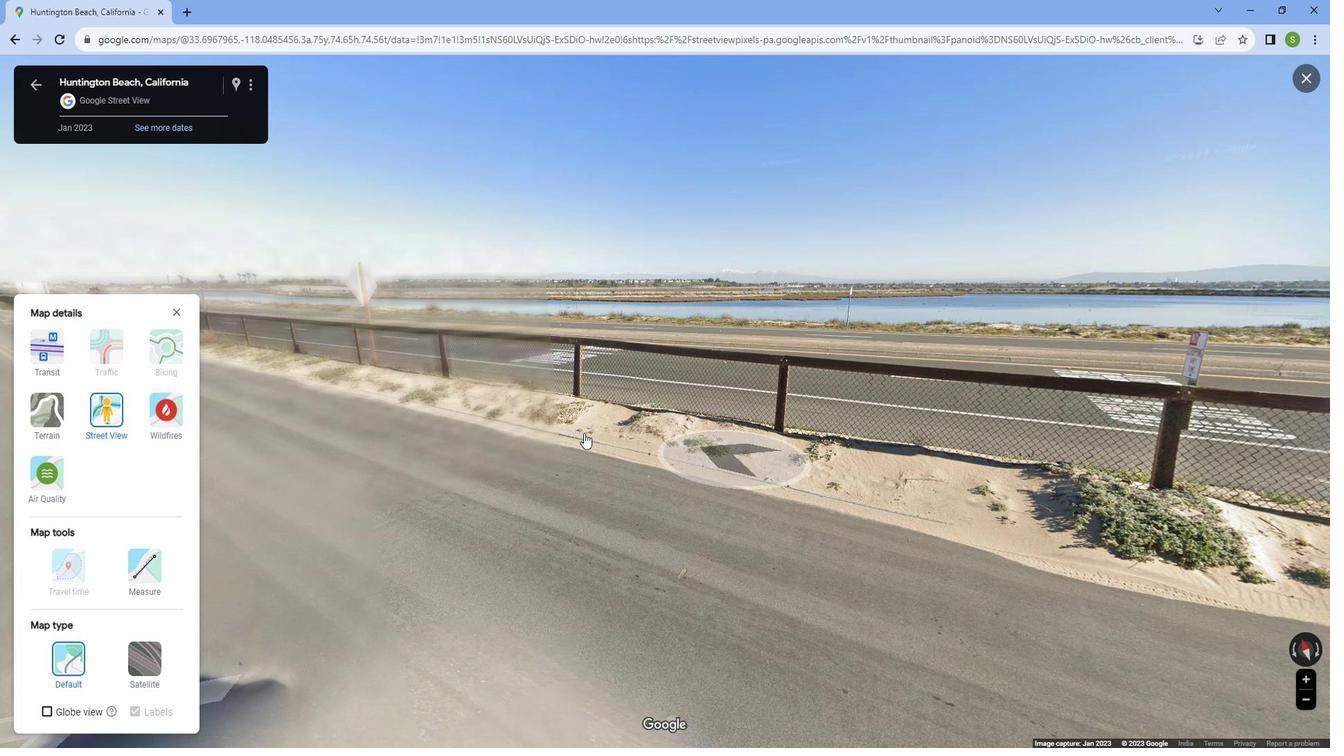 
Action: Mouse pressed left at (571, 439)
Screenshot: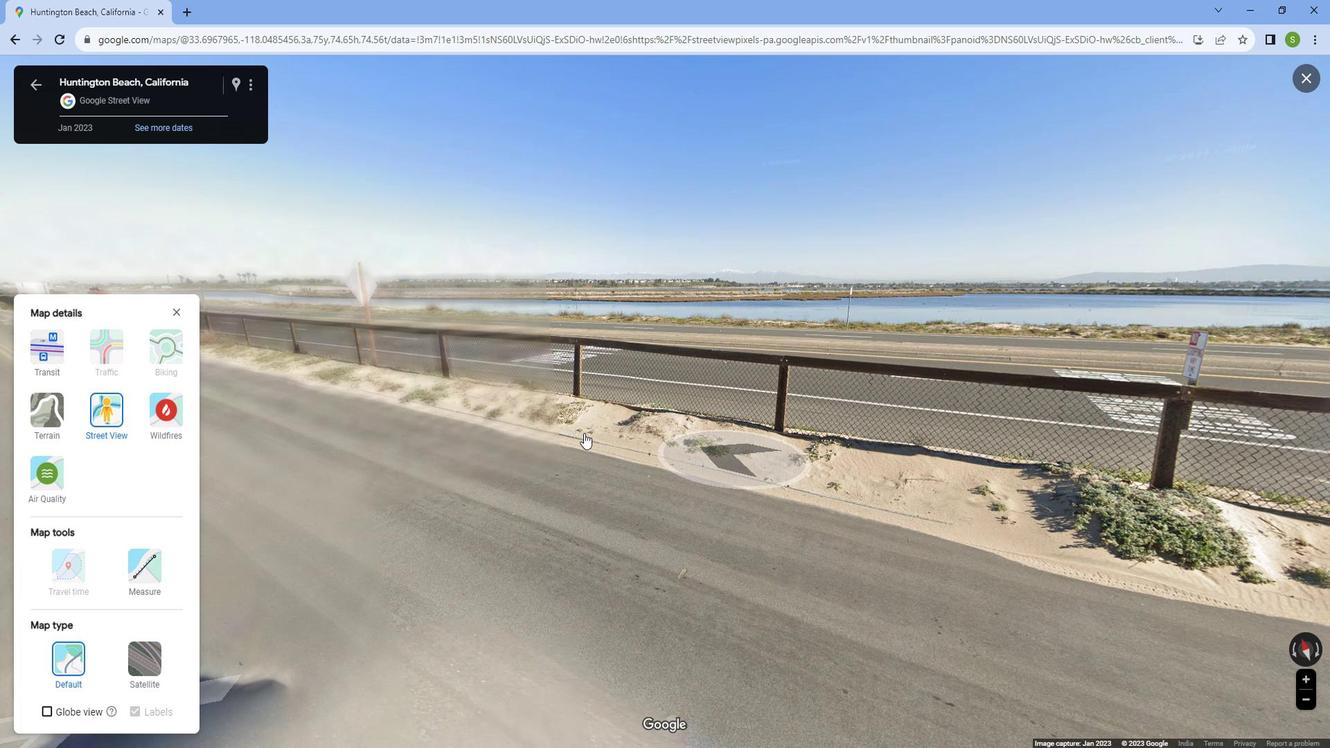 
Action: Mouse moved to (710, 502)
Screenshot: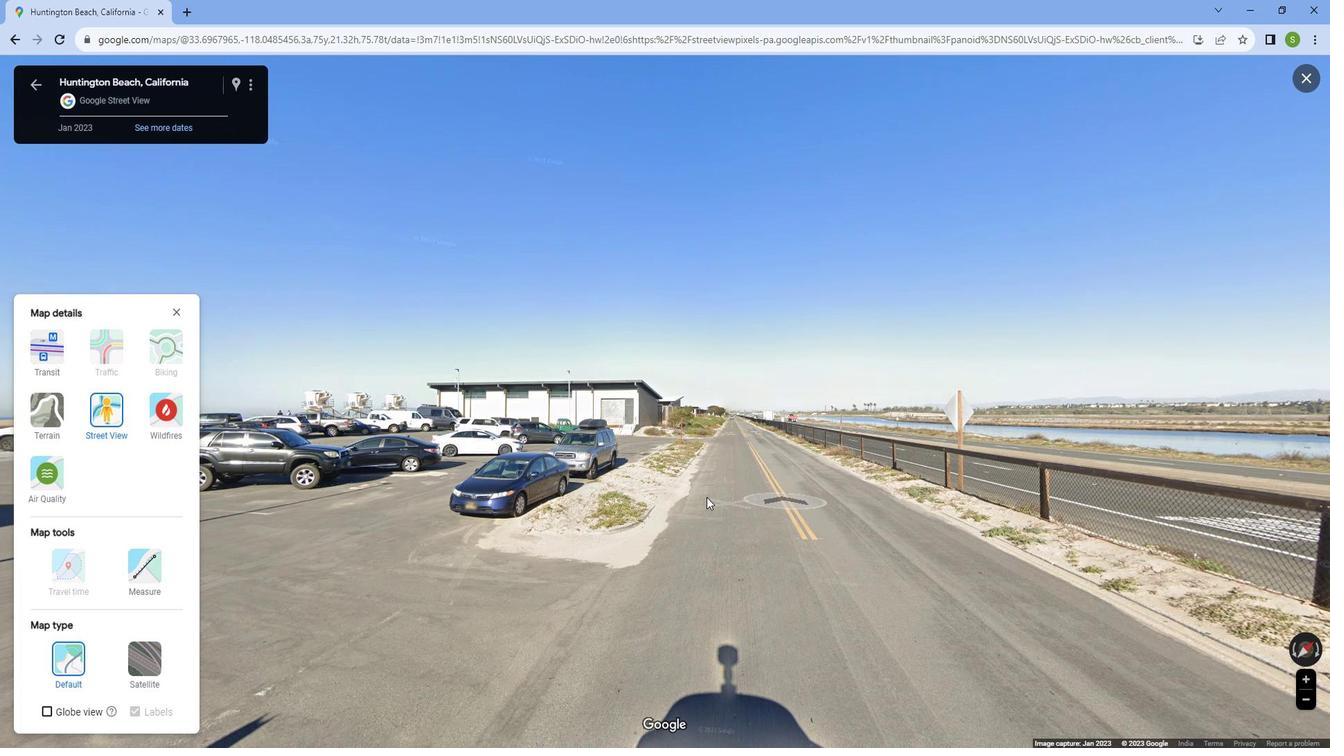
Action: Mouse pressed left at (710, 502)
Screenshot: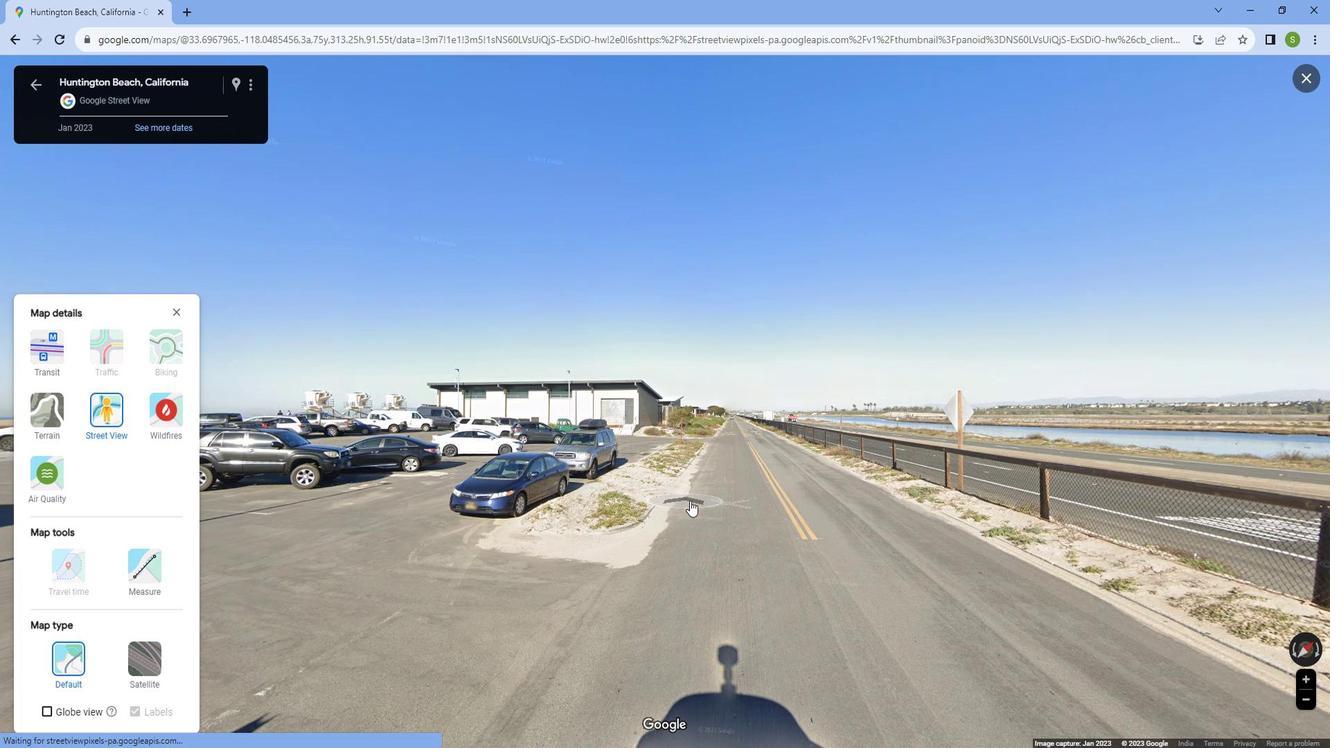 
Action: Mouse moved to (423, 528)
Screenshot: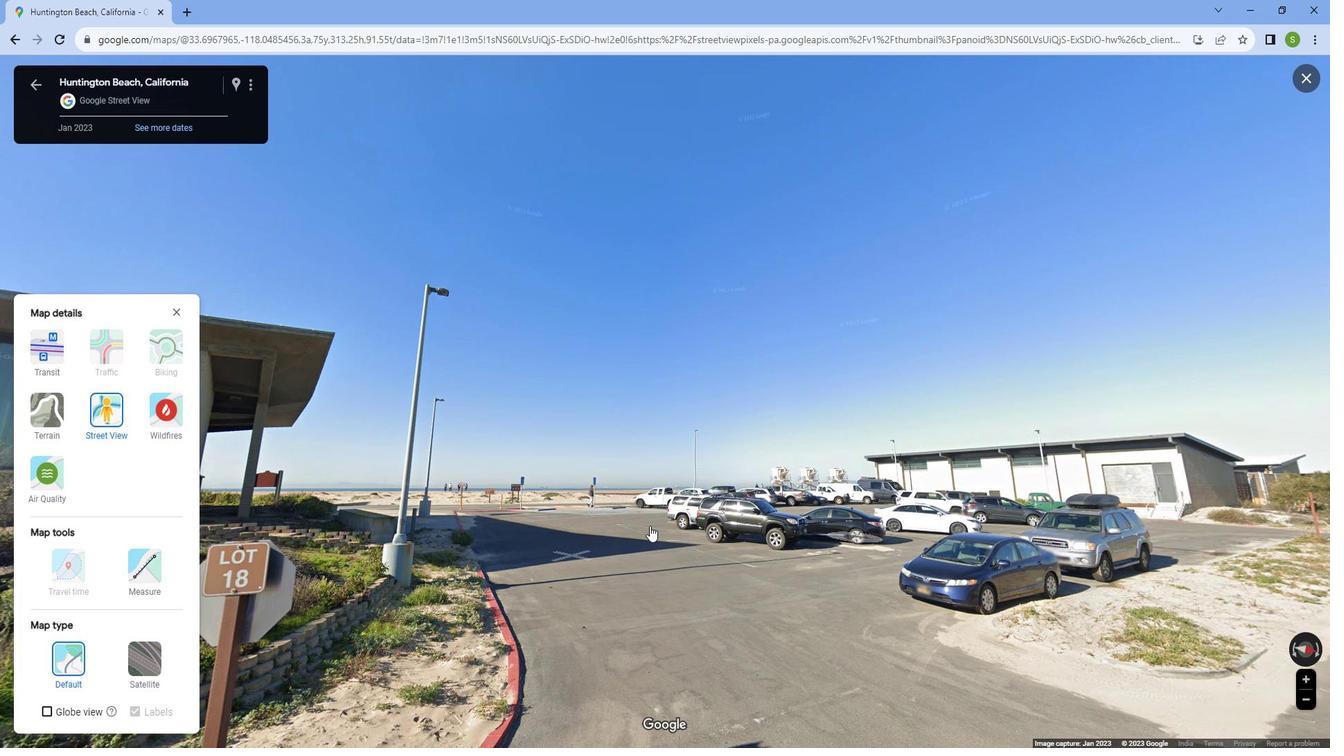 
Action: Mouse pressed left at (423, 528)
Screenshot: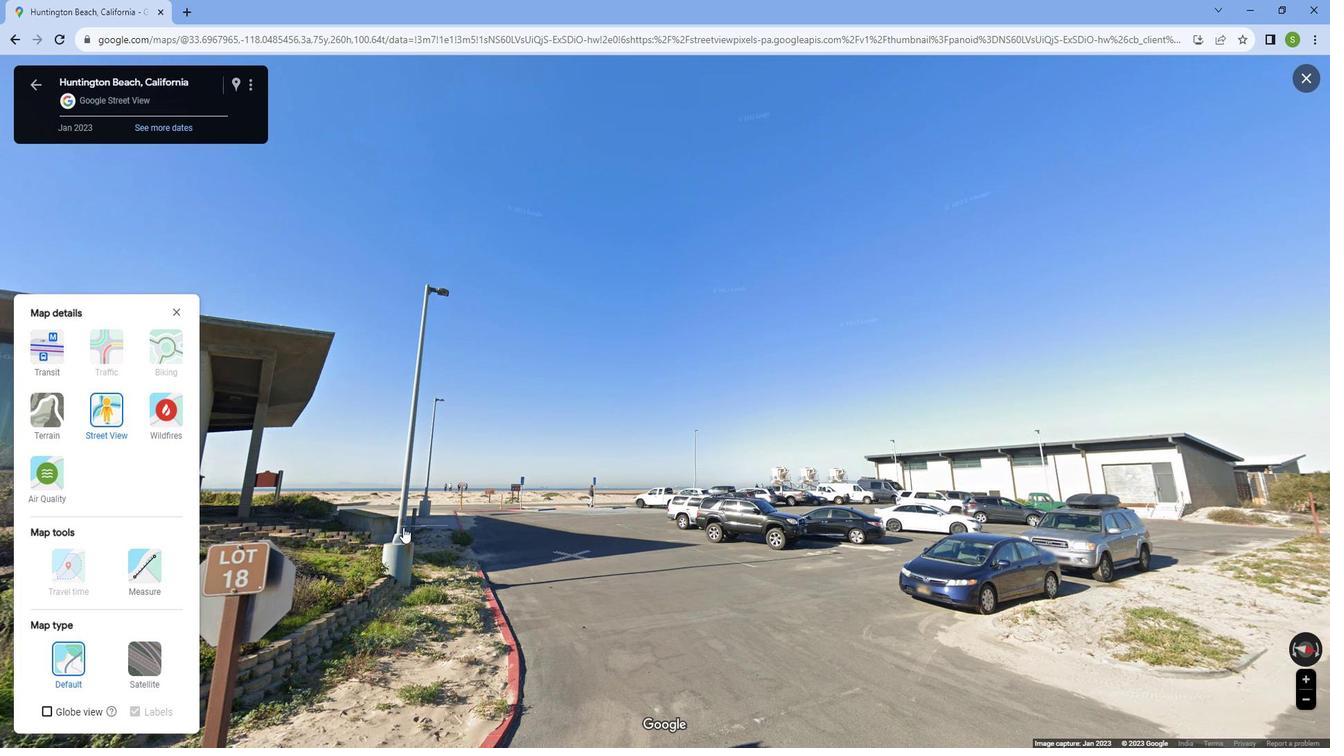 
Action: Mouse moved to (425, 496)
Screenshot: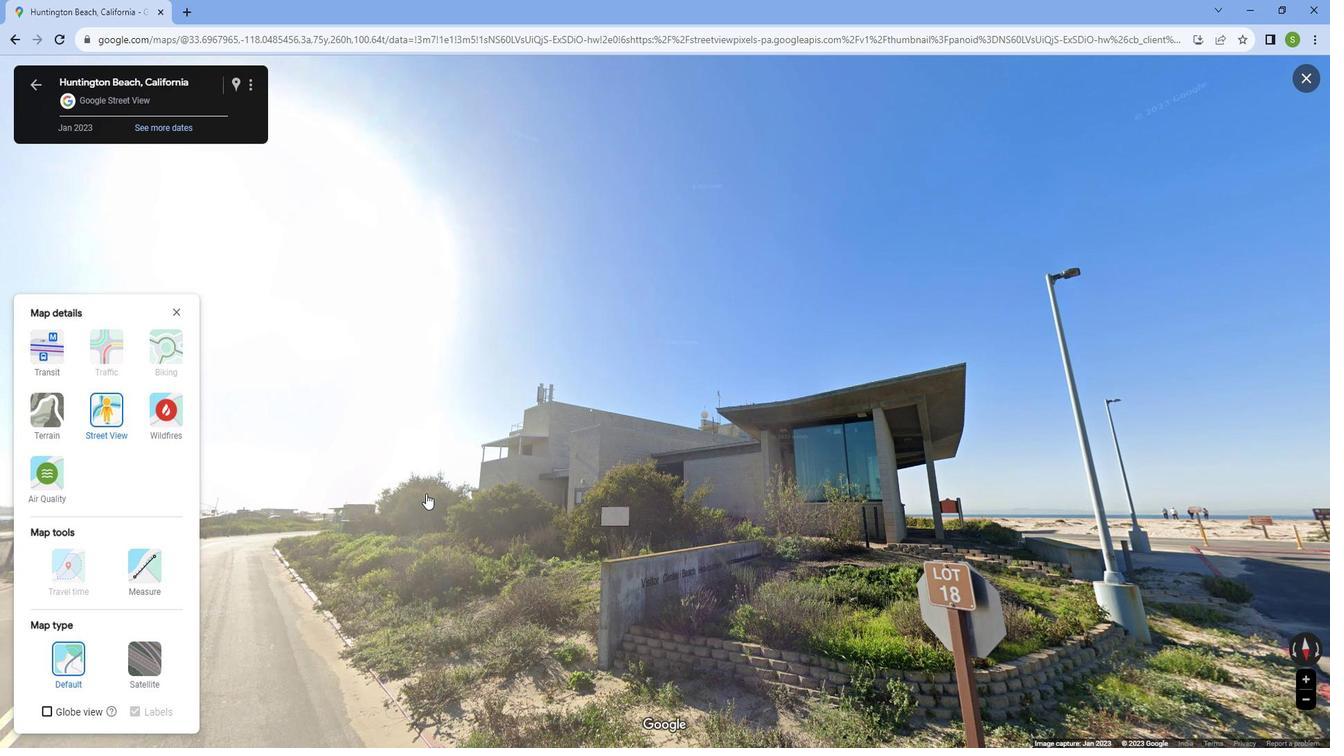 
Action: Mouse pressed left at (425, 496)
Screenshot: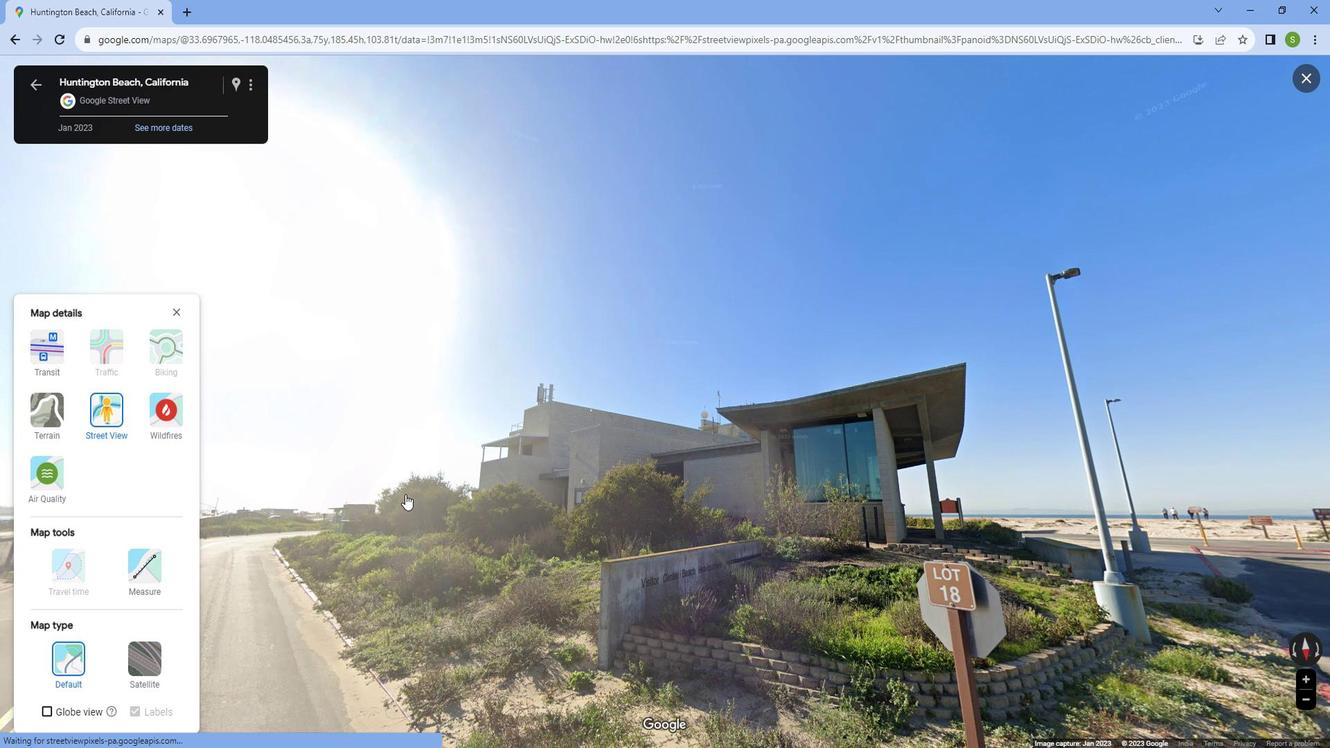 
Action: Mouse moved to (766, 504)
Screenshot: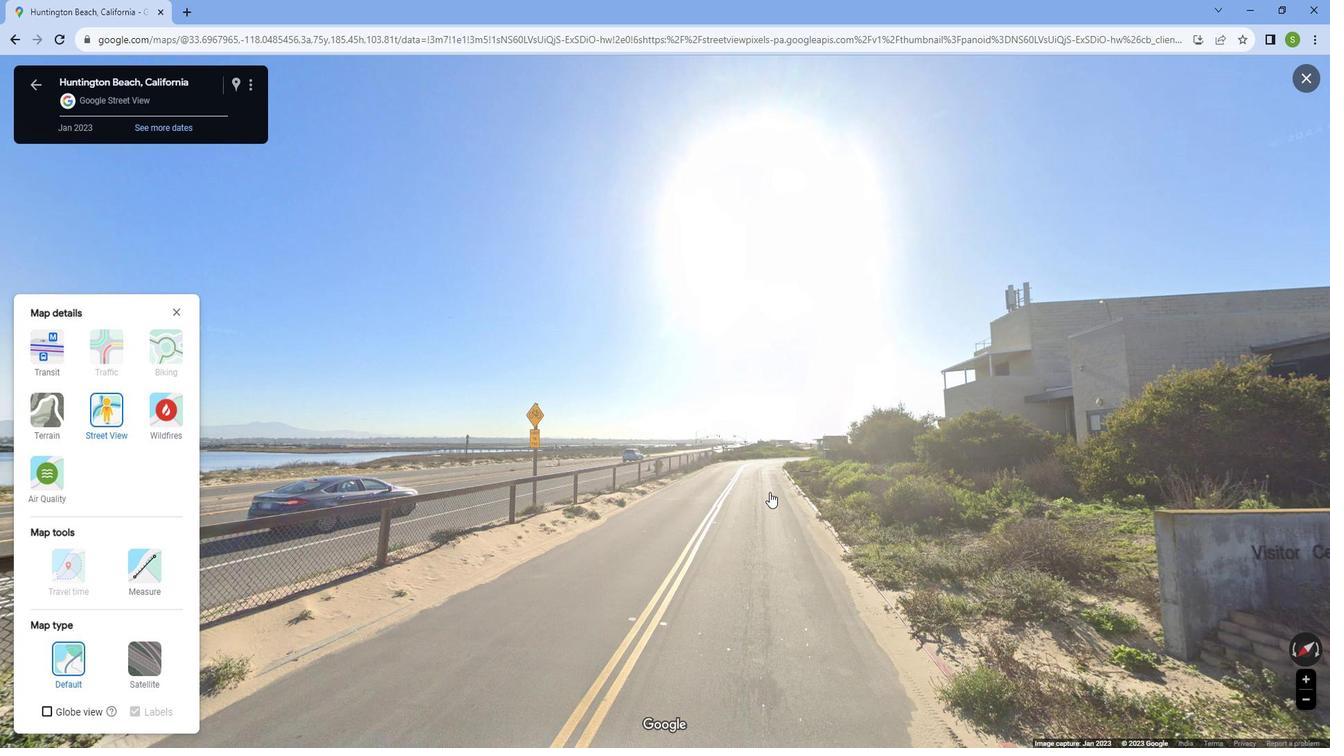 
Action: Mouse pressed left at (766, 504)
Screenshot: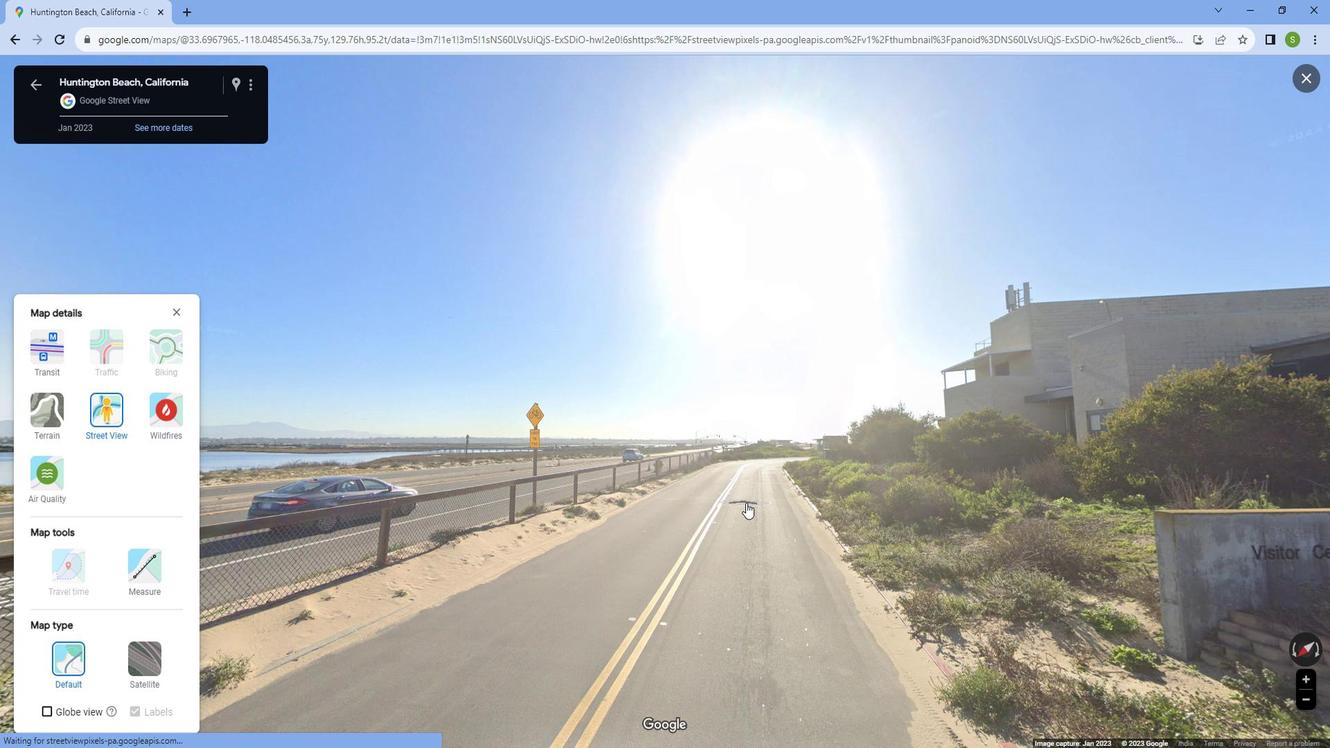 
Action: Mouse pressed left at (766, 504)
Screenshot: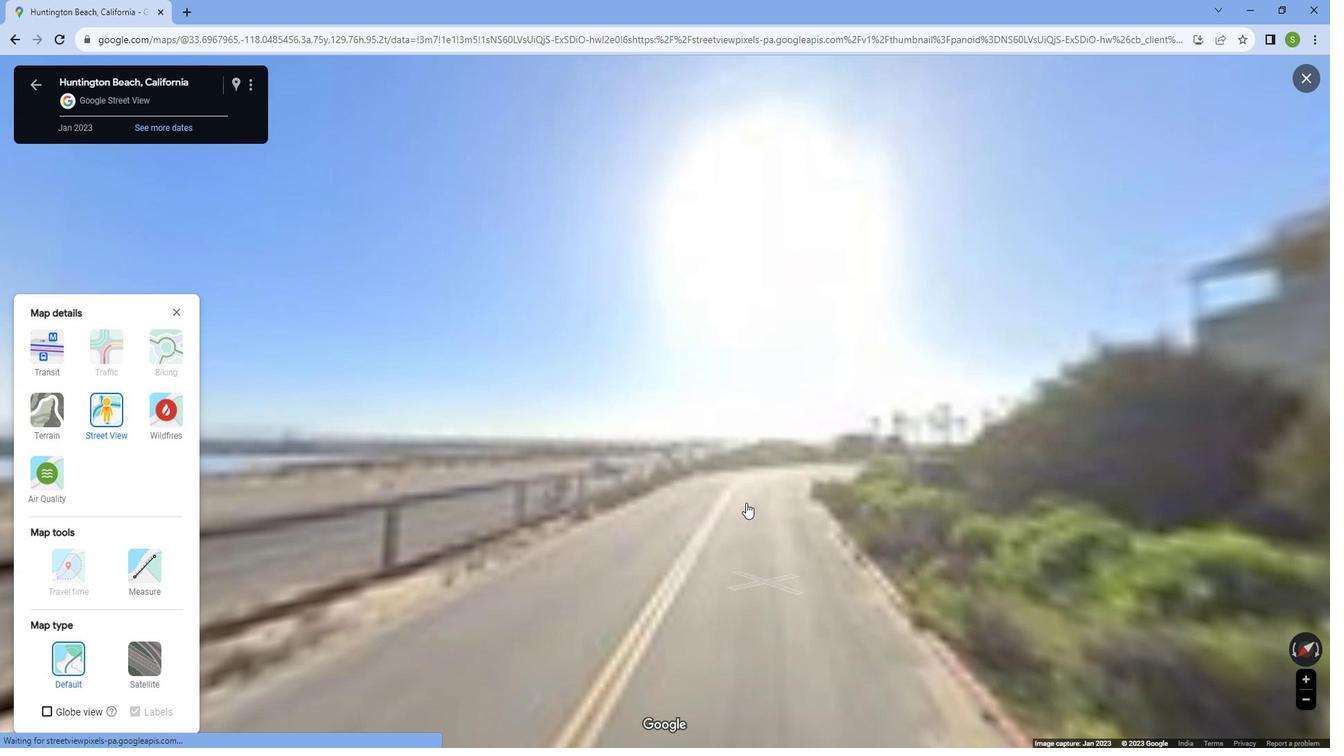 
Action: Mouse moved to (834, 517)
Screenshot: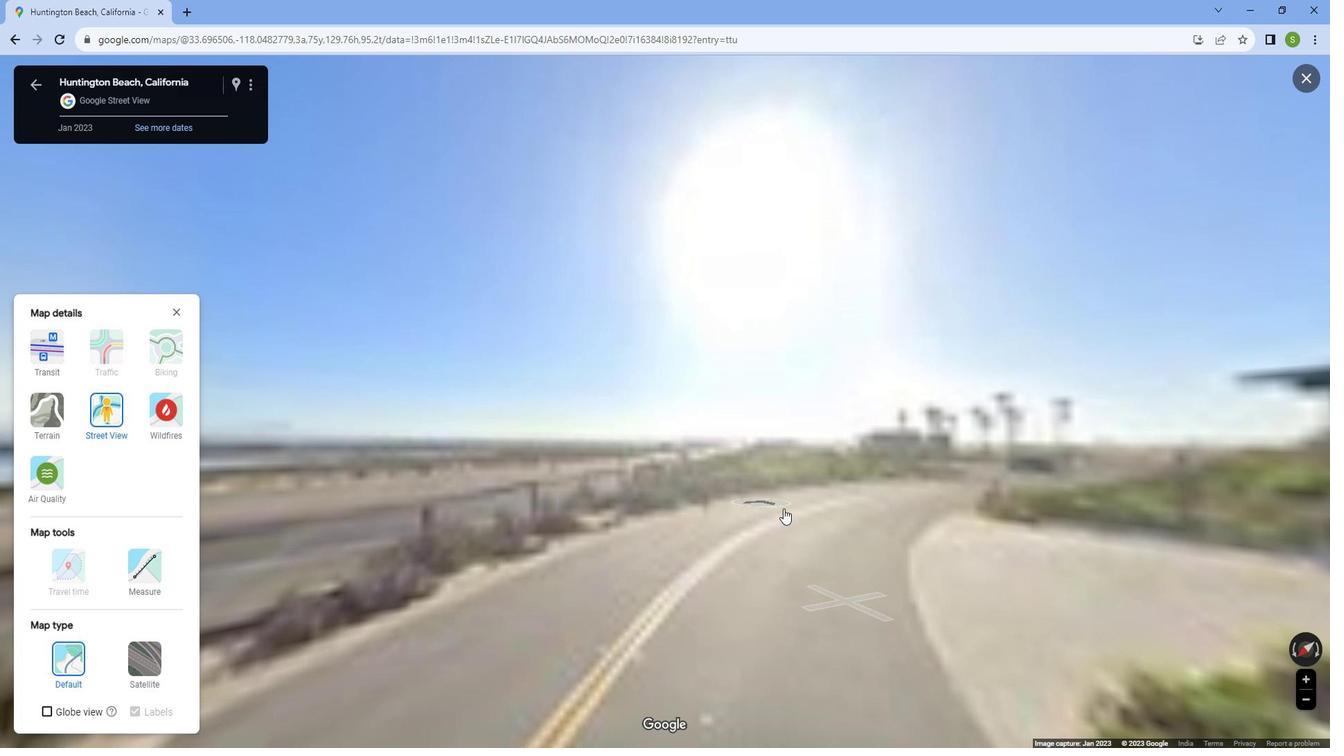 
Action: Mouse pressed left at (834, 517)
Screenshot: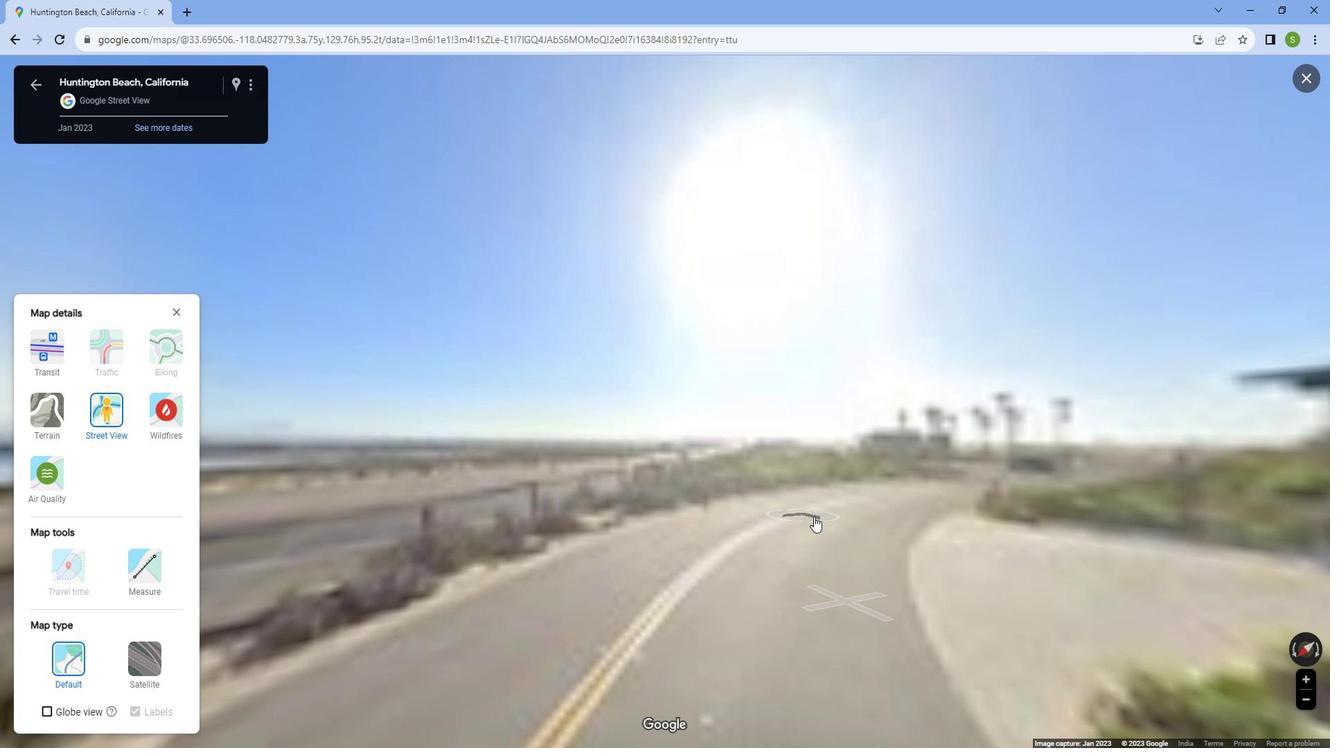 
Action: Mouse moved to (959, 528)
Screenshot: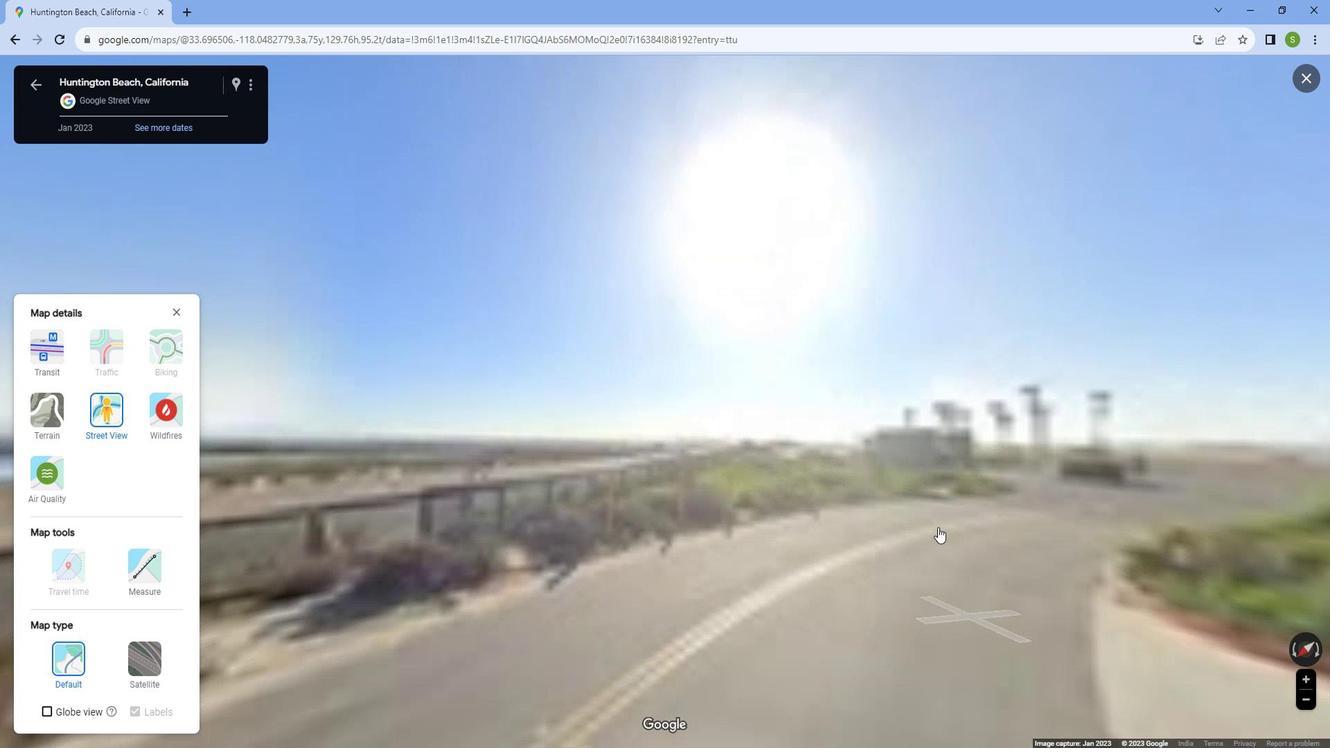
Action: Mouse pressed left at (959, 528)
Screenshot: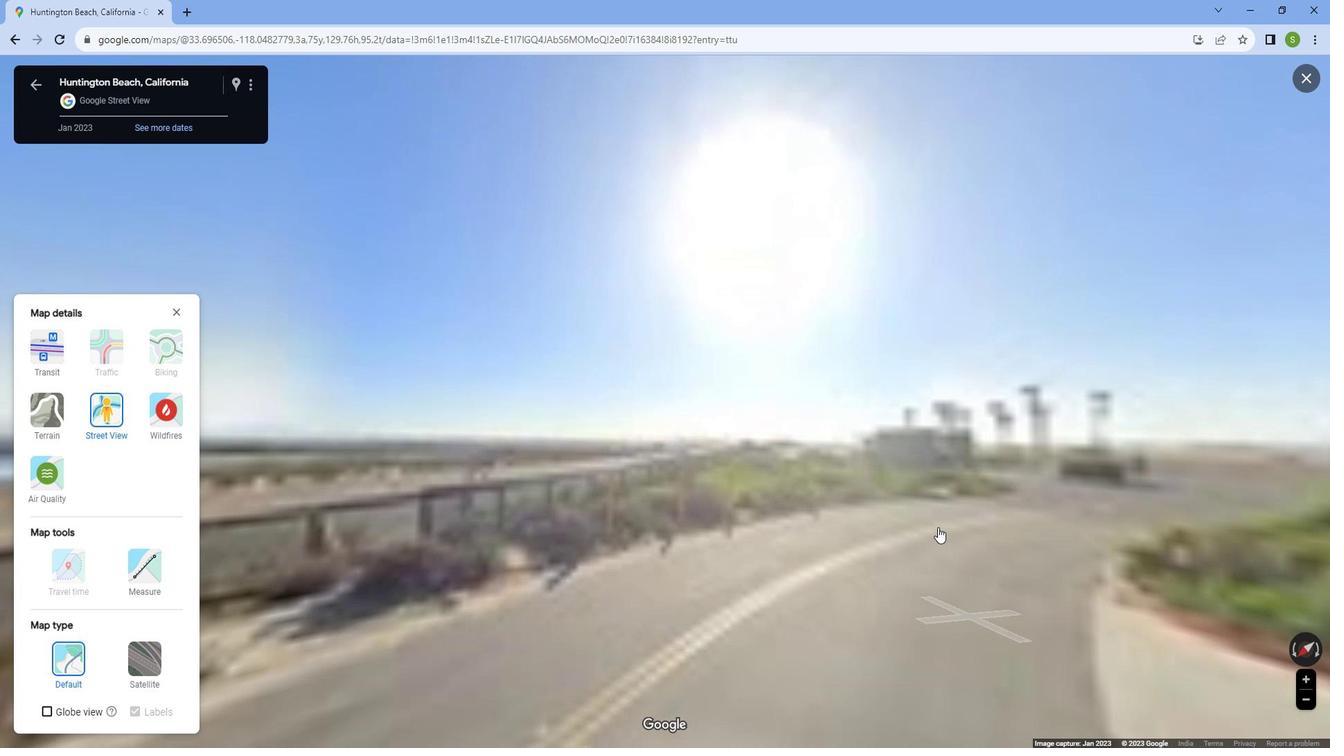 
Action: Mouse moved to (1103, 539)
Screenshot: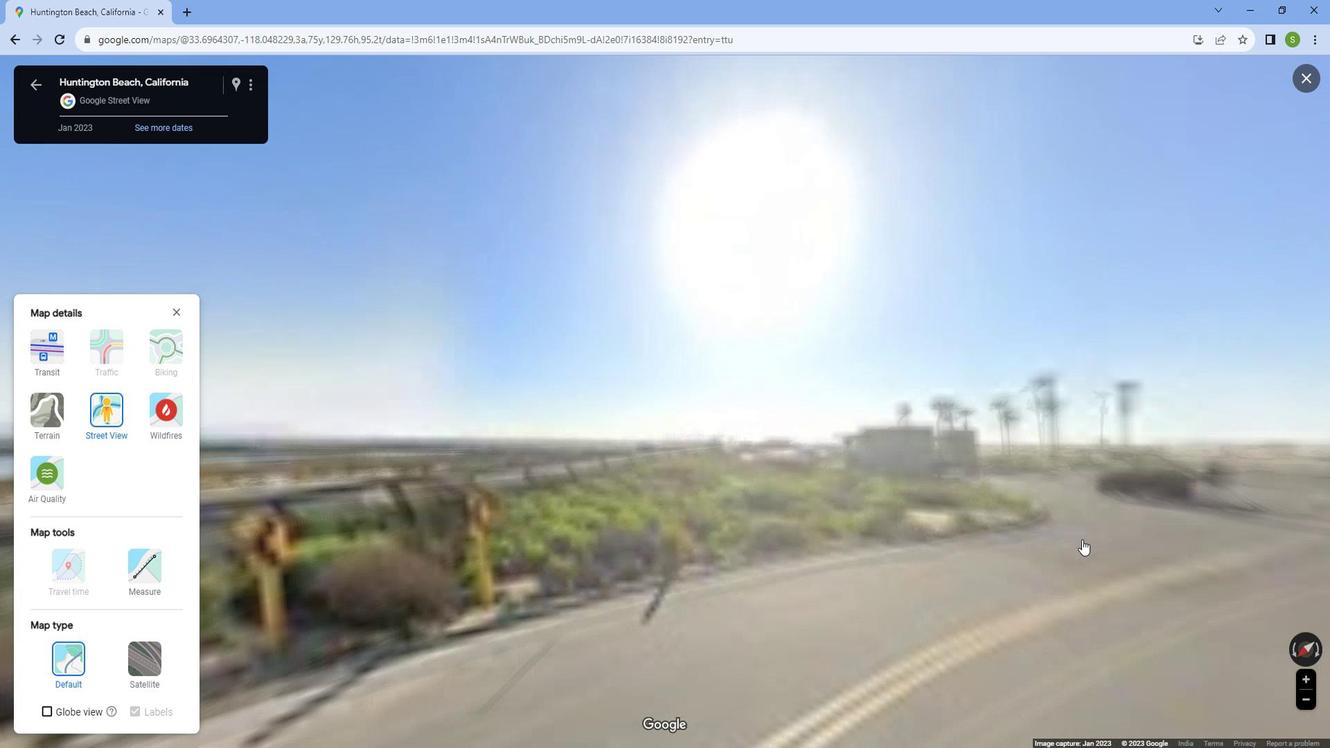 
Action: Mouse pressed left at (1103, 539)
Screenshot: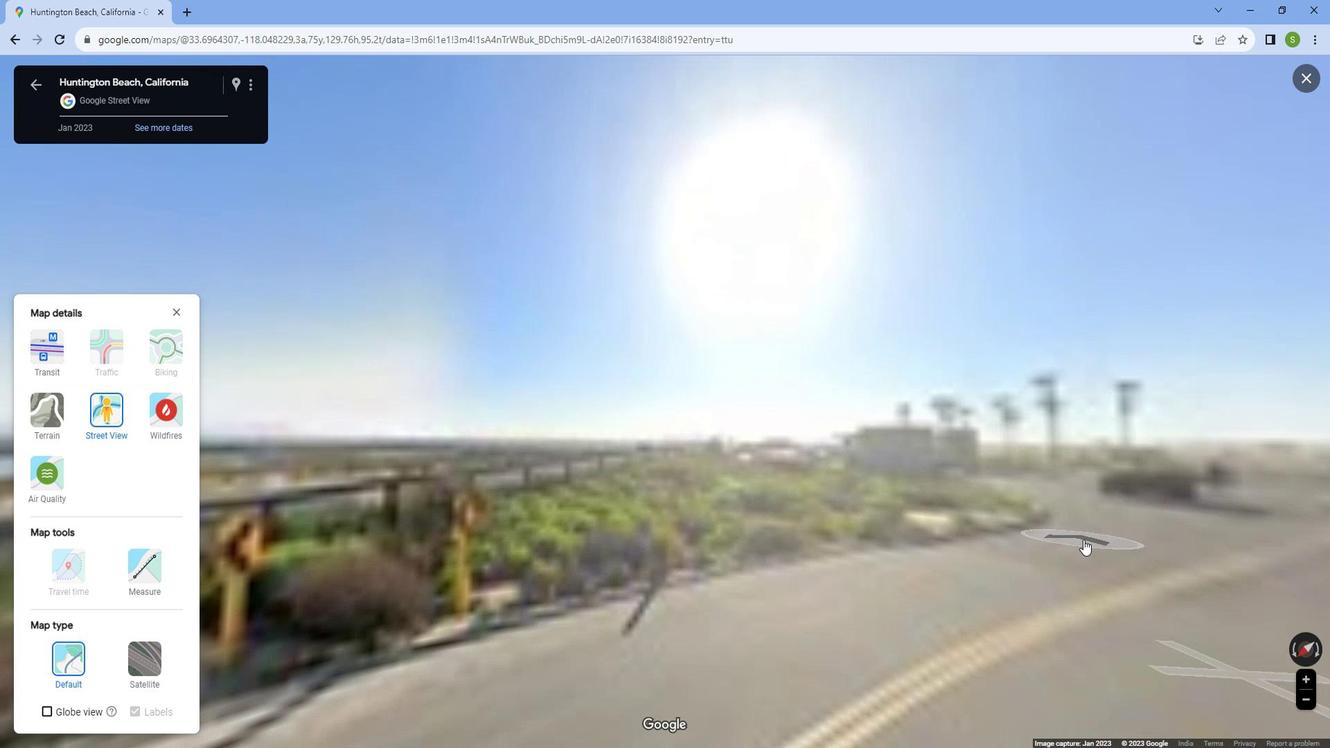 
Action: Mouse moved to (1053, 557)
Screenshot: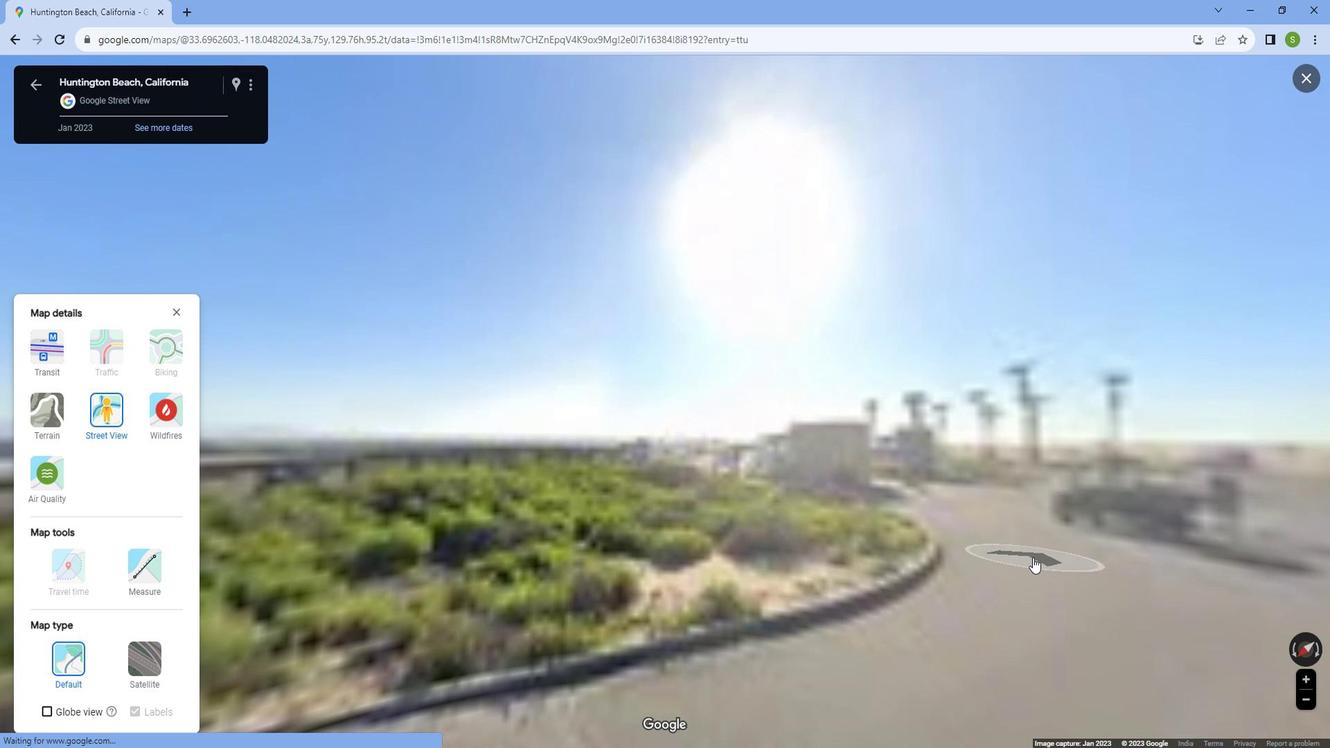 
Action: Mouse pressed left at (1053, 557)
Screenshot: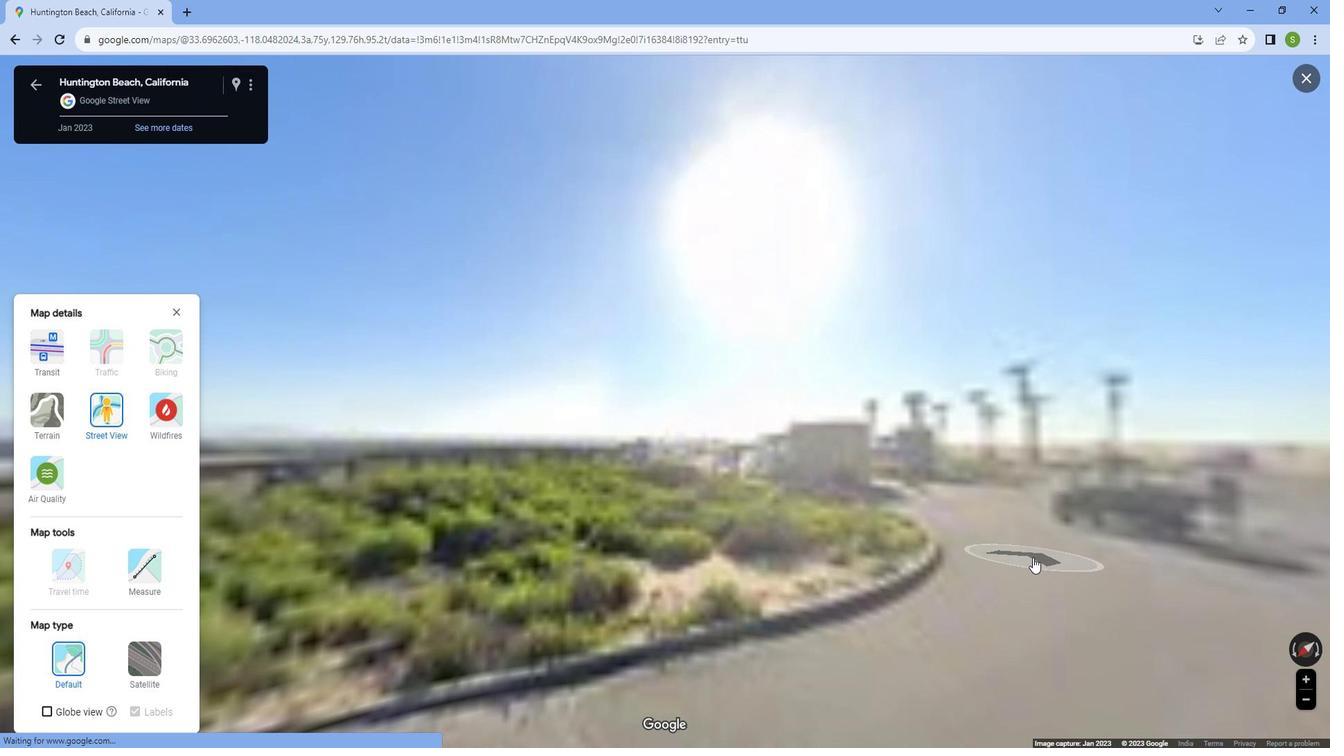 
Action: Mouse moved to (777, 507)
Screenshot: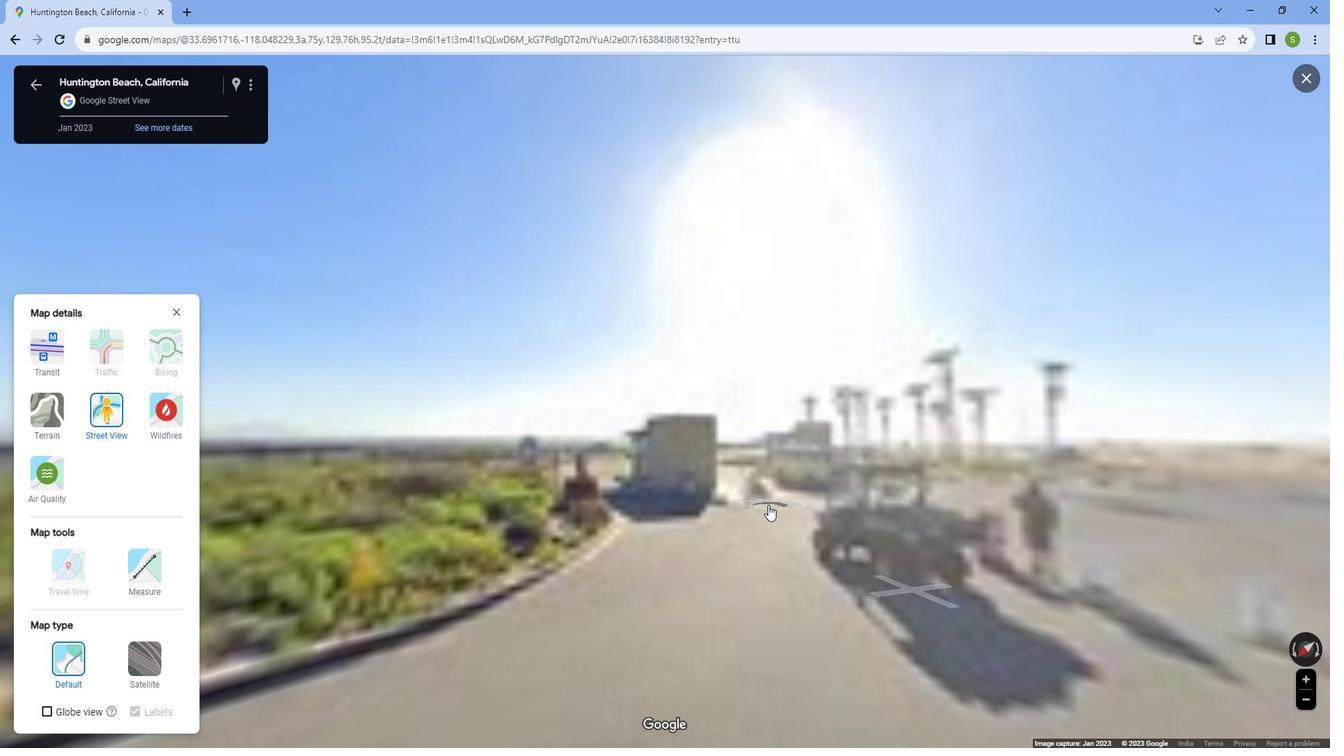 
Action: Mouse pressed left at (777, 507)
Screenshot: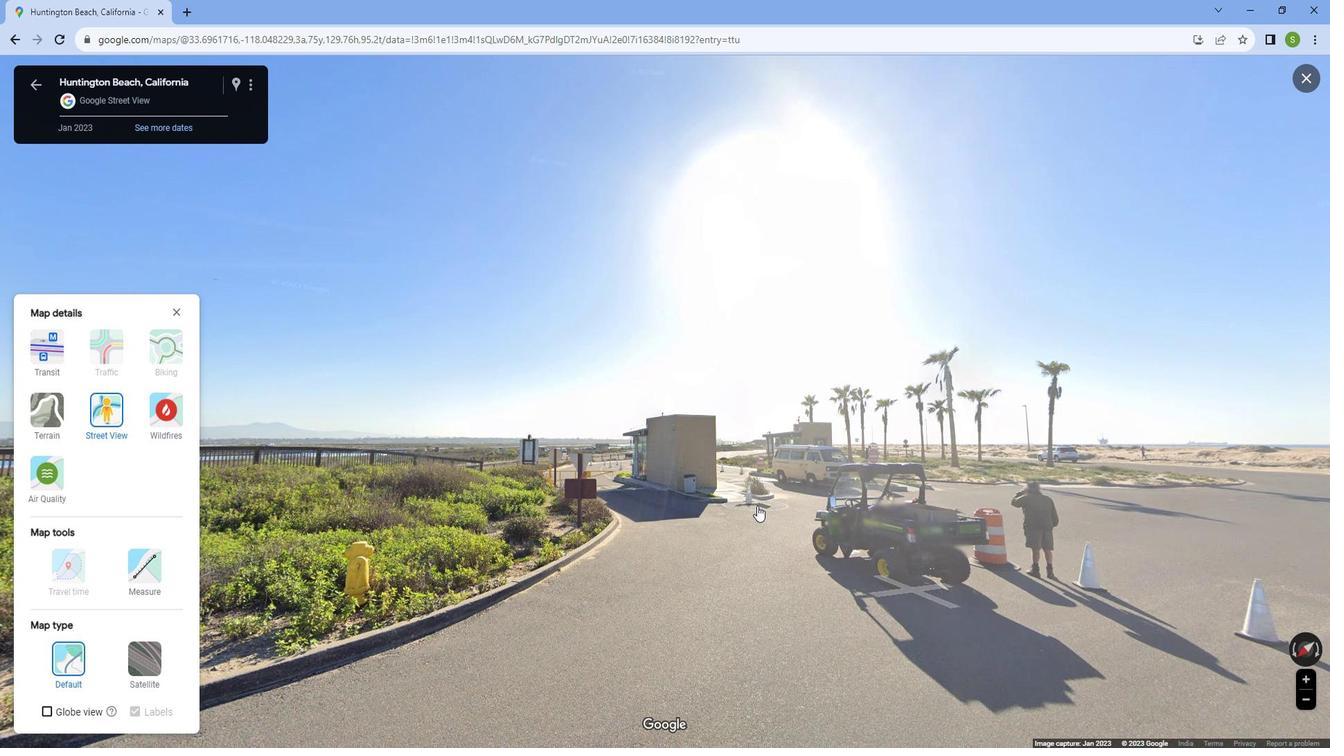 
Action: Mouse moved to (686, 514)
Screenshot: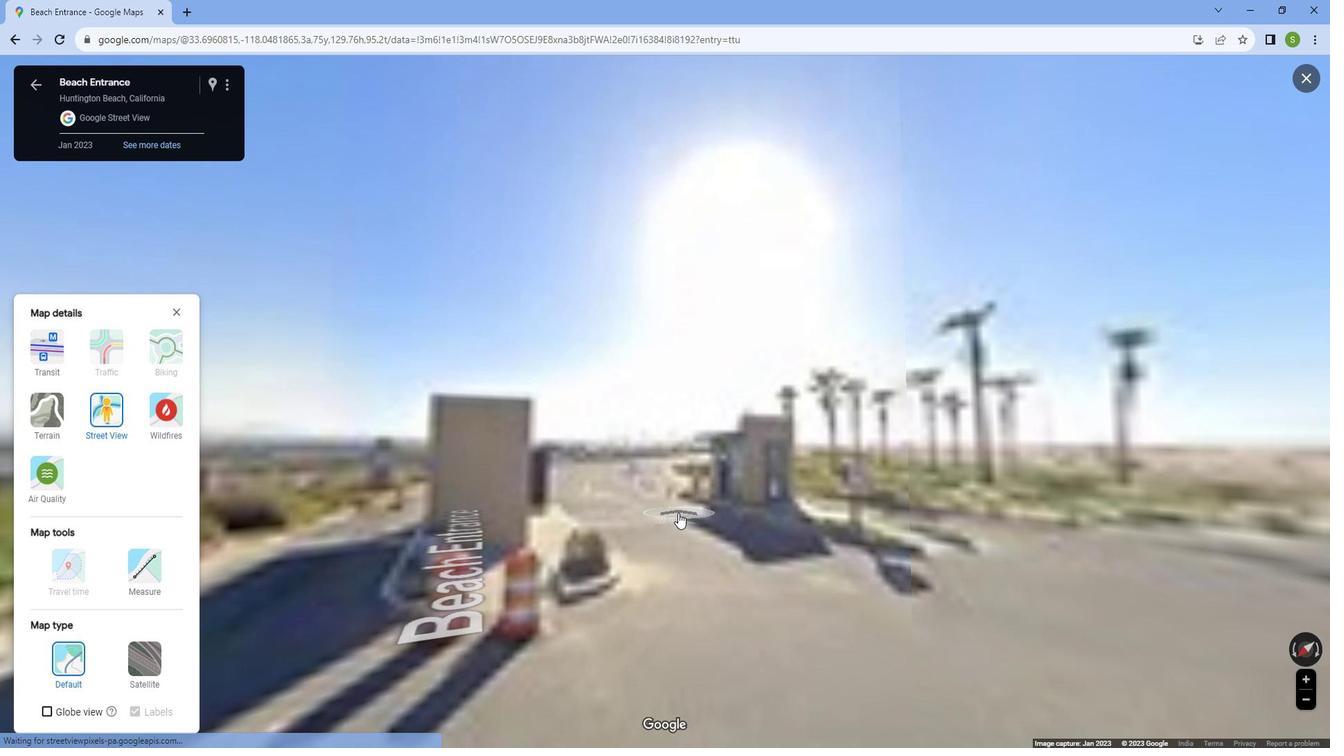 
Action: Mouse pressed left at (686, 514)
Screenshot: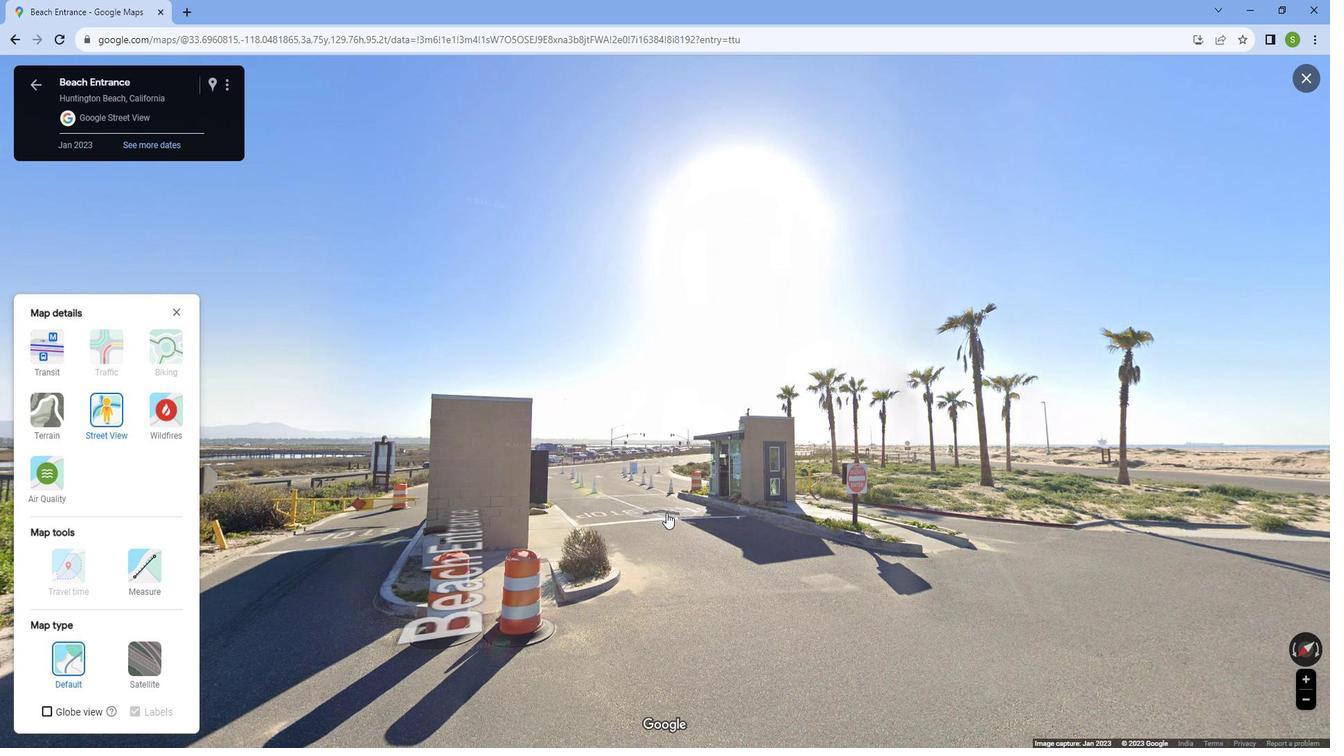 
Action: Mouse pressed left at (686, 514)
Screenshot: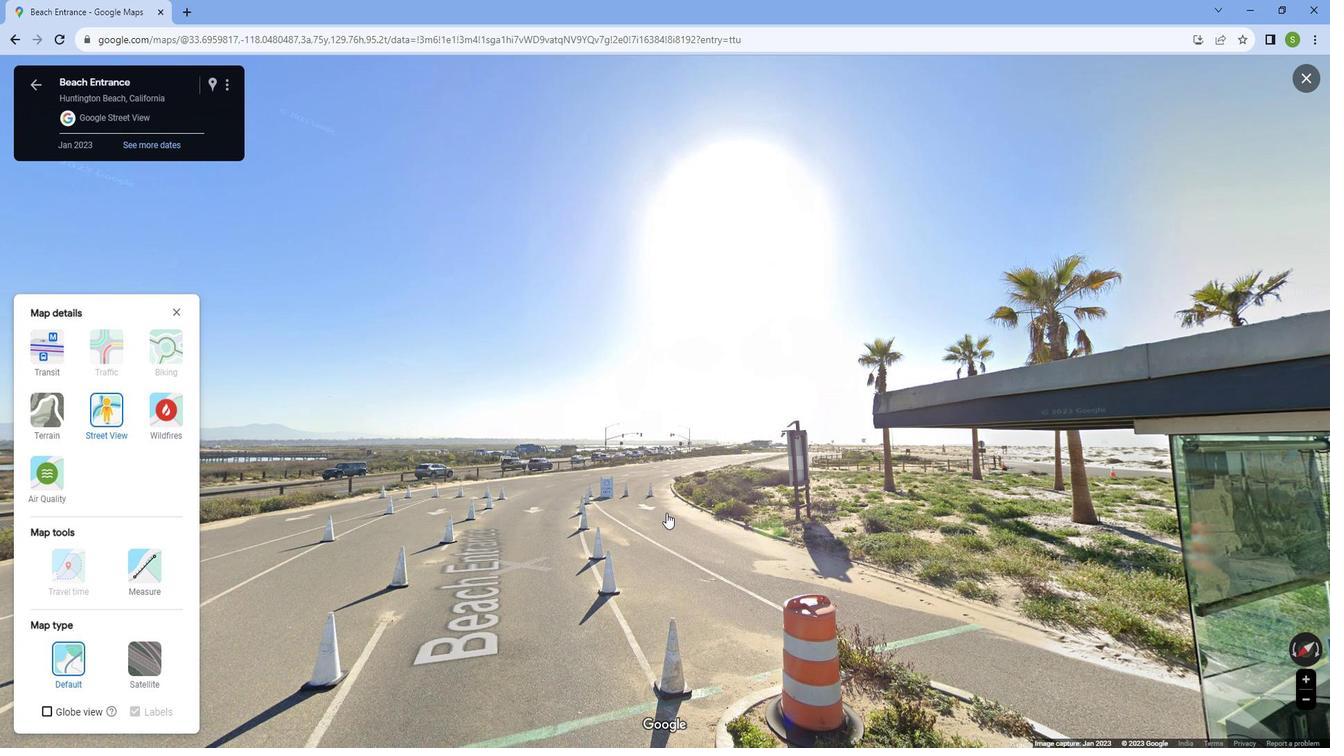 
Action: Mouse moved to (558, 521)
Screenshot: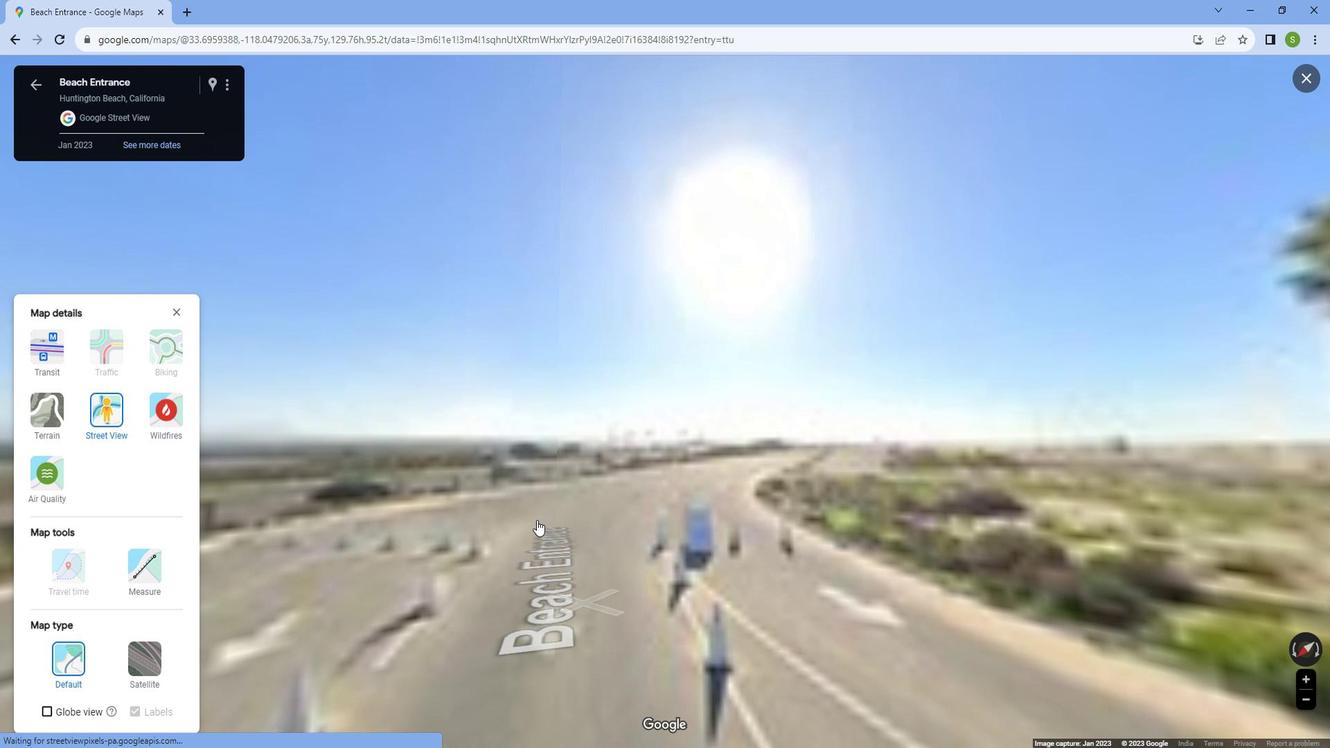 
Action: Mouse pressed left at (558, 521)
Screenshot: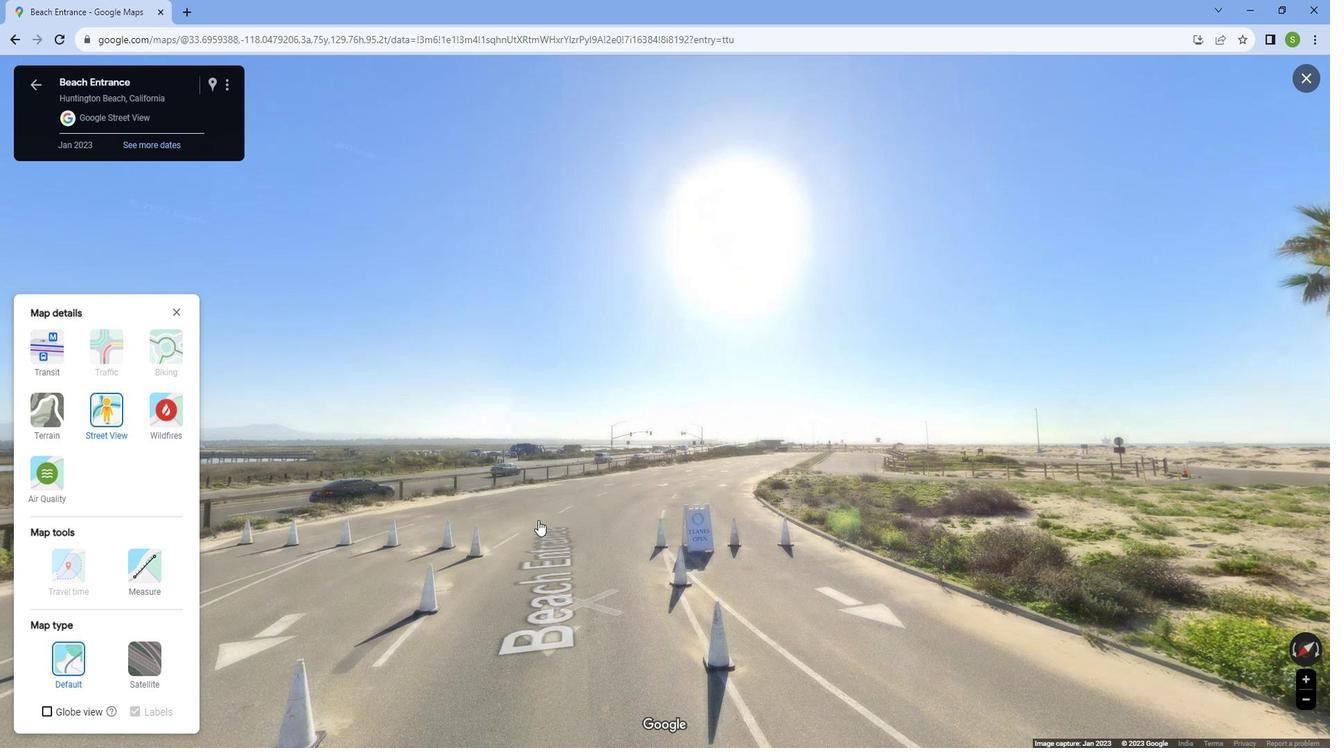 
